 Task: Look for space in Barmbek-Nord, Germany from 5th September, 2023 to 12th September, 2023 for 2 adults in price range Rs.10000 to Rs.15000.  With 1  bedroom having 1 bed and 1 bathroom. Property type can be house, flat, guest house, hotel. Booking option can be shelf check-in. Required host language is English.
Action: Mouse moved to (738, 97)
Screenshot: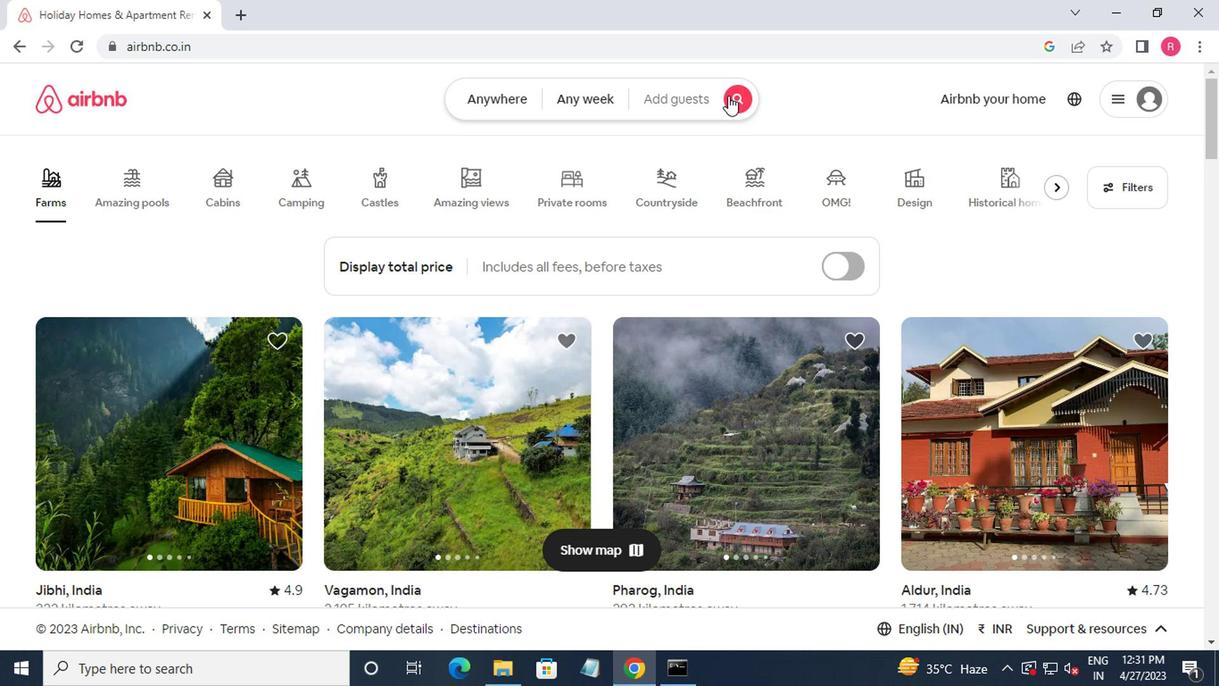 
Action: Mouse pressed left at (738, 97)
Screenshot: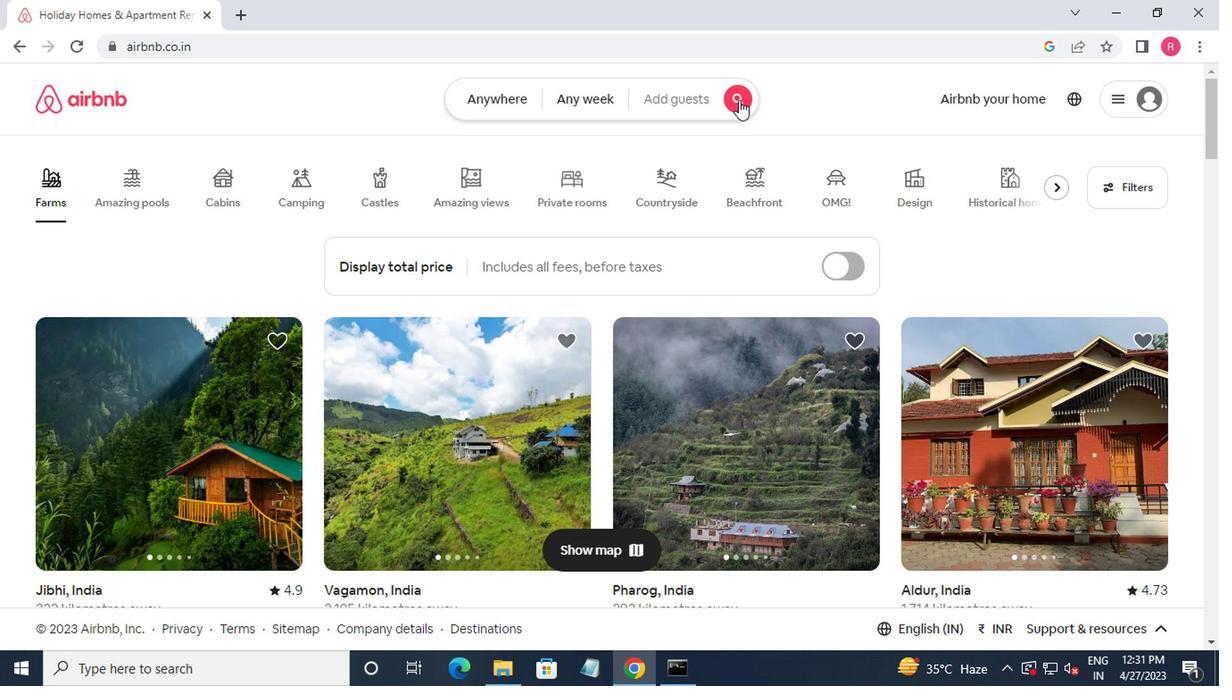 
Action: Mouse moved to (401, 175)
Screenshot: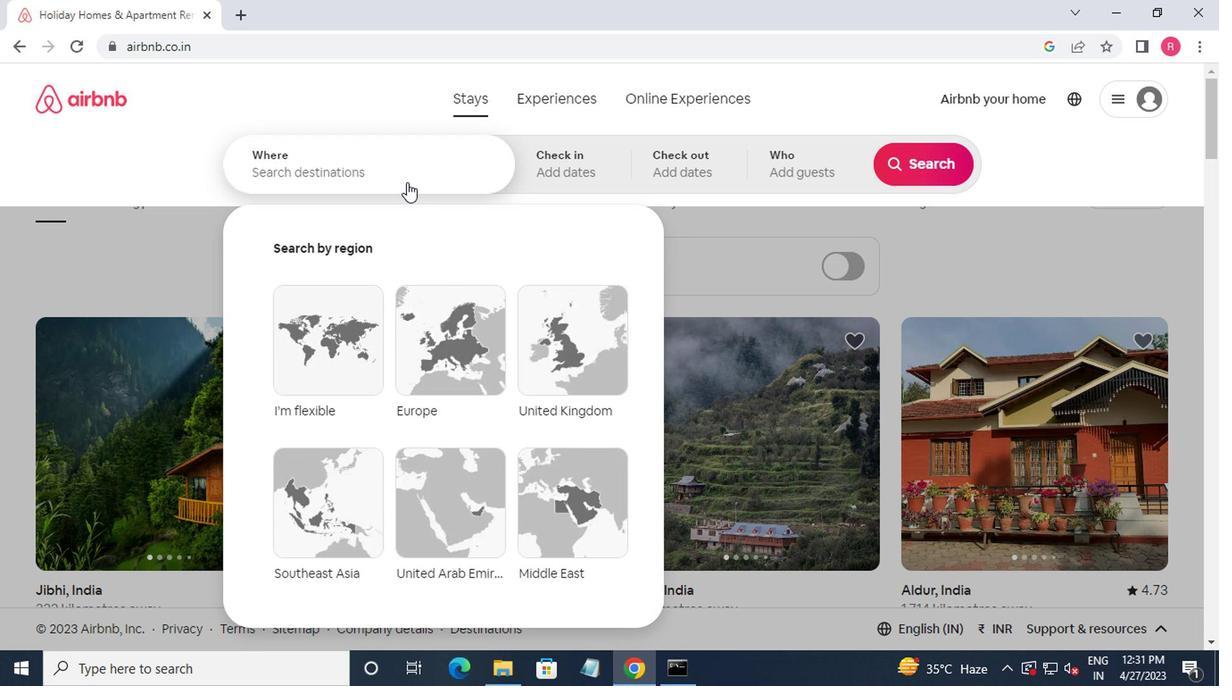 
Action: Mouse pressed left at (401, 175)
Screenshot: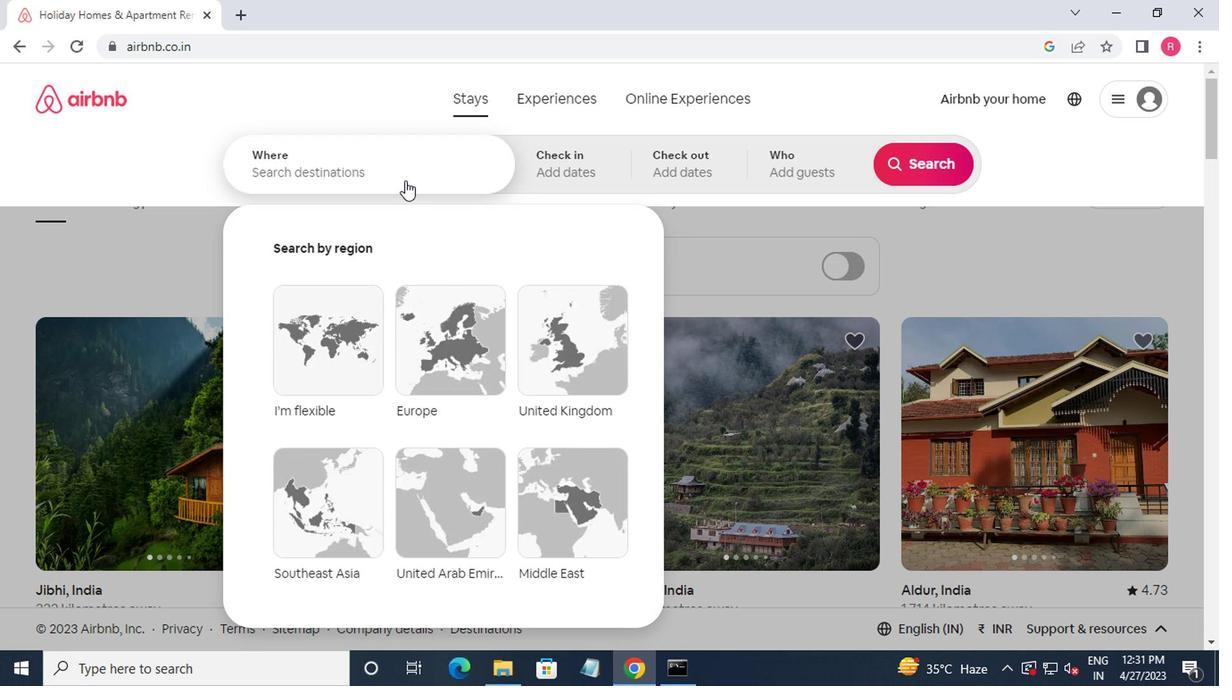 
Action: Mouse moved to (460, 133)
Screenshot: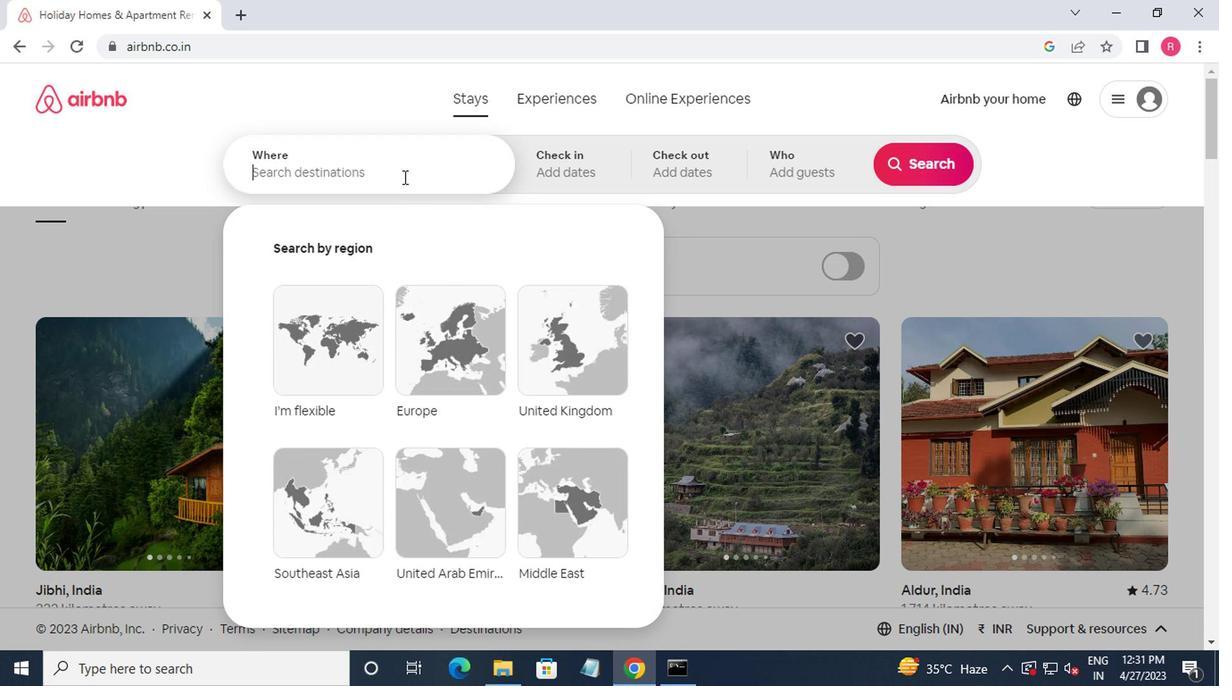 
Action: Key pressed baa<Key.backspace>rmbek-nord,germany<Key.enter>
Screenshot: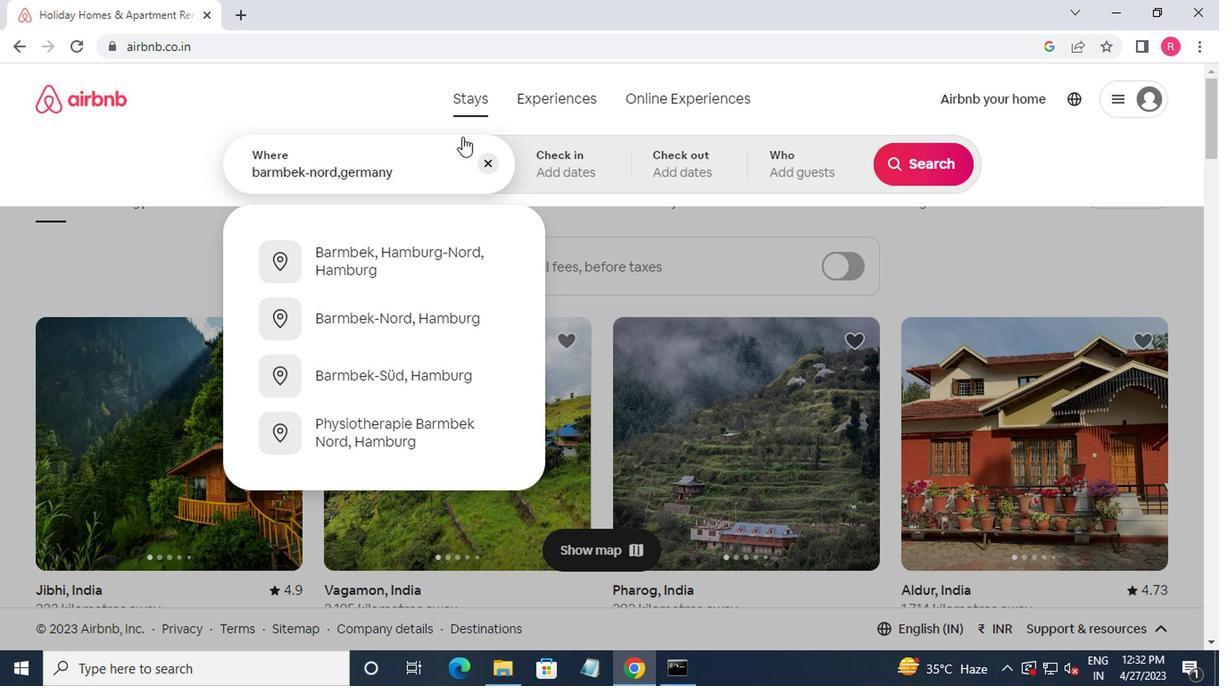 
Action: Mouse moved to (898, 311)
Screenshot: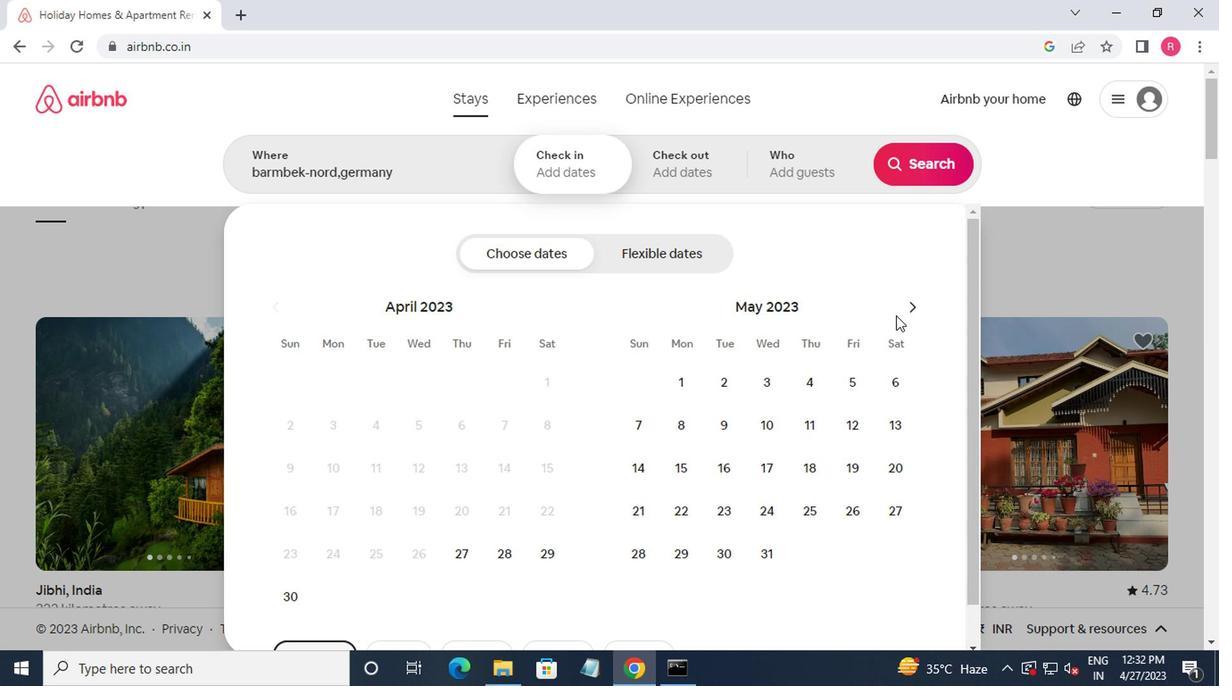 
Action: Mouse pressed left at (898, 311)
Screenshot: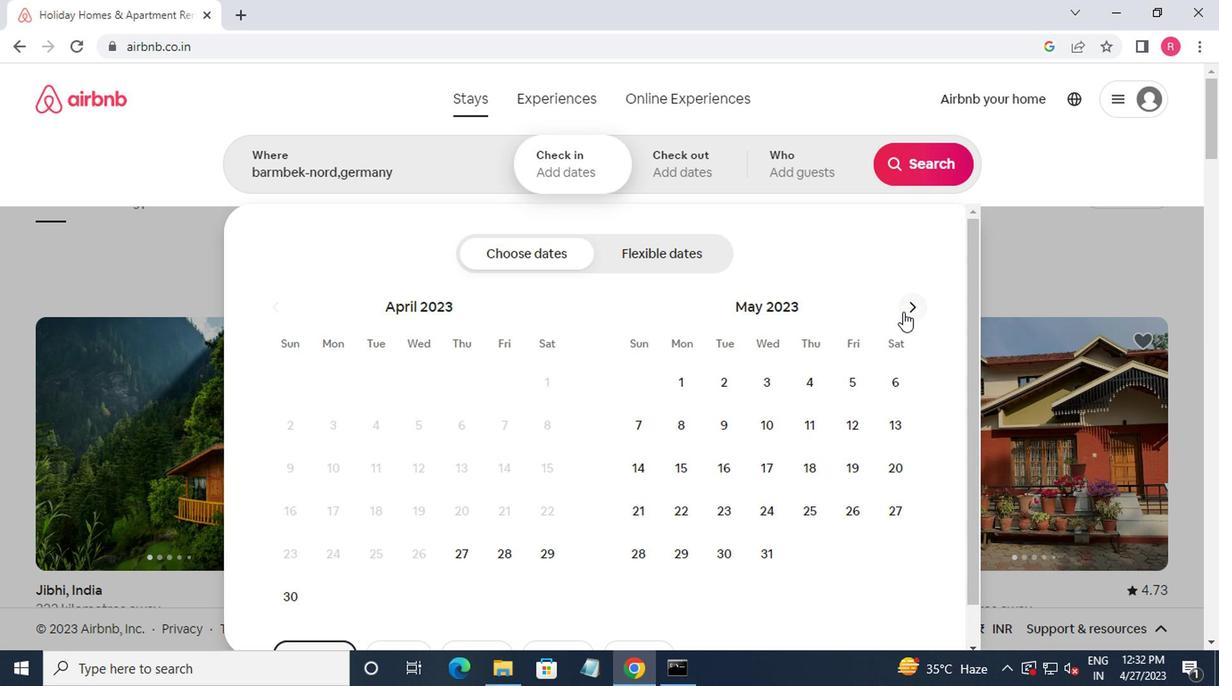 
Action: Mouse pressed left at (898, 311)
Screenshot: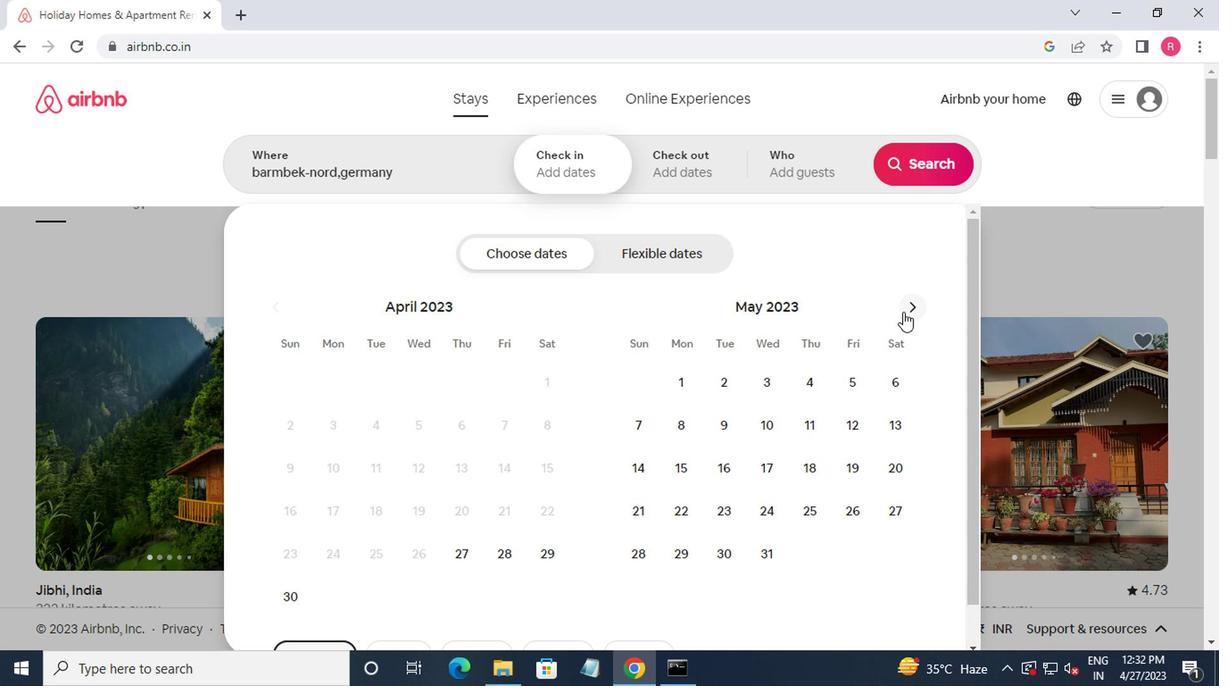 
Action: Mouse pressed left at (898, 311)
Screenshot: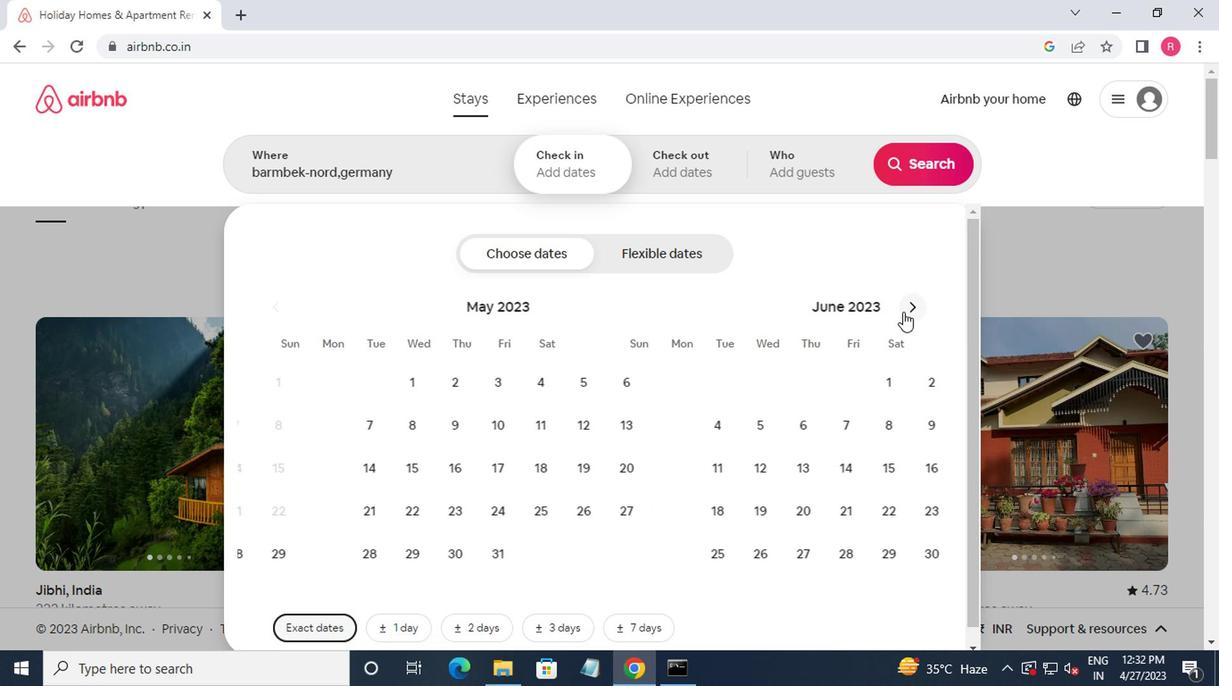 
Action: Mouse pressed left at (898, 311)
Screenshot: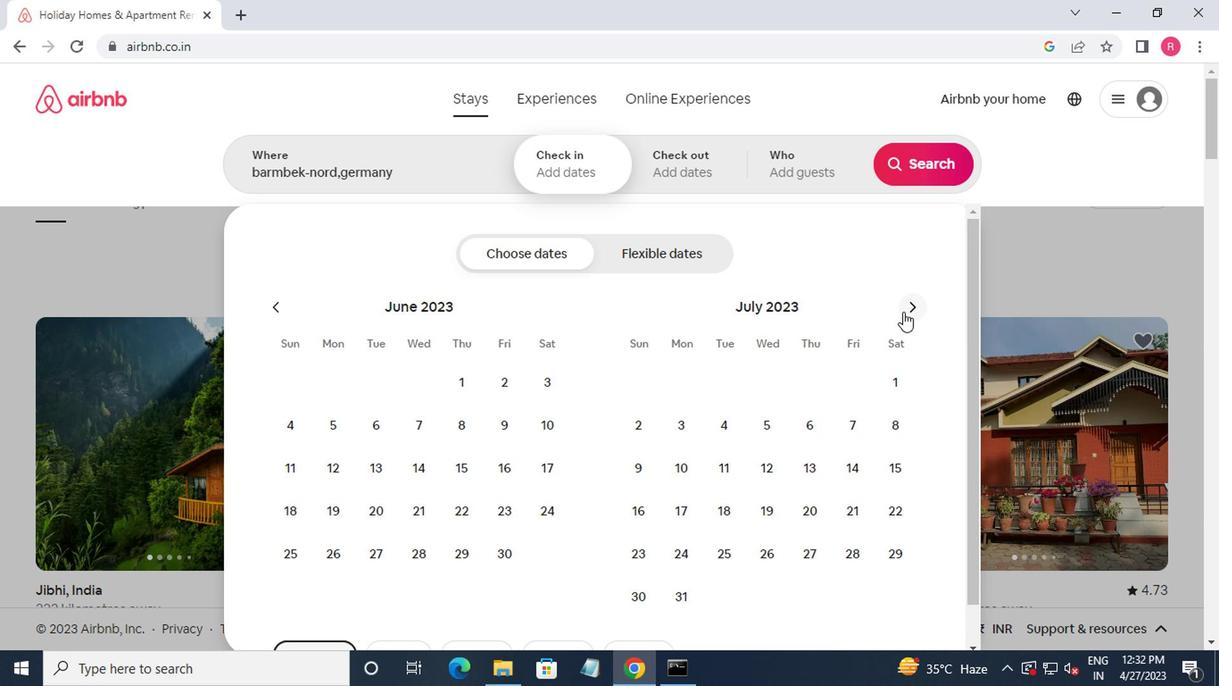 
Action: Mouse moved to (901, 311)
Screenshot: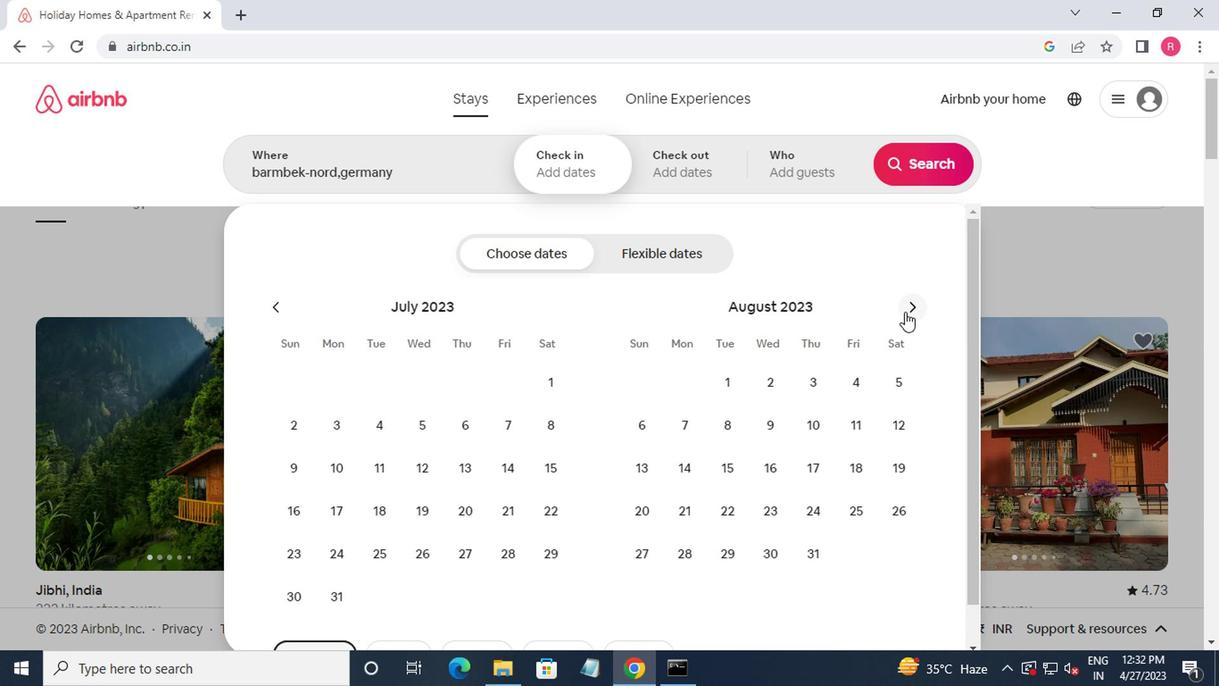 
Action: Mouse pressed left at (901, 311)
Screenshot: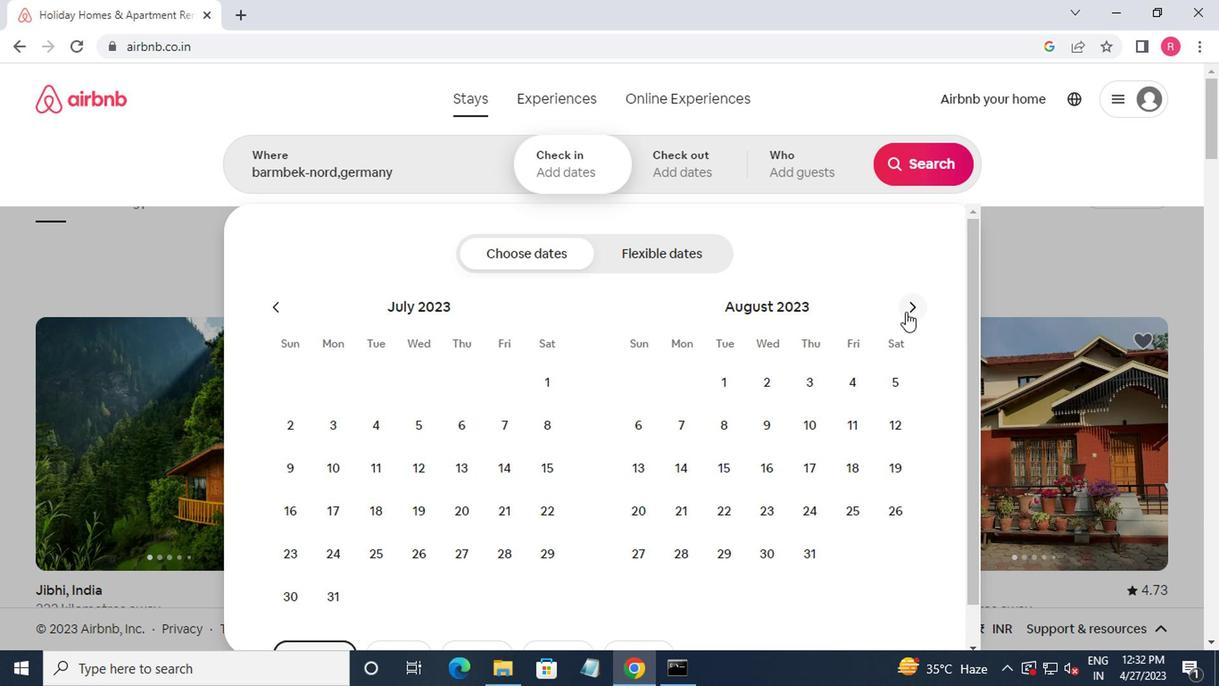 
Action: Mouse moved to (723, 434)
Screenshot: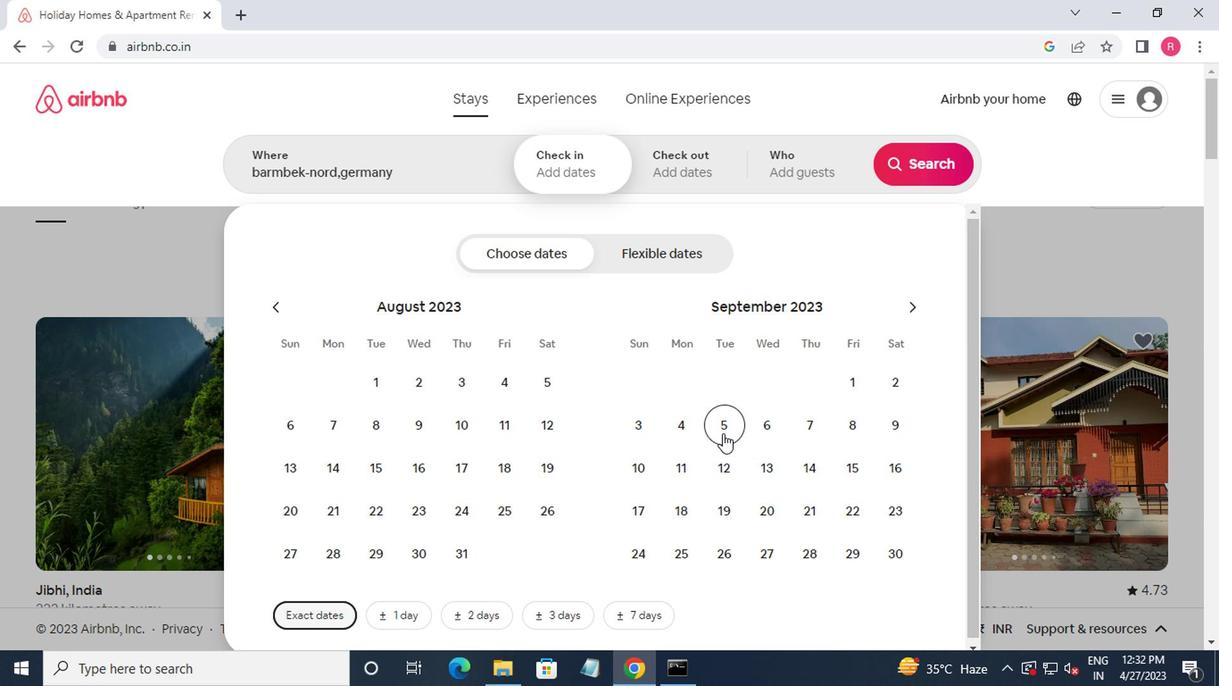 
Action: Mouse pressed left at (723, 434)
Screenshot: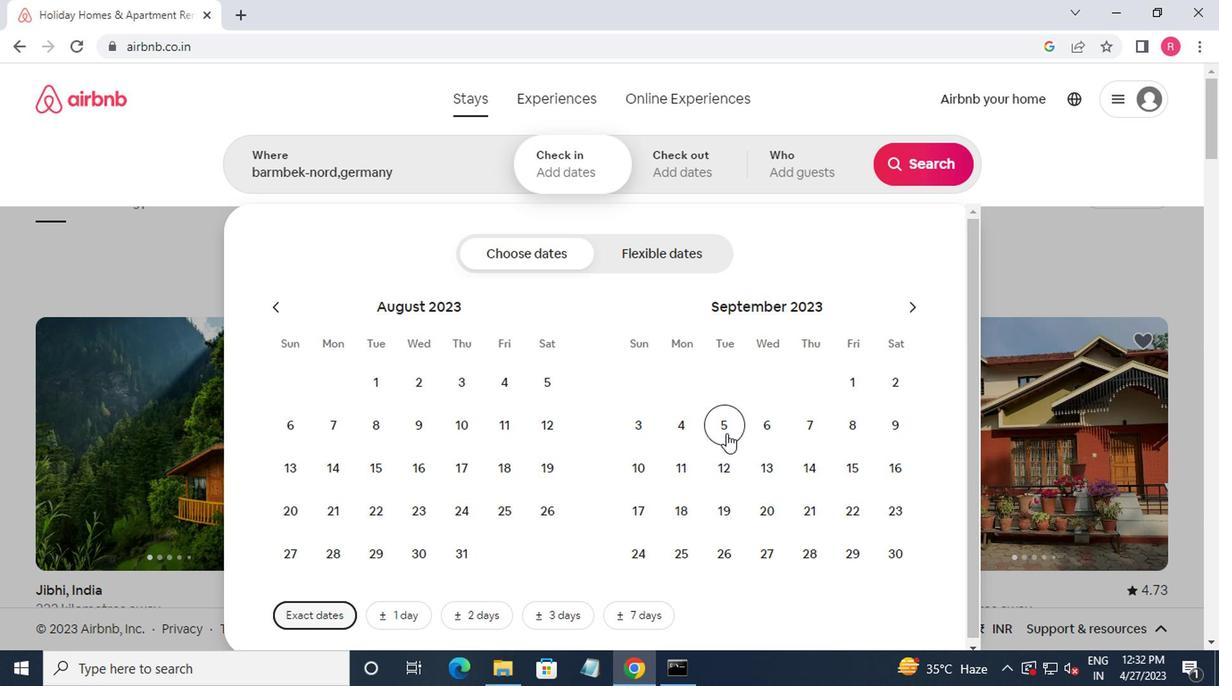 
Action: Mouse moved to (732, 471)
Screenshot: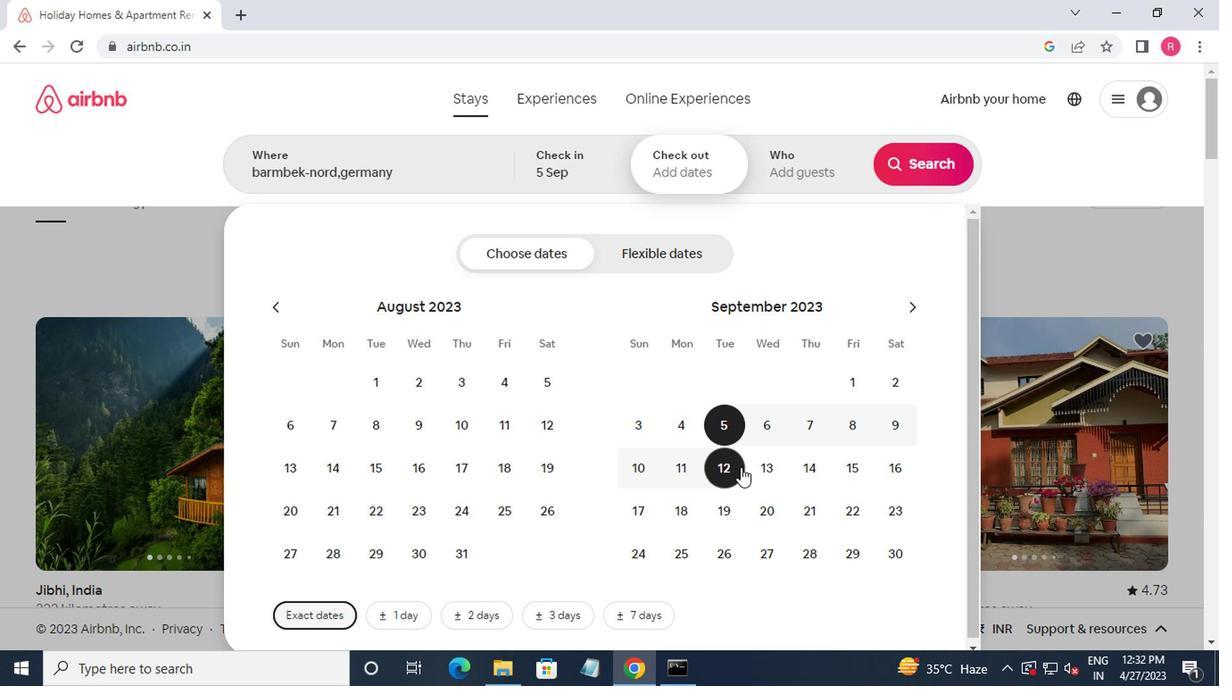 
Action: Mouse pressed left at (732, 471)
Screenshot: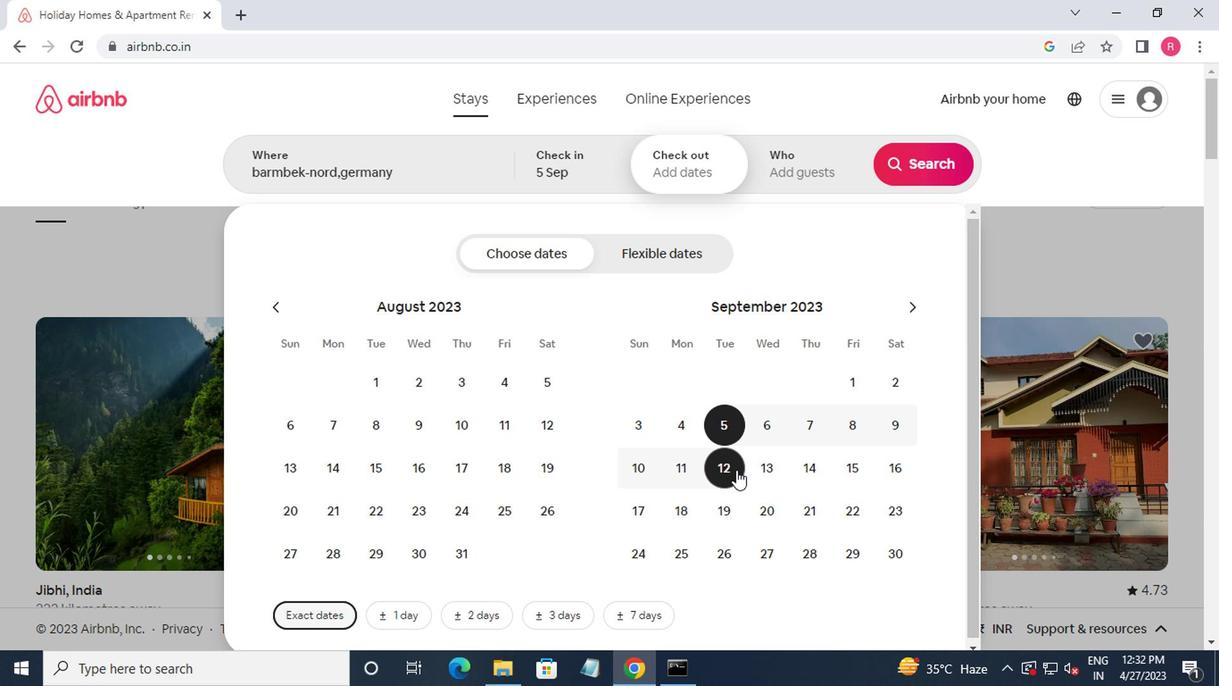 
Action: Mouse moved to (782, 170)
Screenshot: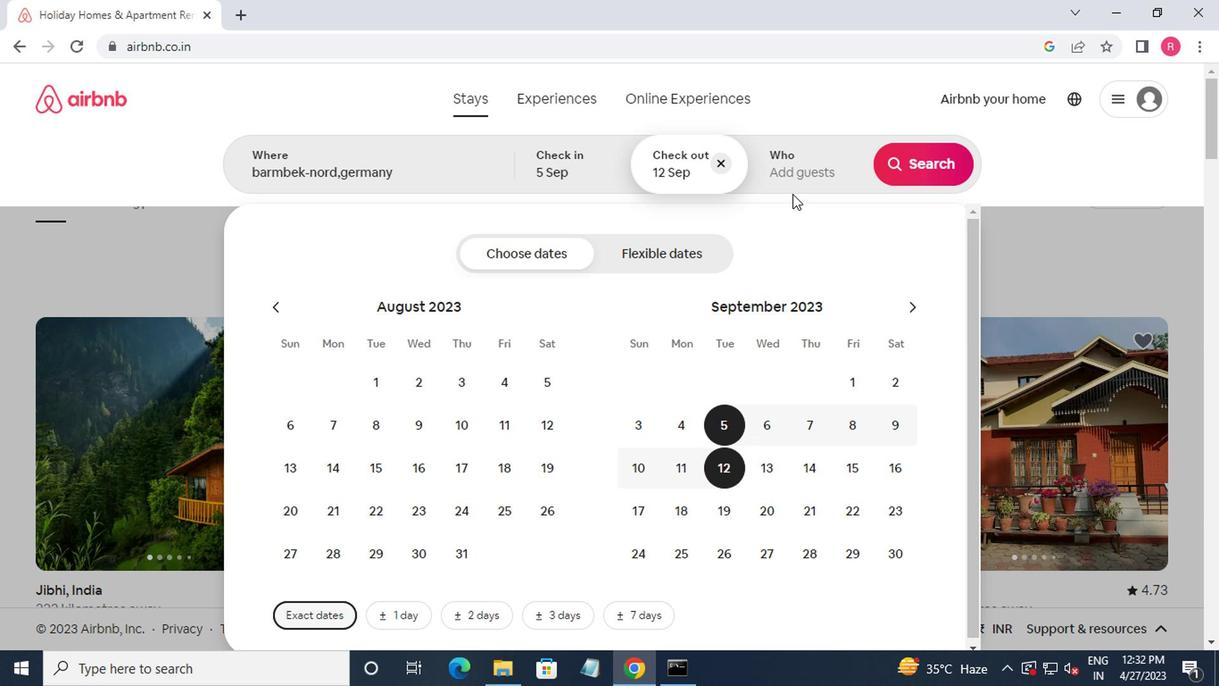 
Action: Mouse pressed left at (782, 170)
Screenshot: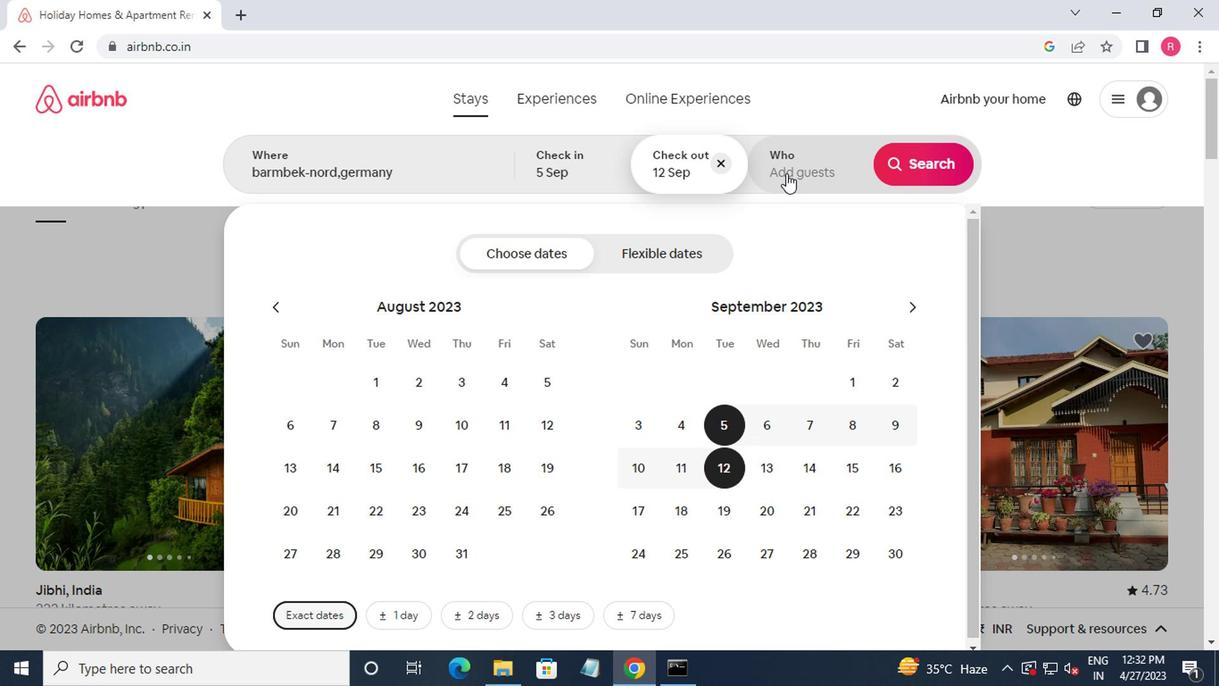 
Action: Mouse moved to (923, 263)
Screenshot: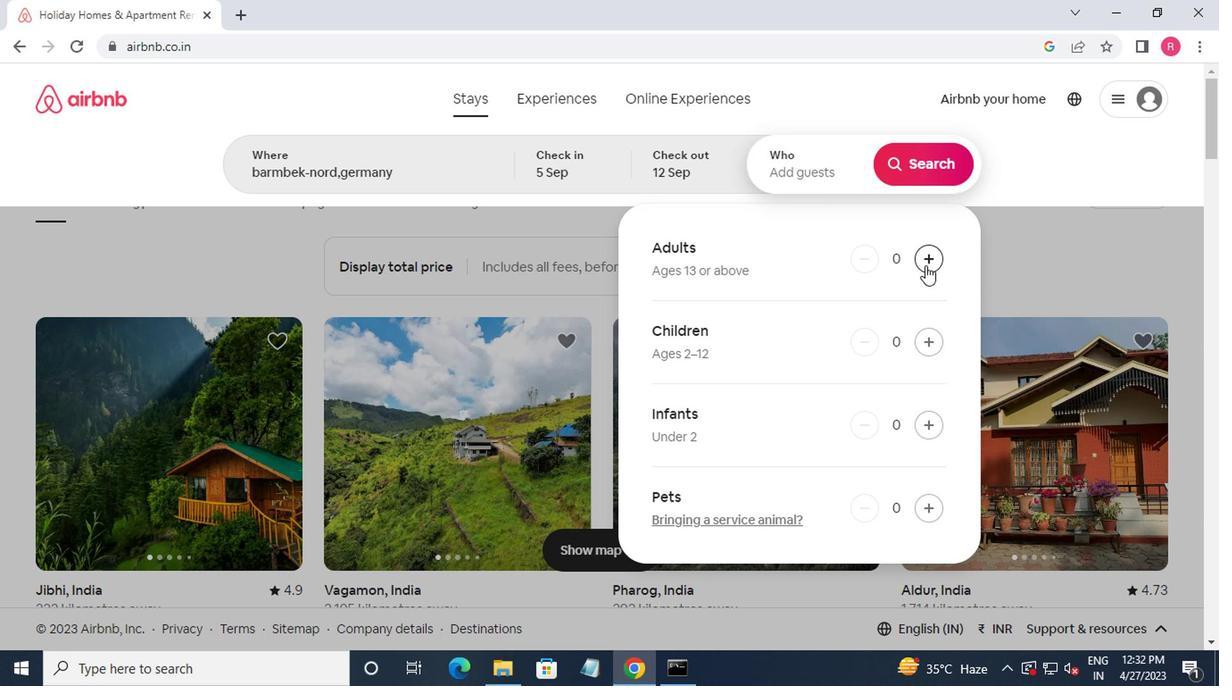 
Action: Mouse pressed left at (923, 263)
Screenshot: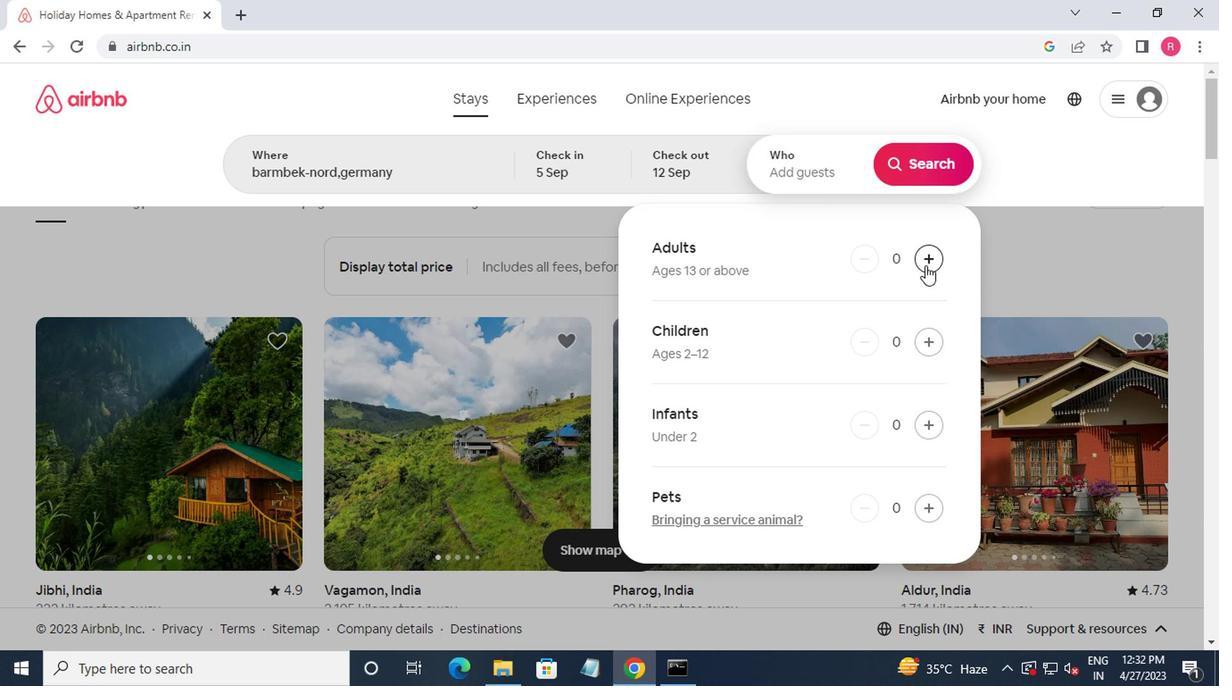 
Action: Mouse pressed left at (923, 263)
Screenshot: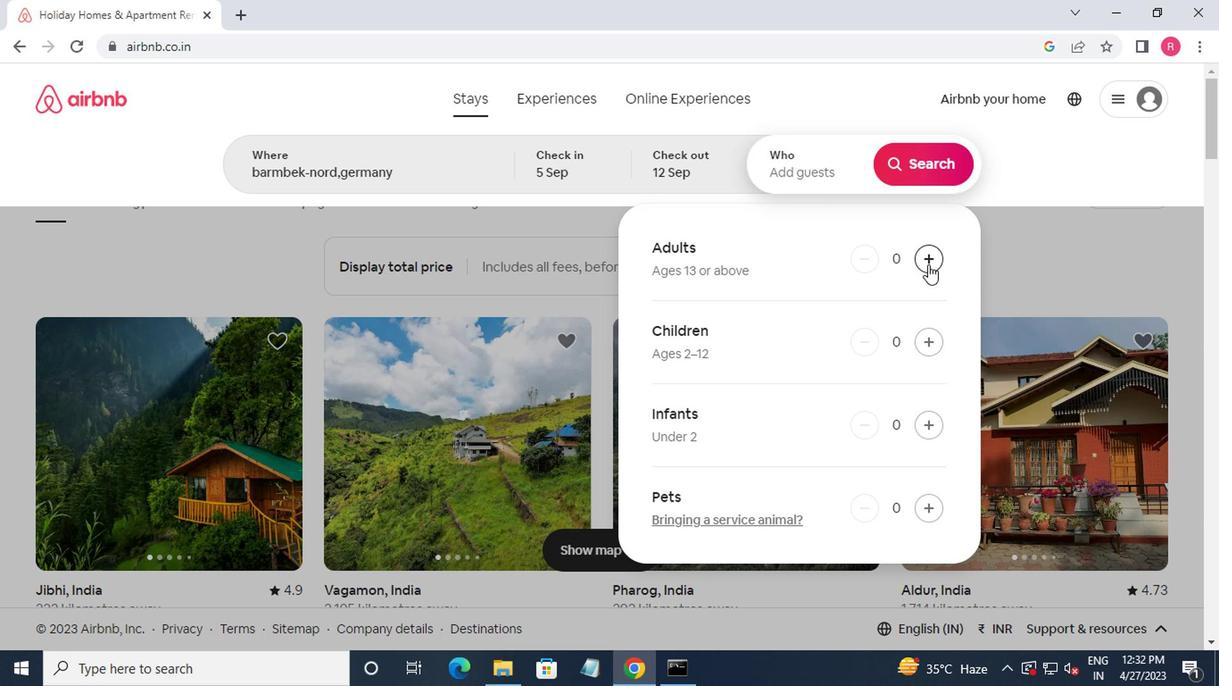 
Action: Mouse moved to (916, 176)
Screenshot: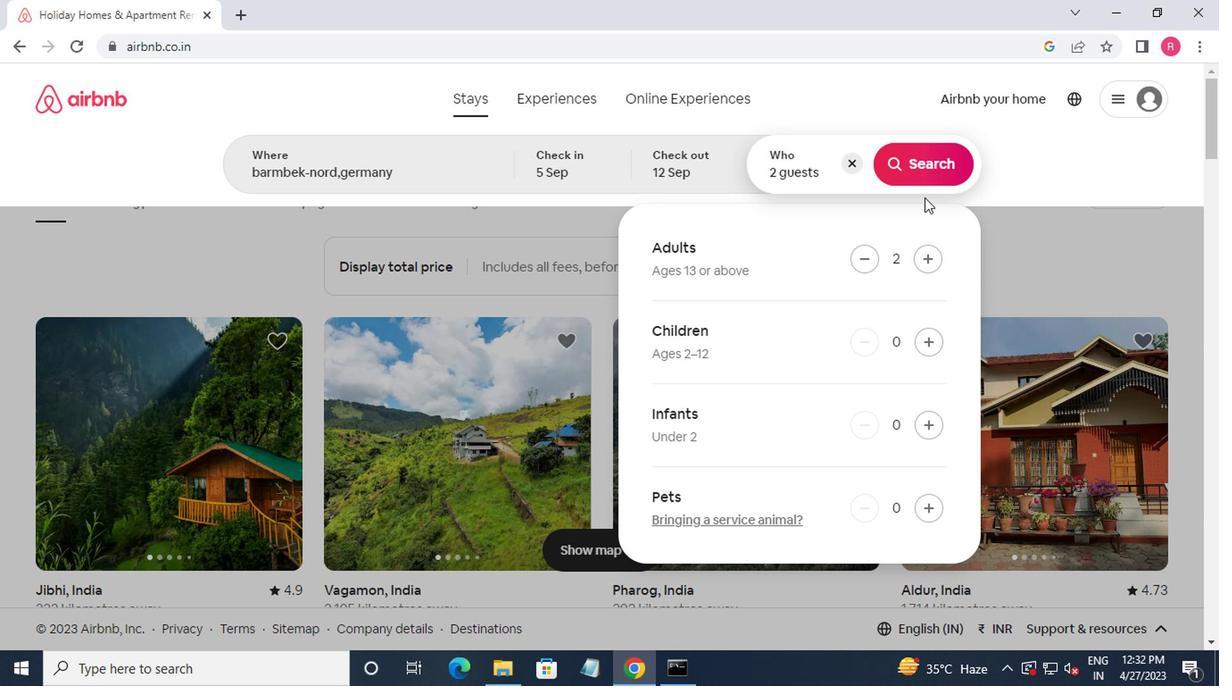 
Action: Mouse pressed left at (916, 176)
Screenshot: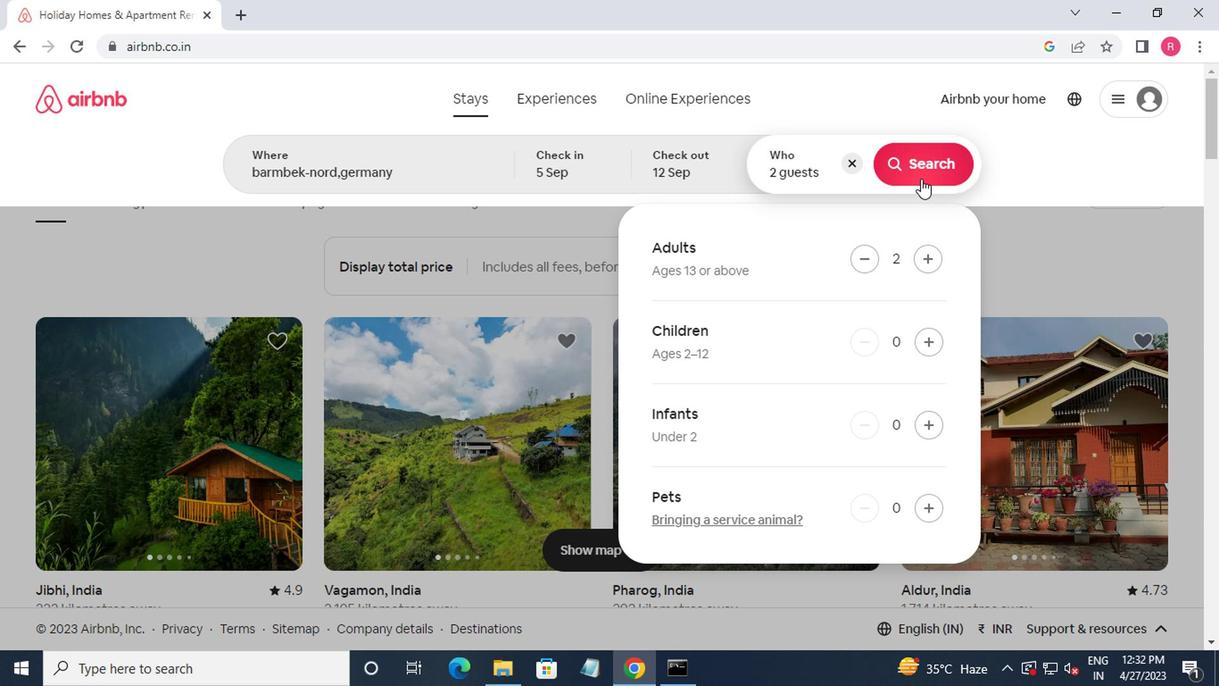
Action: Mouse moved to (1138, 172)
Screenshot: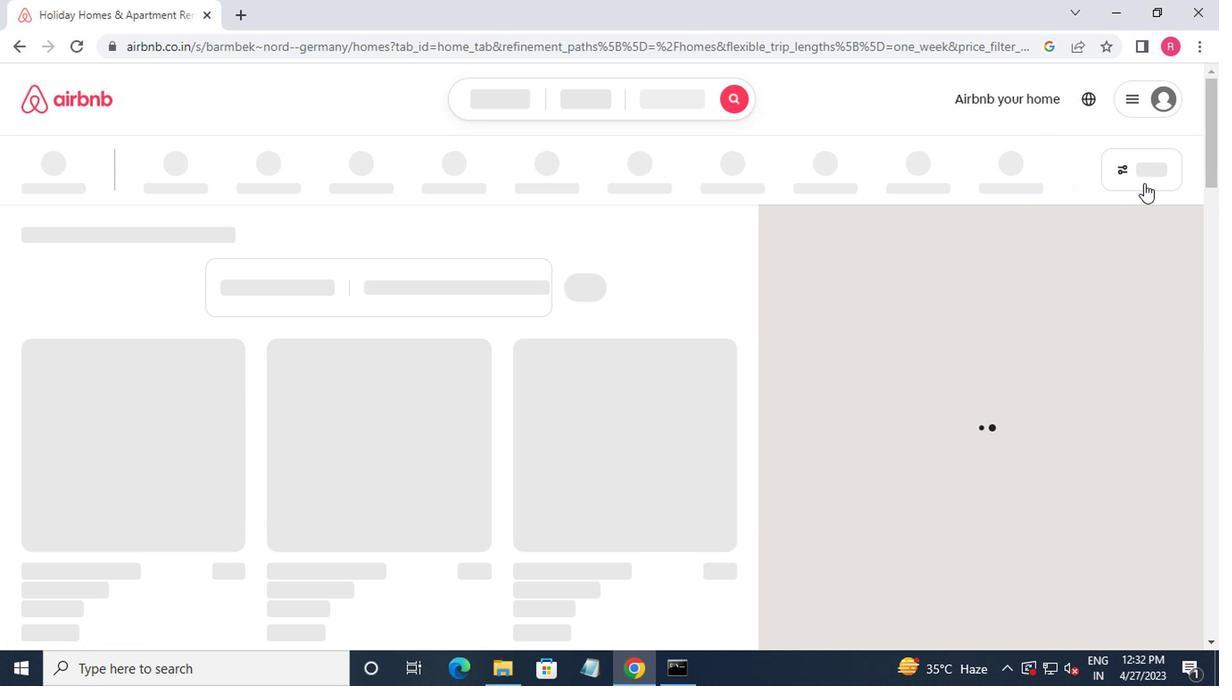 
Action: Mouse pressed left at (1138, 172)
Screenshot: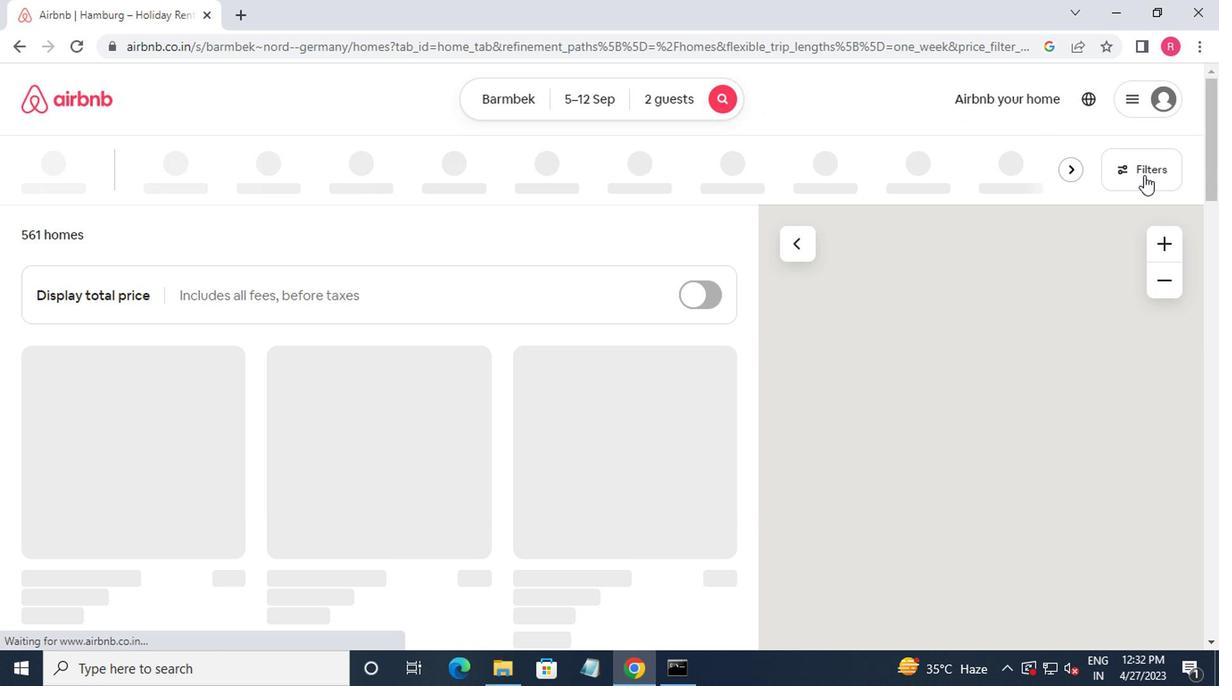 
Action: Mouse moved to (422, 400)
Screenshot: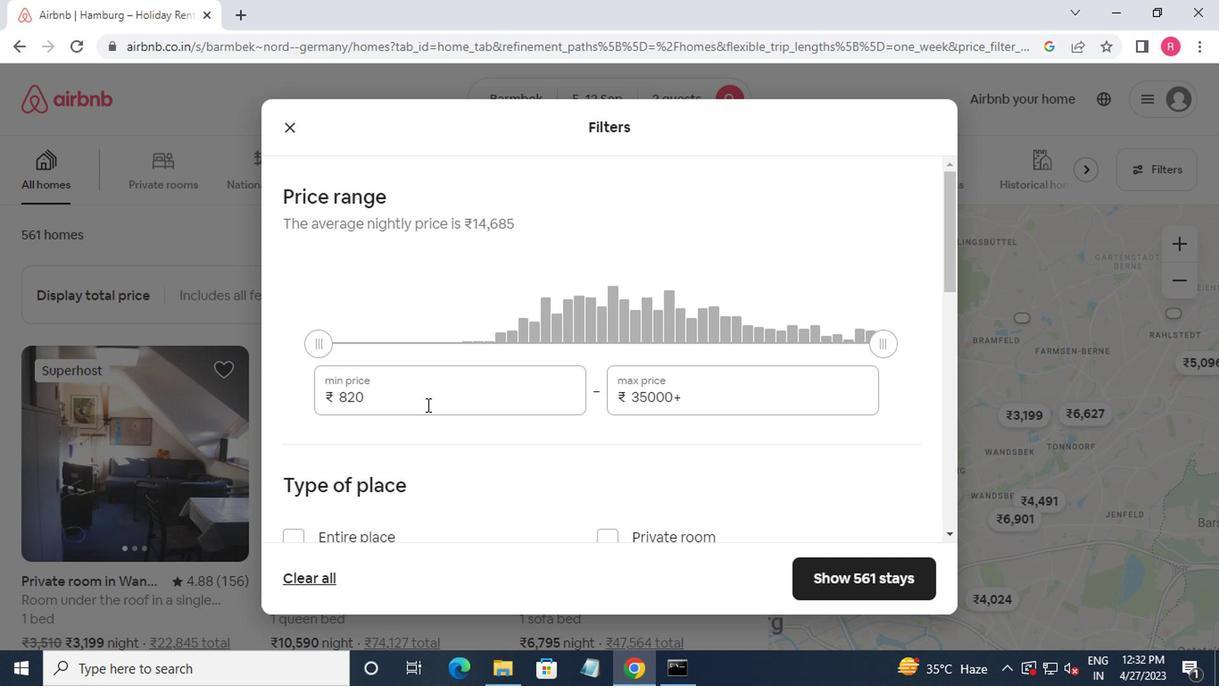 
Action: Mouse pressed left at (422, 400)
Screenshot: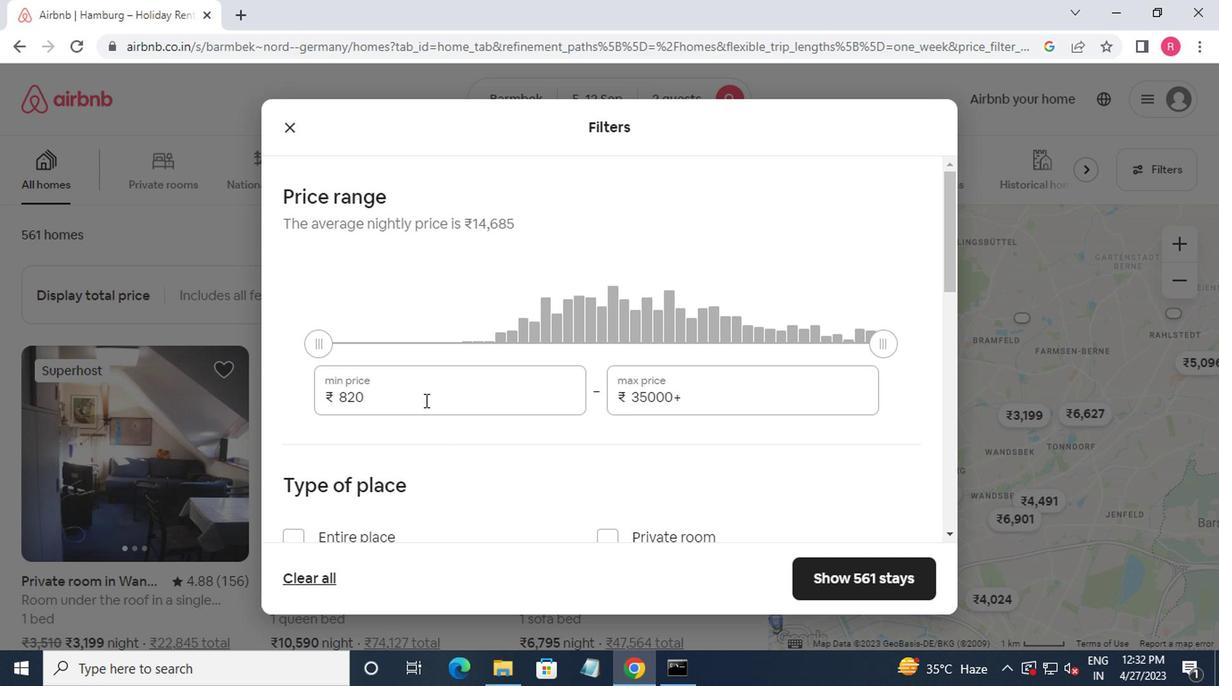 
Action: Mouse moved to (515, 334)
Screenshot: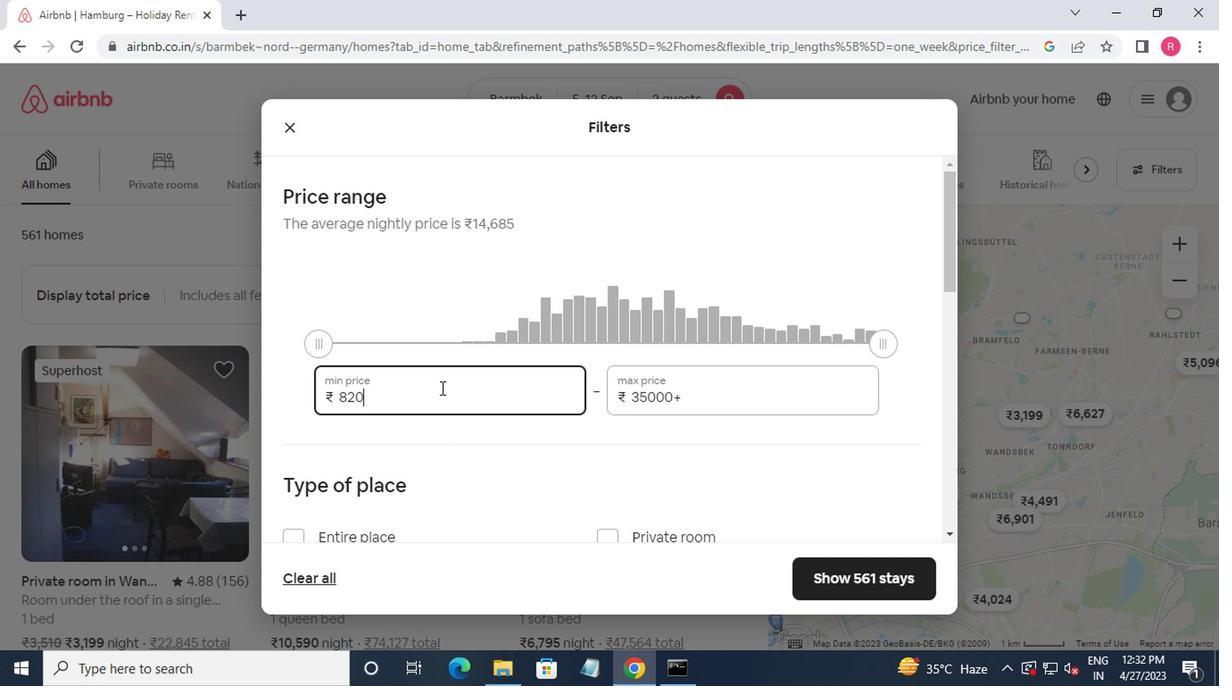 
Action: Key pressed <Key.backspace><Key.backspace><Key.backspace><Key.backspace>10000<Key.tab>15000
Screenshot: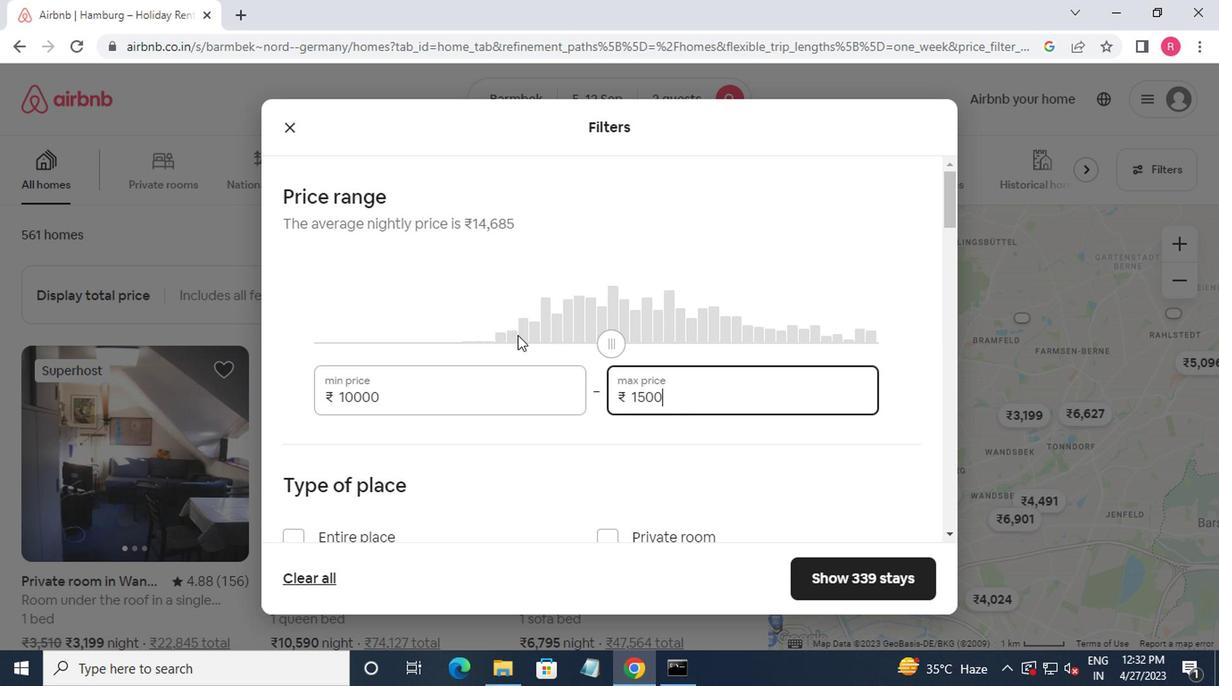 
Action: Mouse moved to (502, 402)
Screenshot: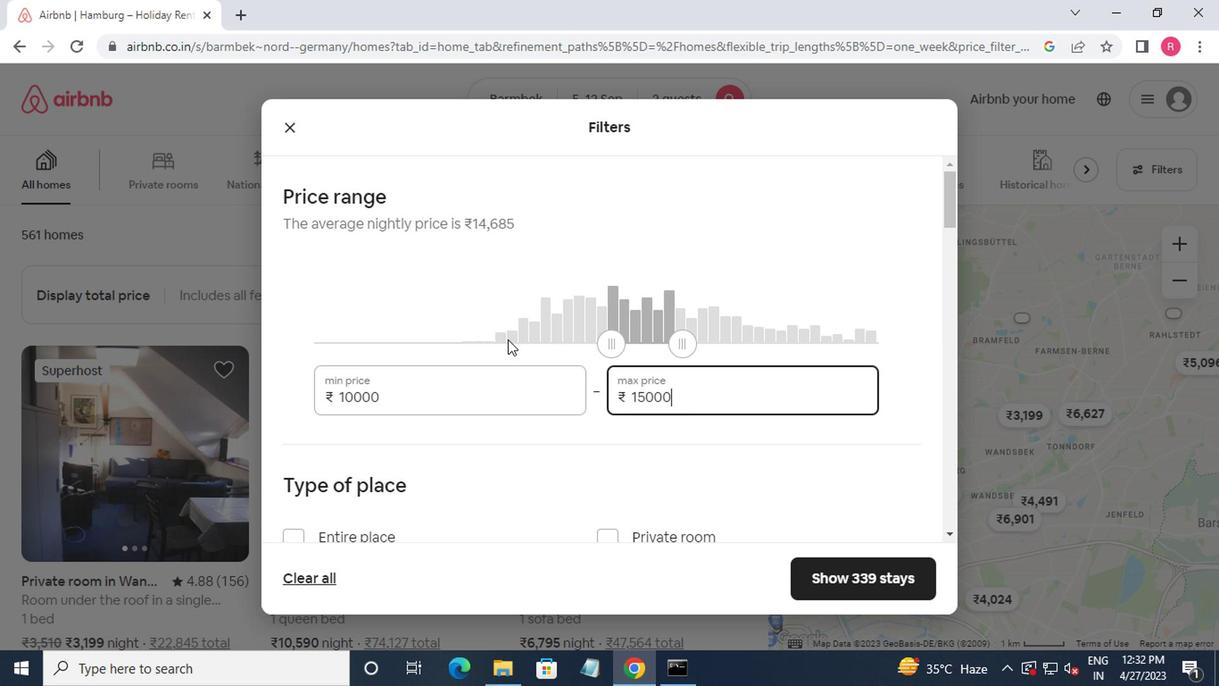 
Action: Mouse scrolled (502, 401) with delta (0, -1)
Screenshot: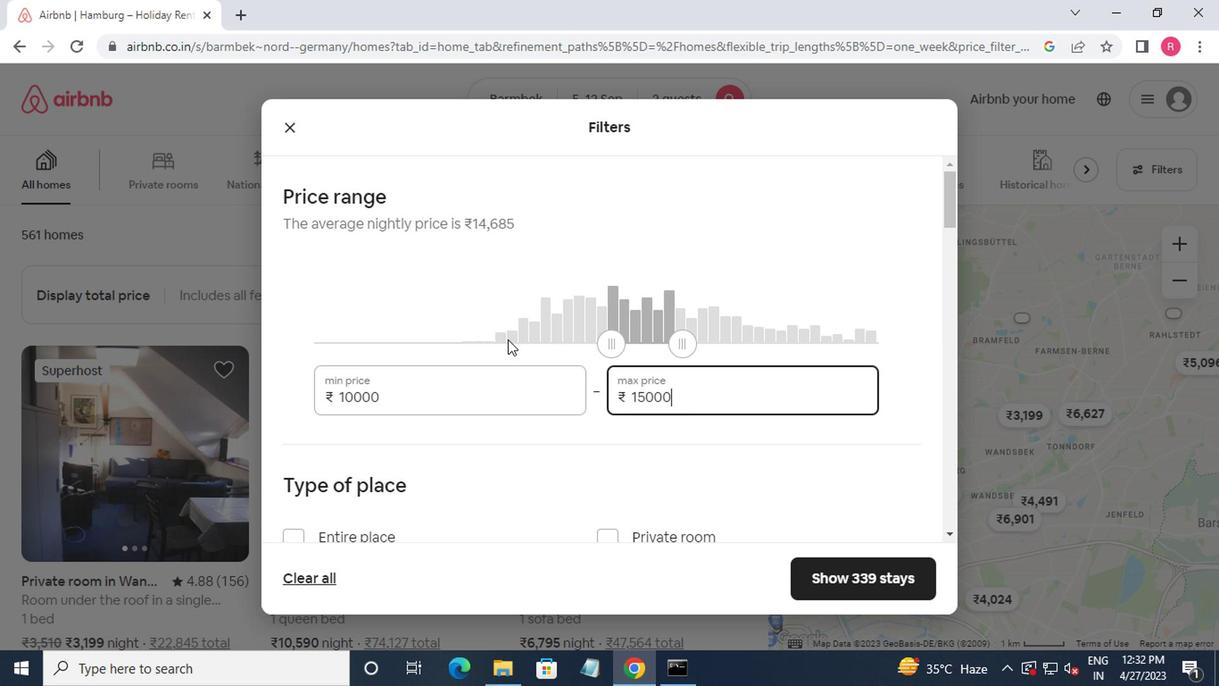 
Action: Mouse moved to (324, 450)
Screenshot: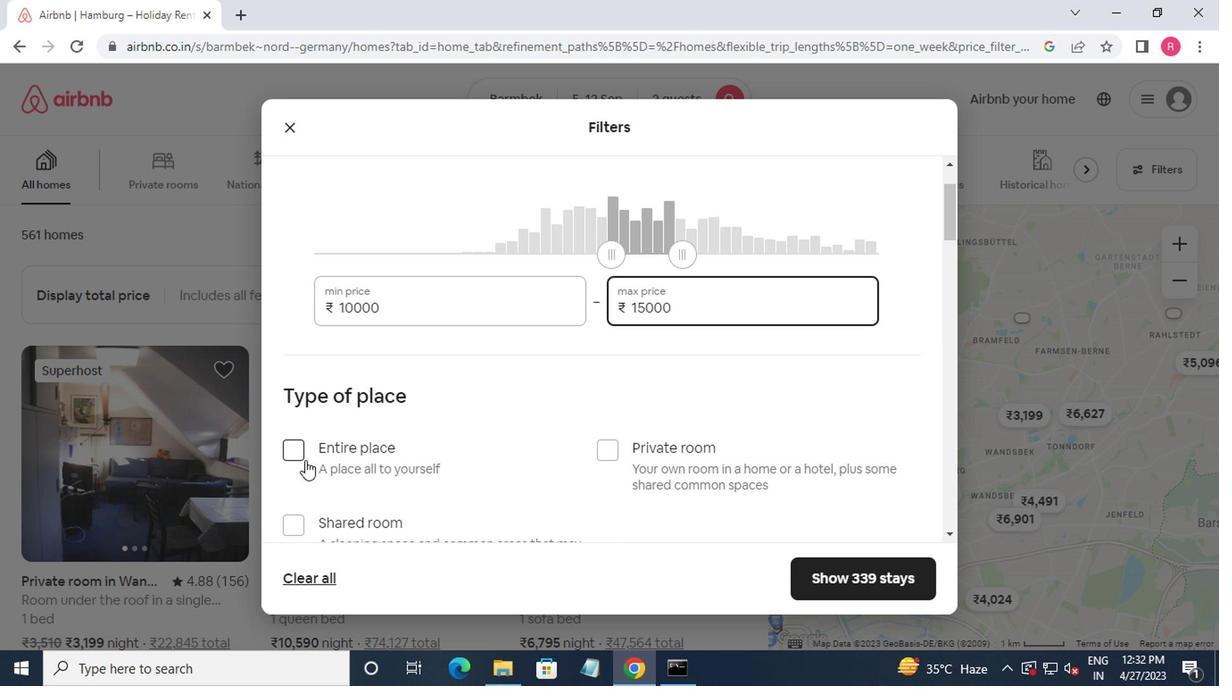 
Action: Mouse scrolled (324, 449) with delta (0, 0)
Screenshot: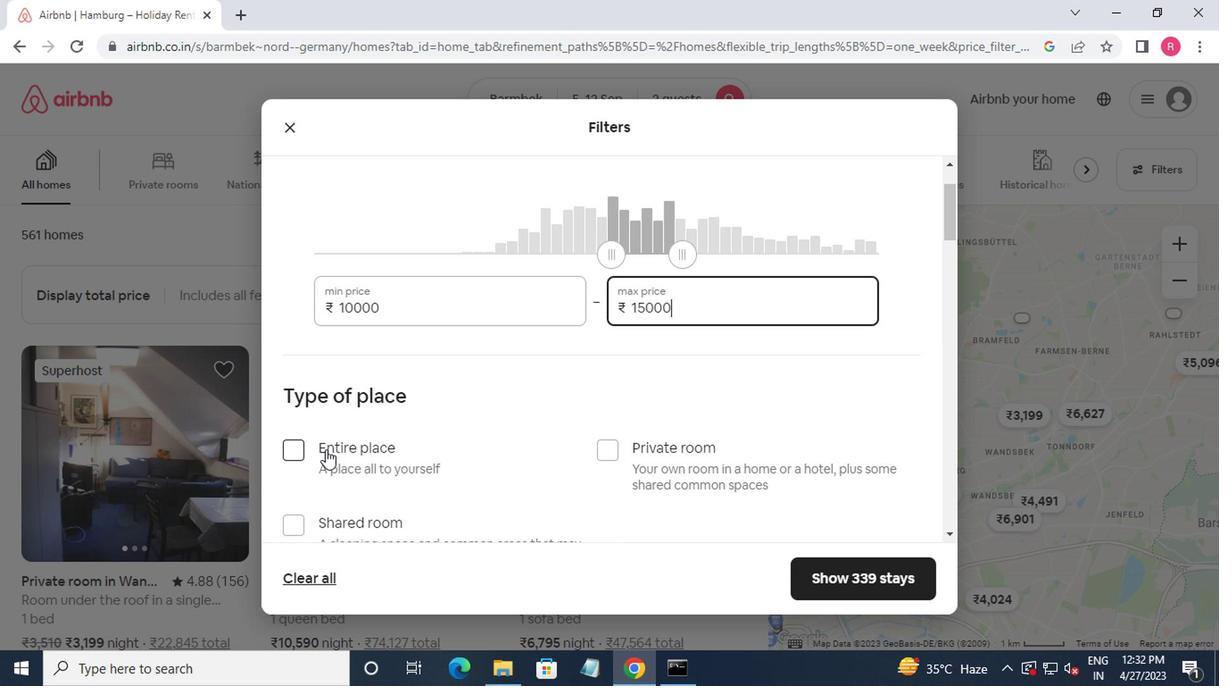 
Action: Mouse moved to (538, 390)
Screenshot: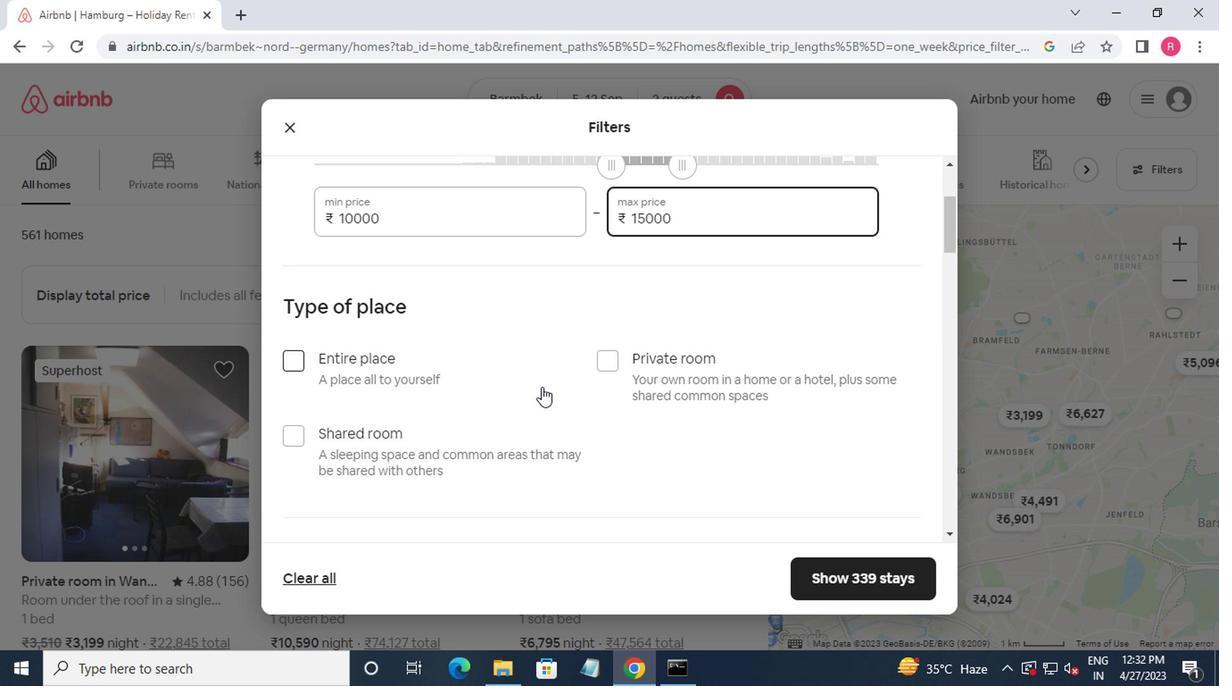 
Action: Mouse scrolled (538, 390) with delta (0, 0)
Screenshot: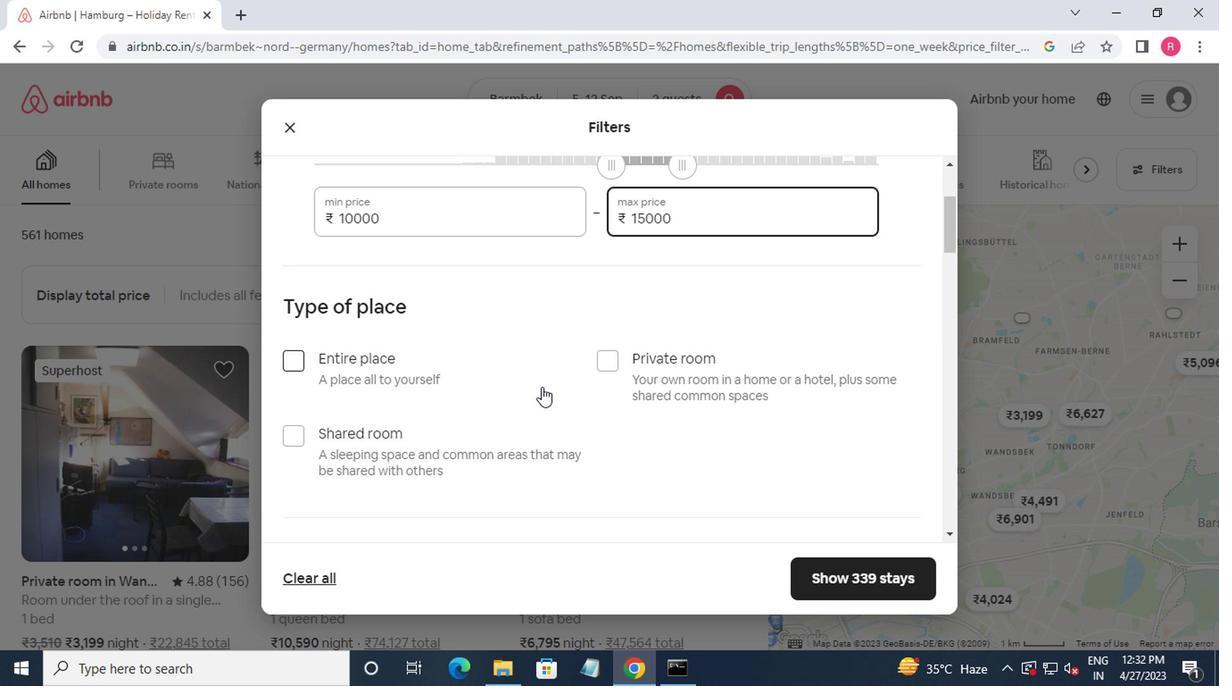 
Action: Mouse moved to (535, 396)
Screenshot: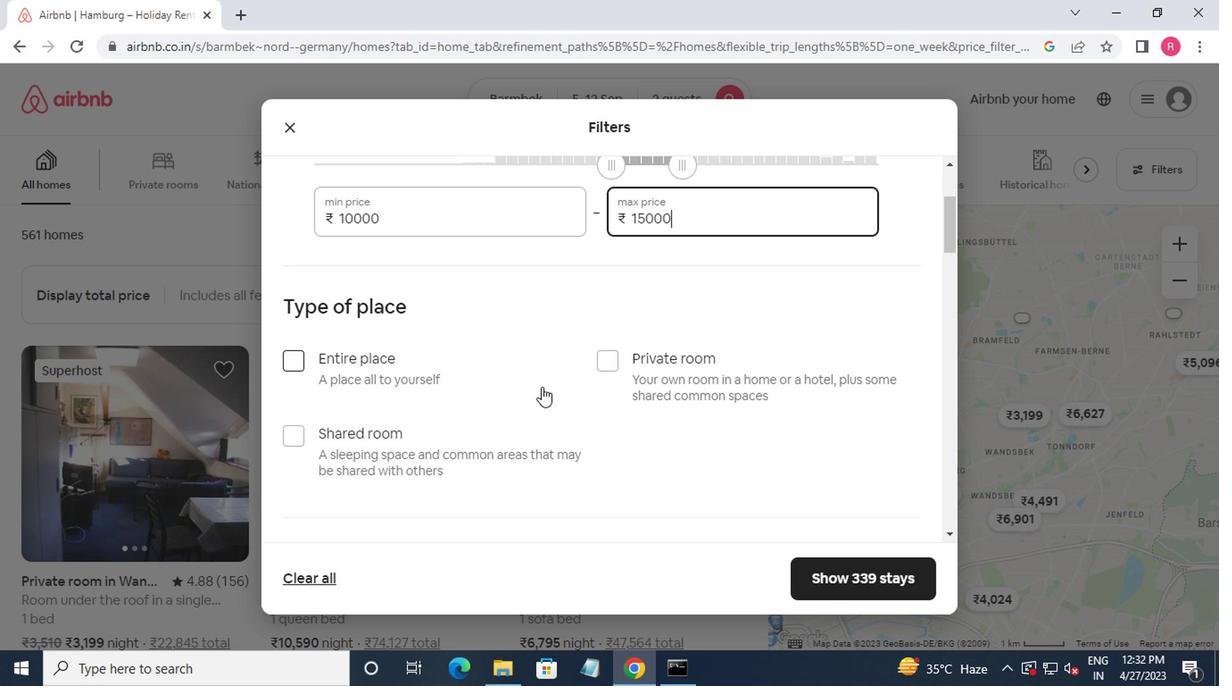 
Action: Mouse scrolled (535, 395) with delta (0, -1)
Screenshot: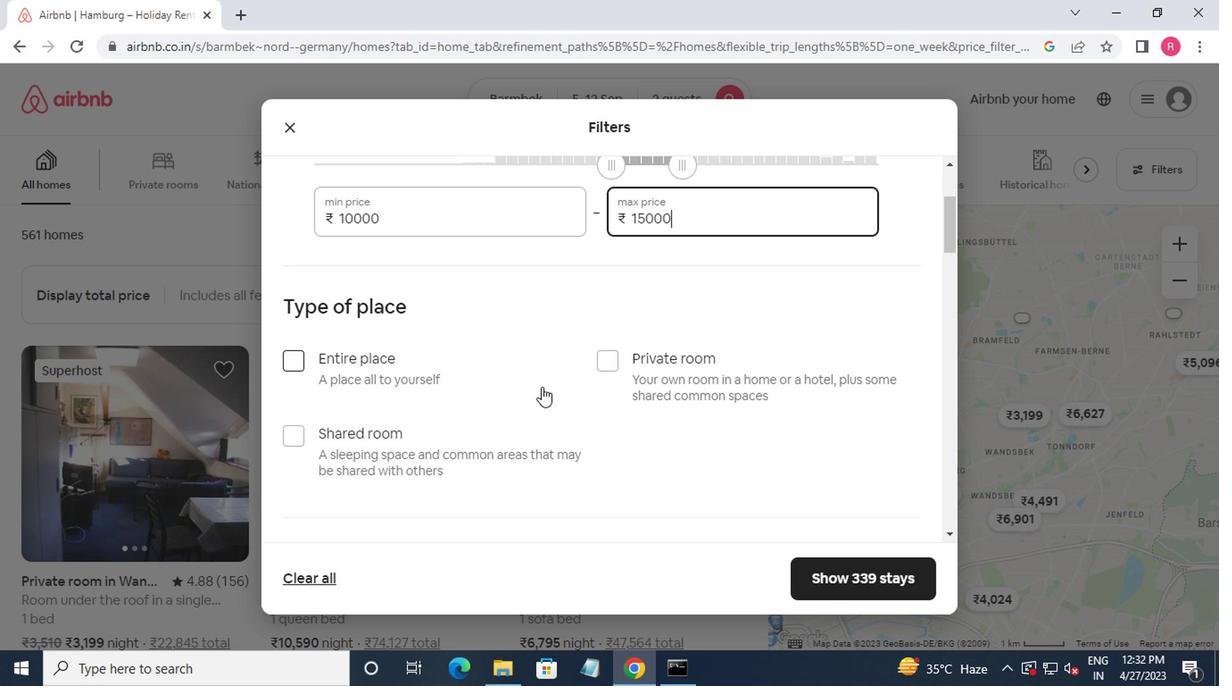
Action: Mouse scrolled (535, 395) with delta (0, -1)
Screenshot: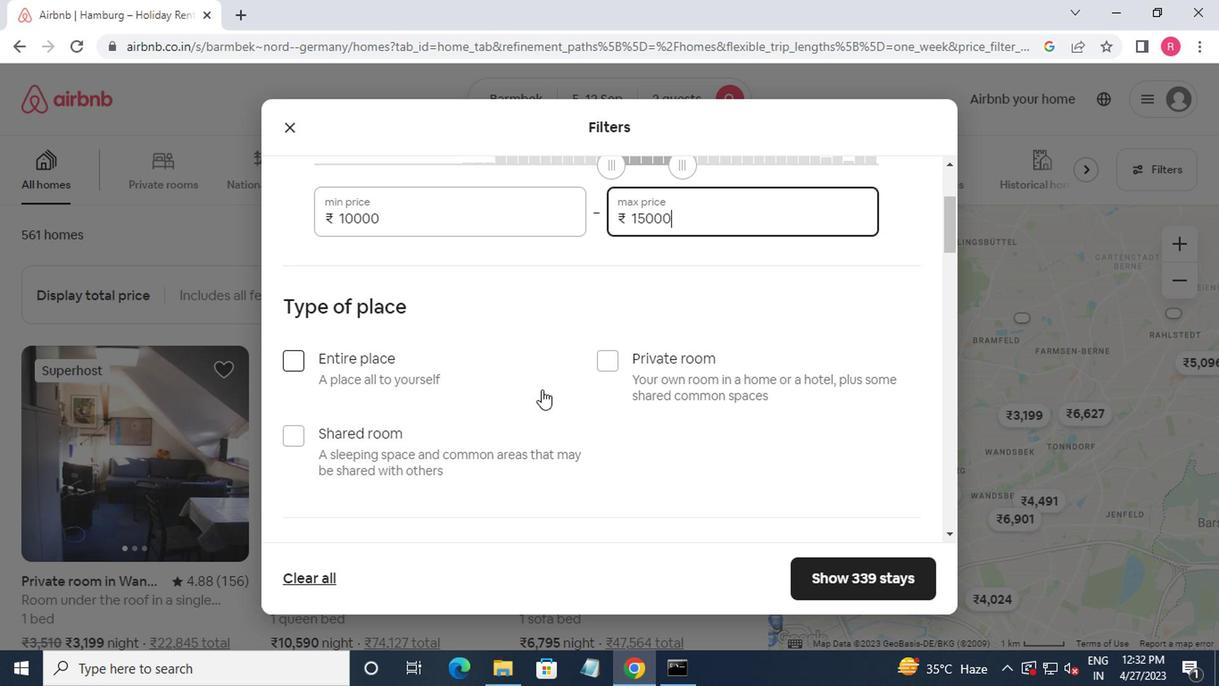 
Action: Mouse moved to (392, 395)
Screenshot: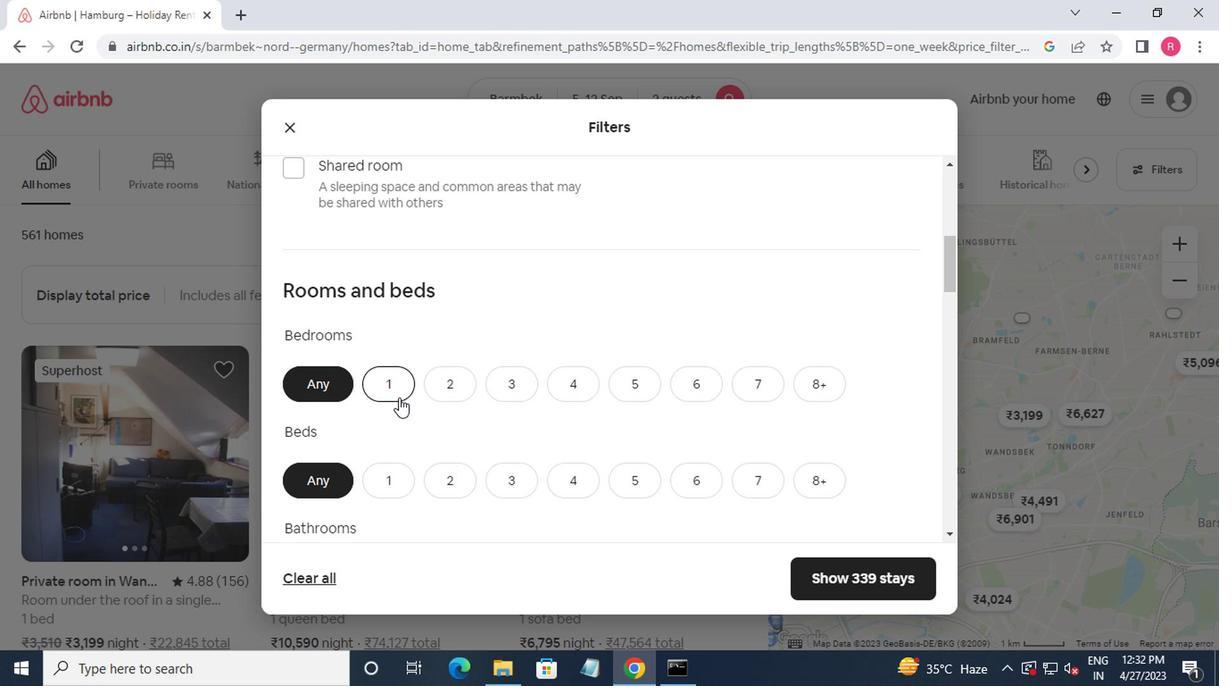 
Action: Mouse pressed left at (392, 395)
Screenshot: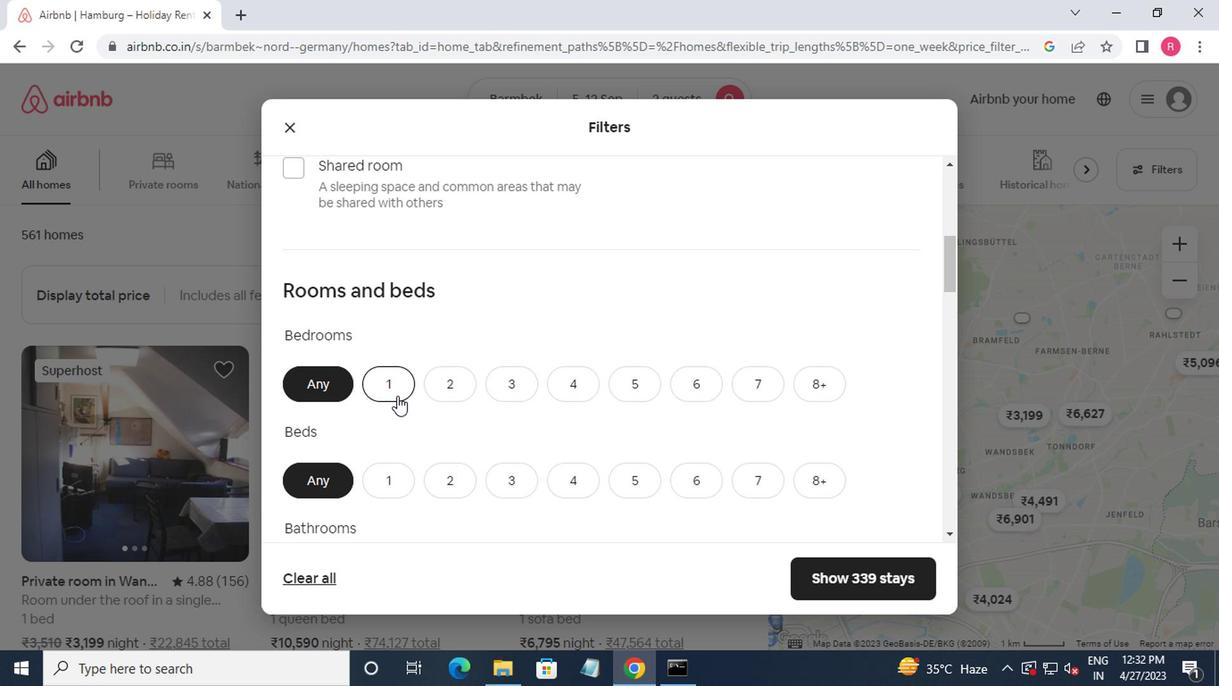 
Action: Mouse moved to (388, 474)
Screenshot: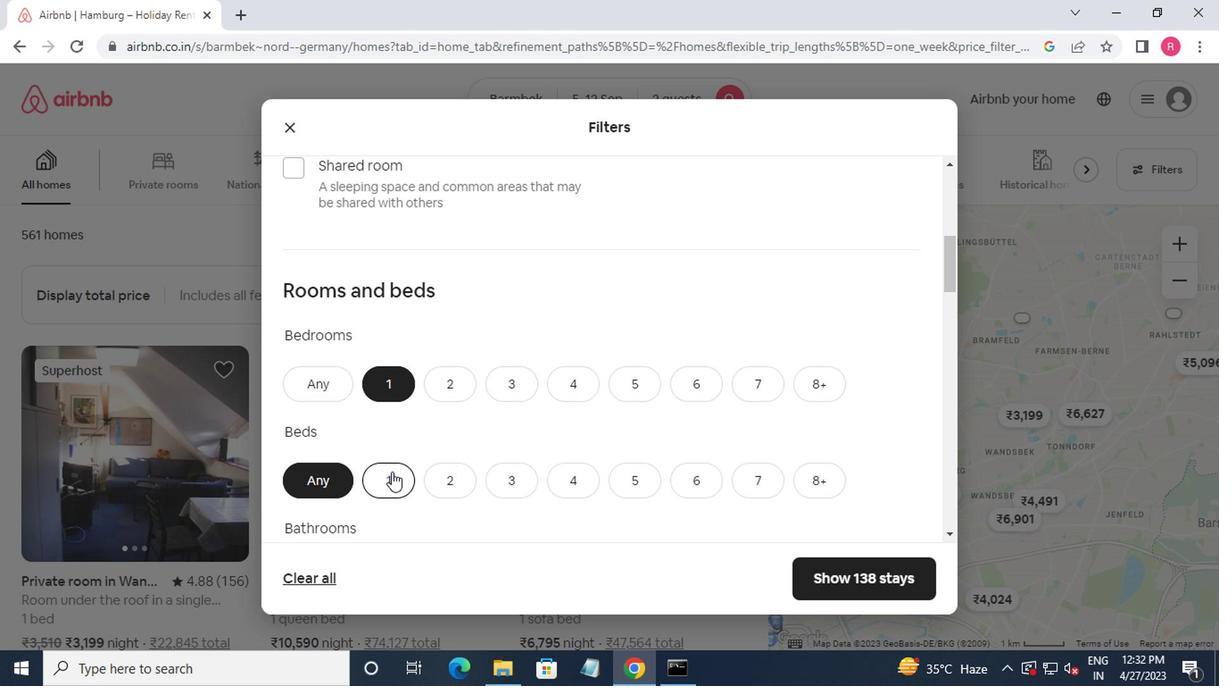 
Action: Mouse pressed left at (388, 474)
Screenshot: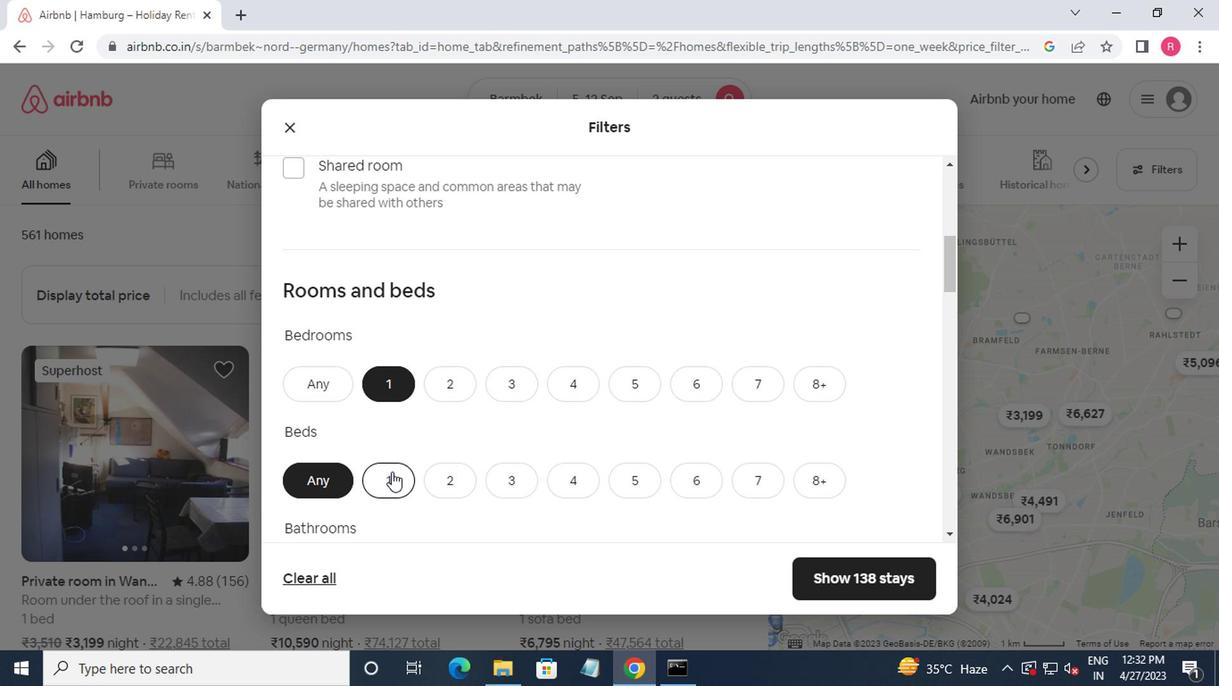 
Action: Mouse moved to (446, 443)
Screenshot: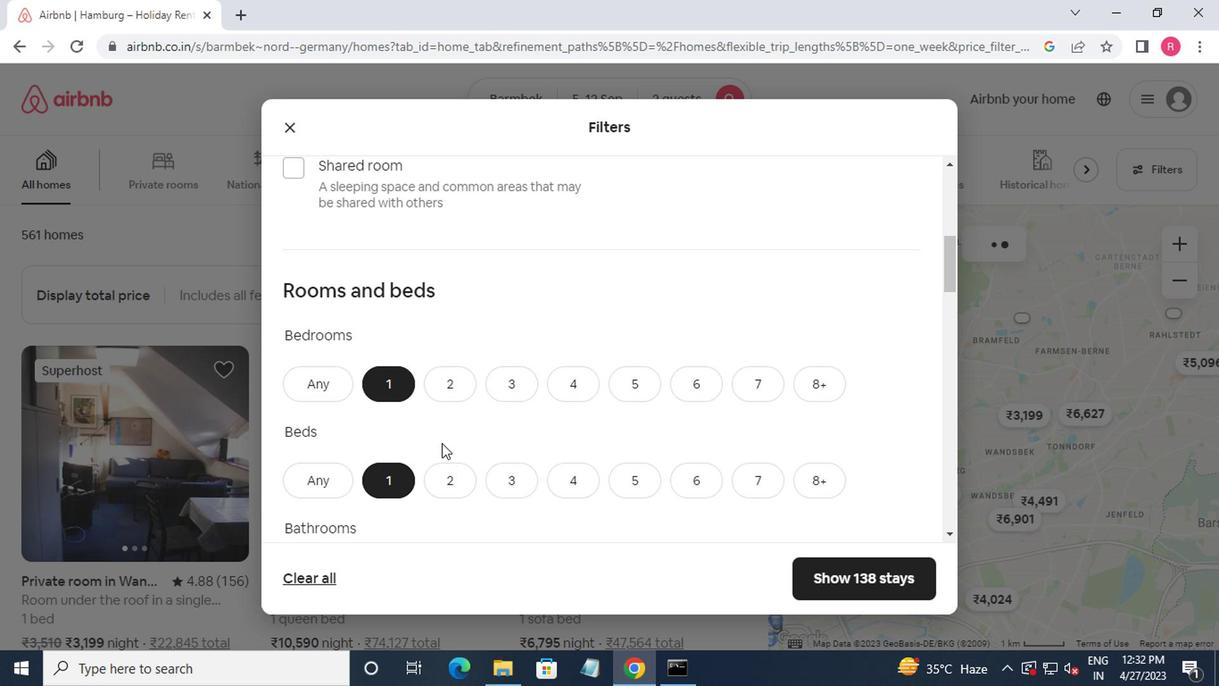 
Action: Mouse scrolled (446, 442) with delta (0, 0)
Screenshot: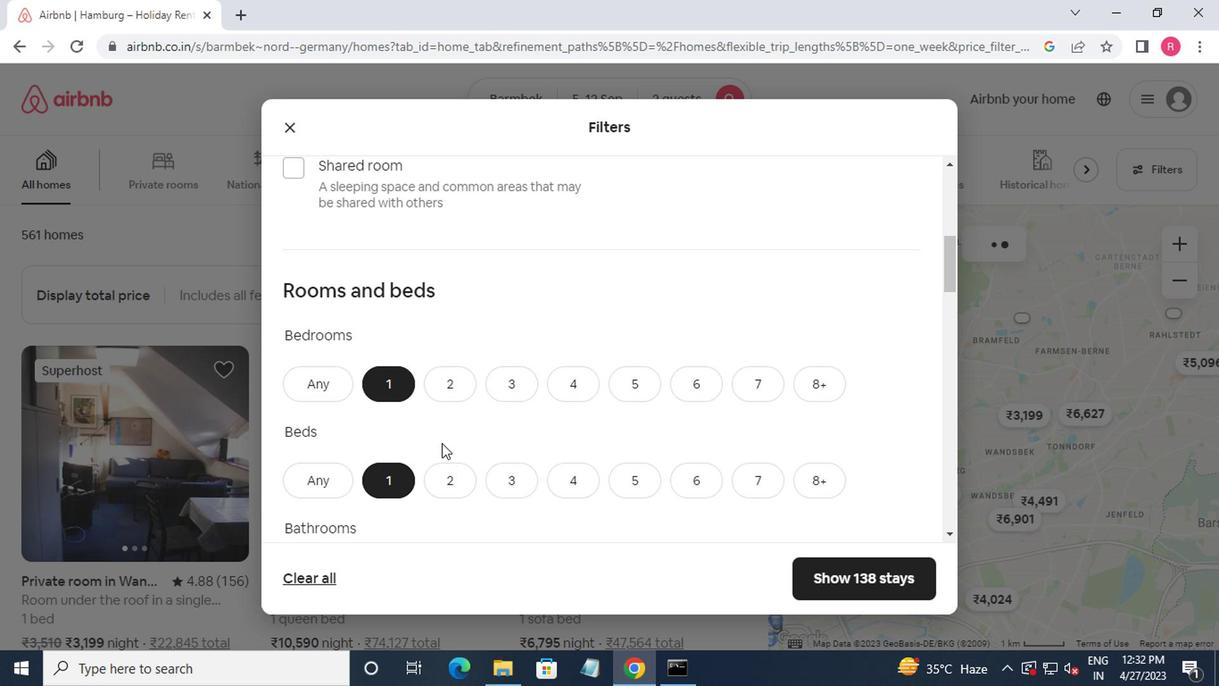 
Action: Mouse moved to (449, 443)
Screenshot: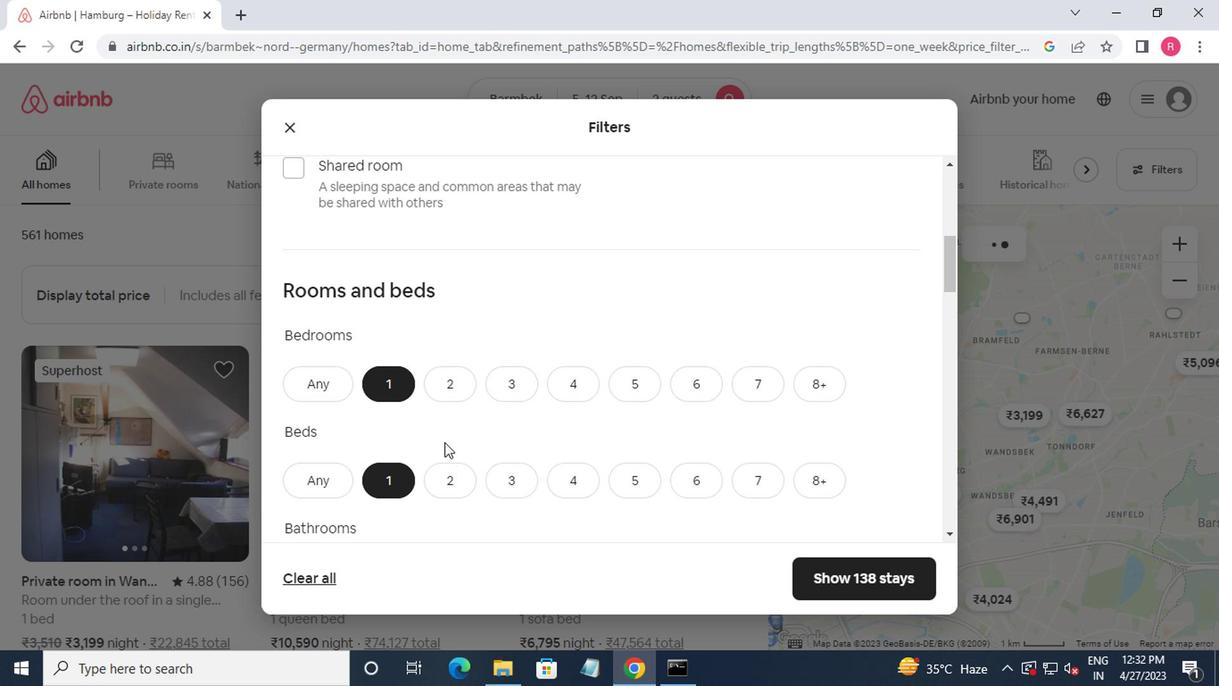 
Action: Mouse scrolled (449, 442) with delta (0, 0)
Screenshot: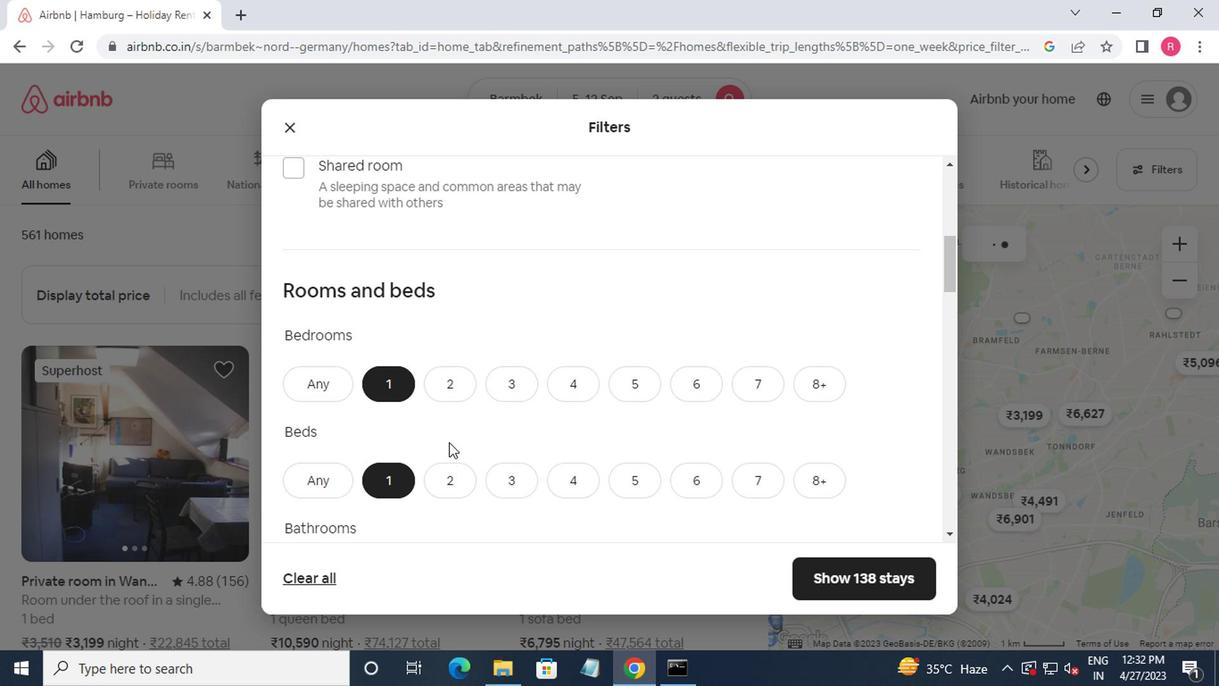 
Action: Mouse moved to (388, 404)
Screenshot: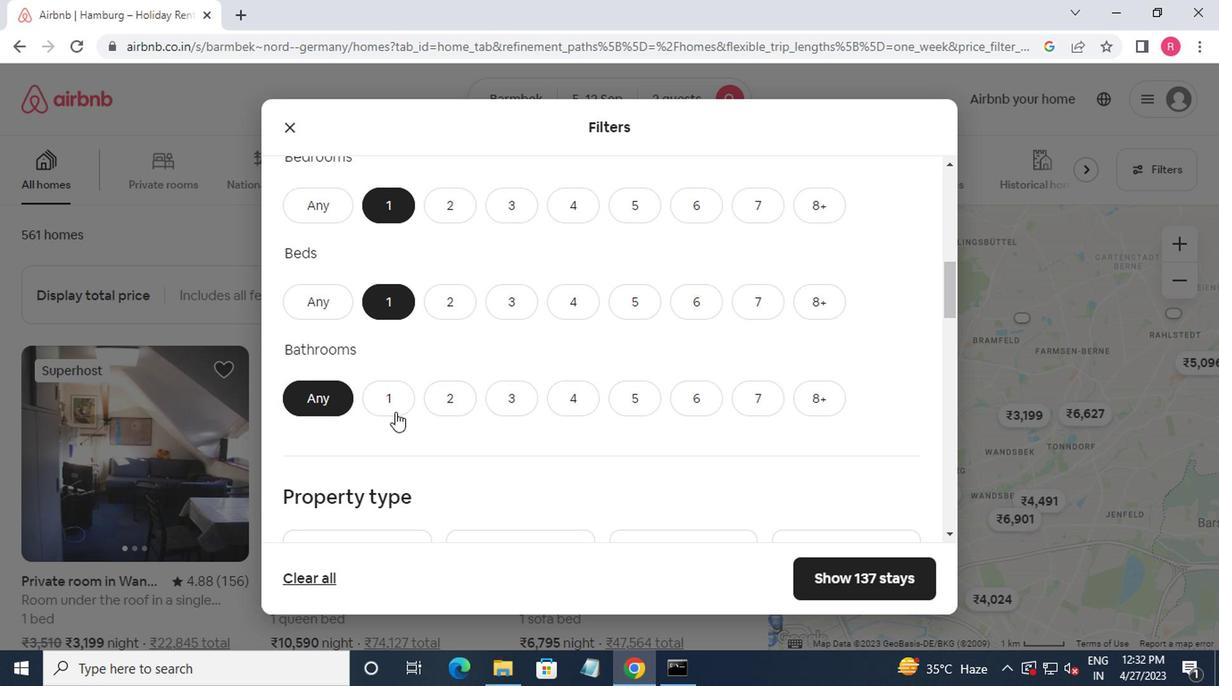 
Action: Mouse pressed left at (388, 404)
Screenshot: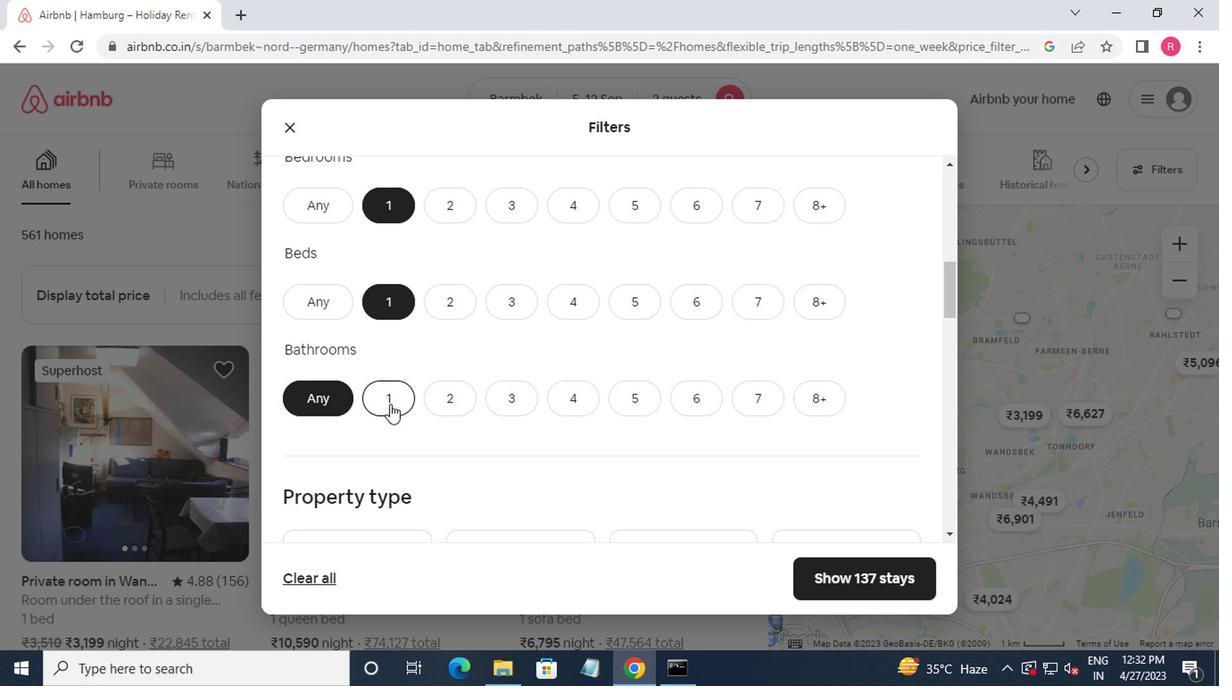 
Action: Mouse moved to (391, 404)
Screenshot: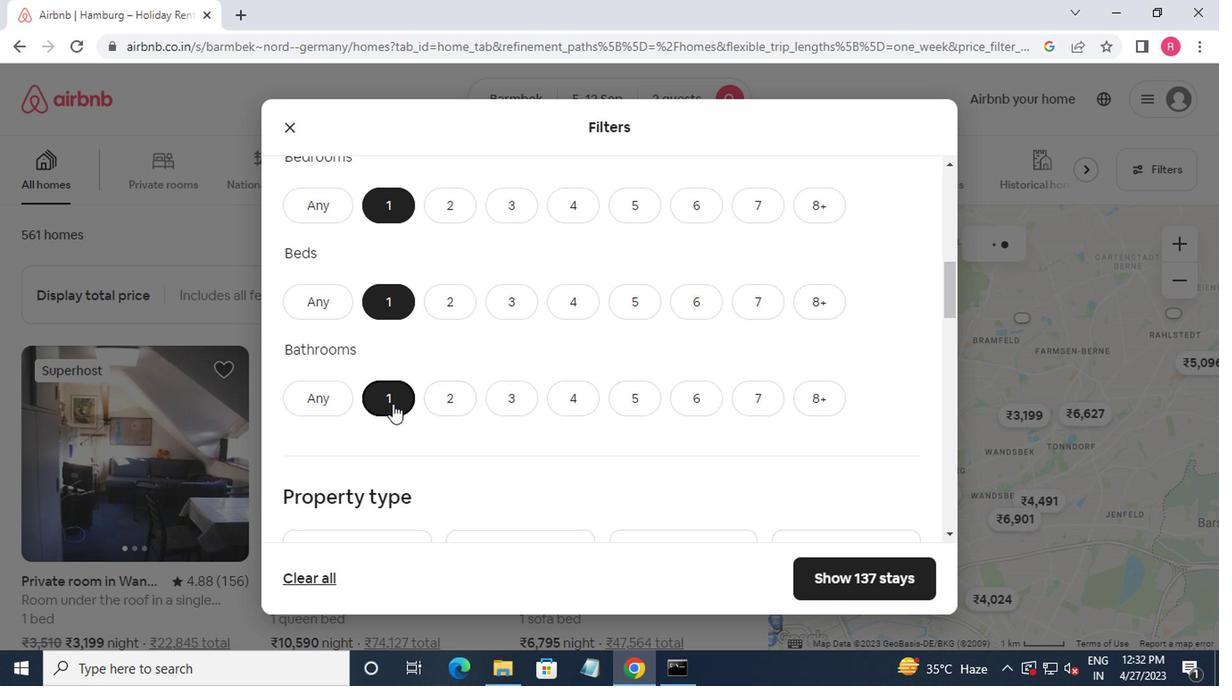 
Action: Mouse scrolled (391, 403) with delta (0, -1)
Screenshot: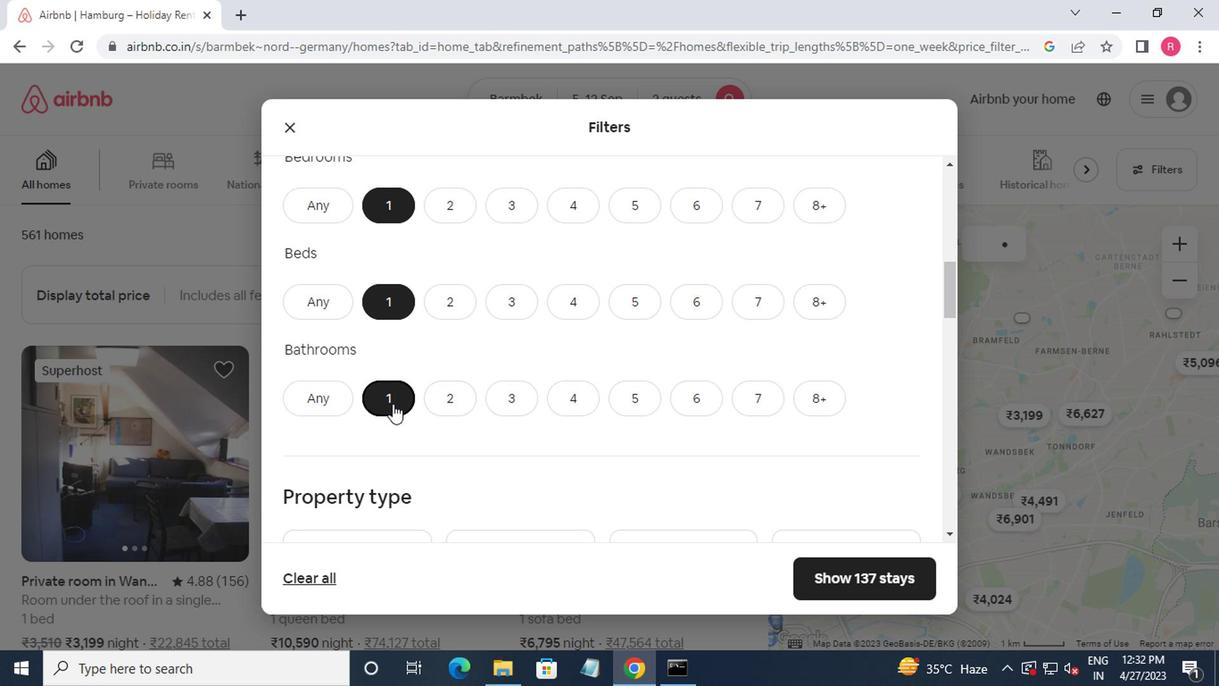 
Action: Mouse moved to (393, 404)
Screenshot: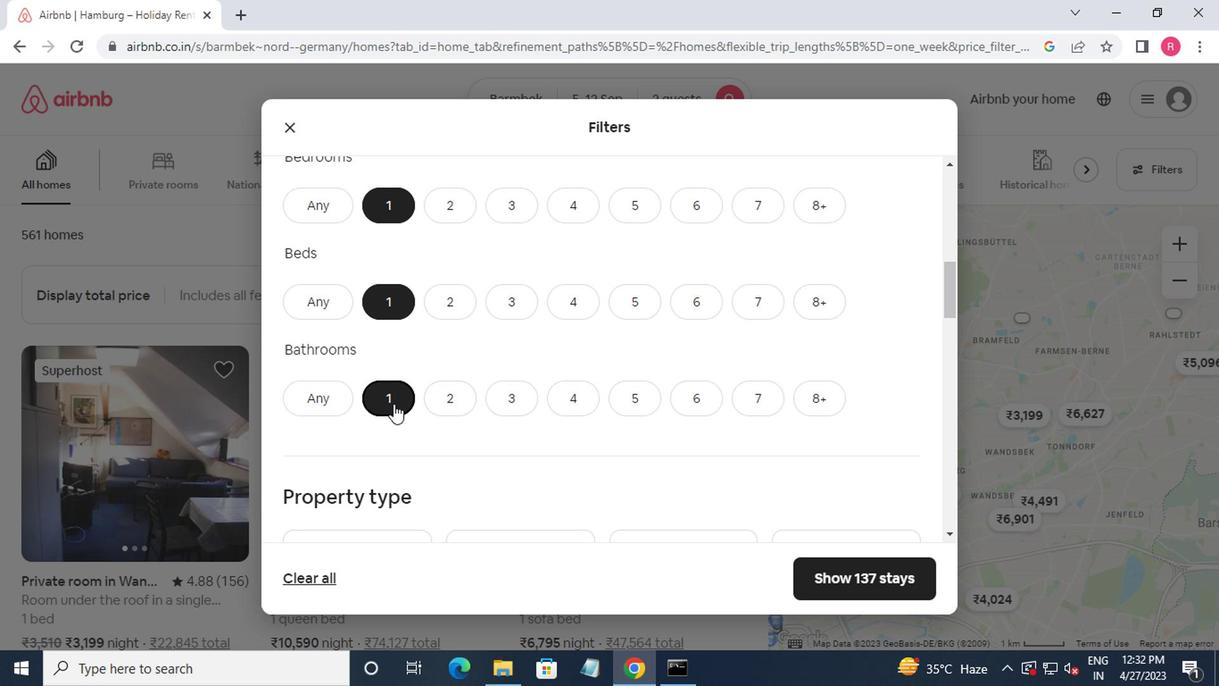 
Action: Mouse scrolled (393, 403) with delta (0, -1)
Screenshot: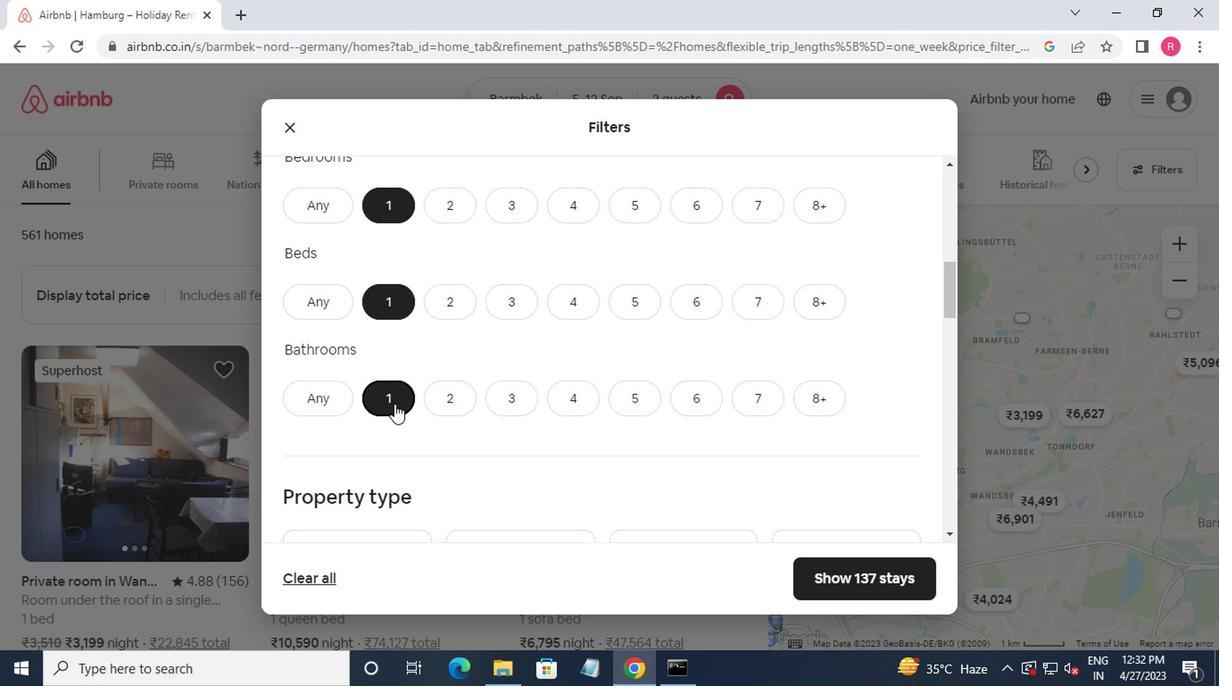 
Action: Mouse moved to (397, 407)
Screenshot: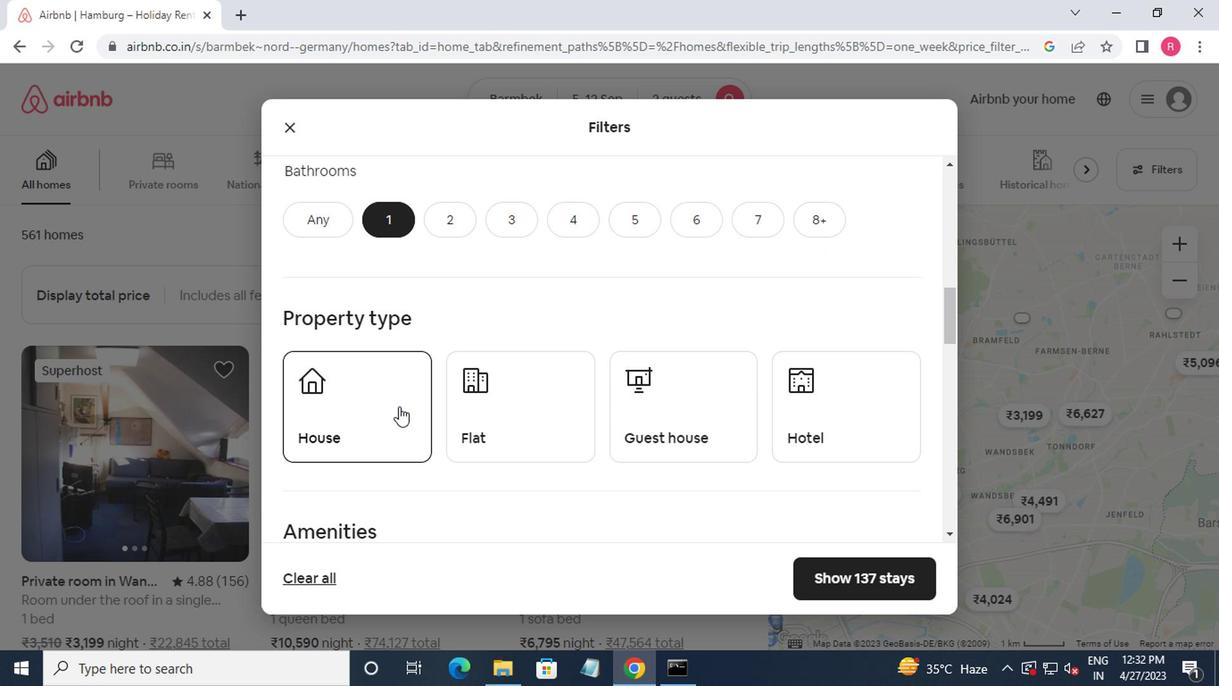 
Action: Mouse pressed left at (397, 407)
Screenshot: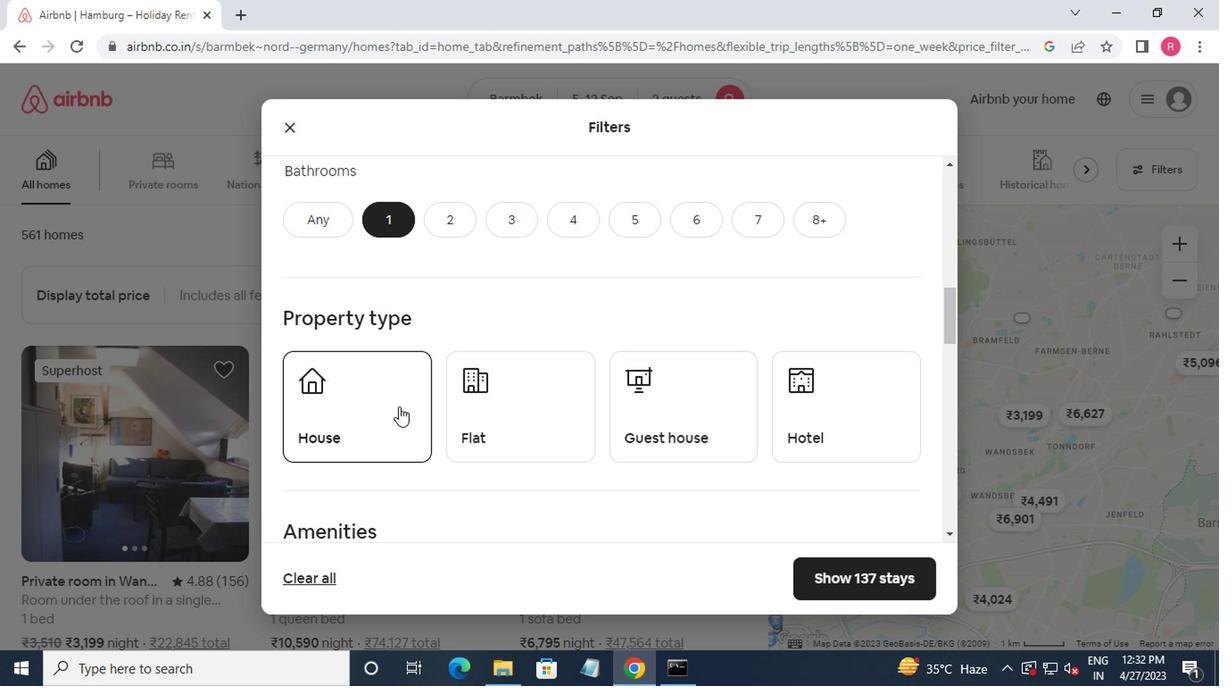 
Action: Mouse moved to (490, 411)
Screenshot: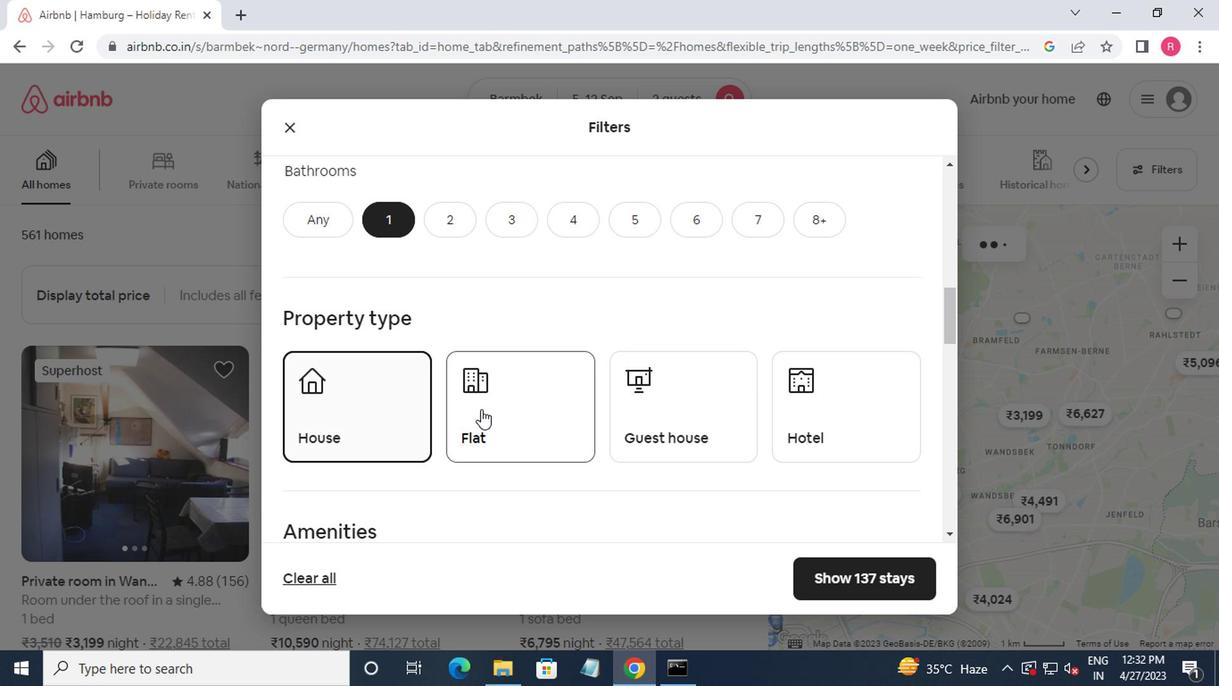 
Action: Mouse pressed left at (490, 411)
Screenshot: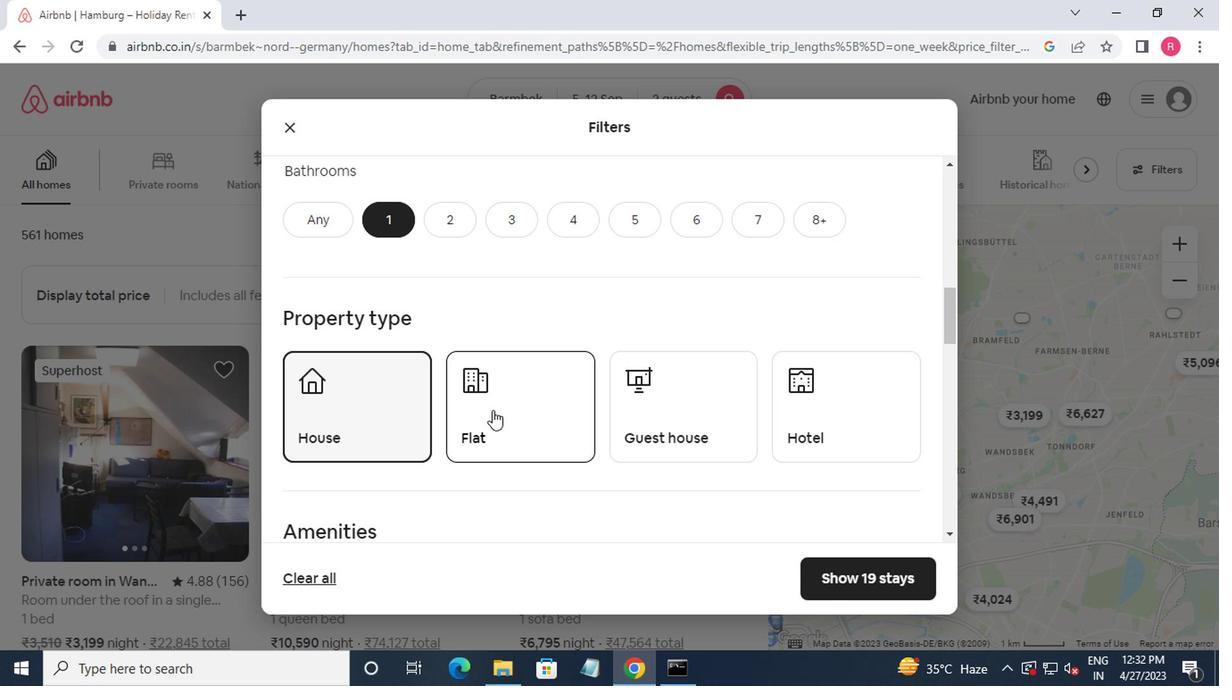 
Action: Mouse moved to (684, 411)
Screenshot: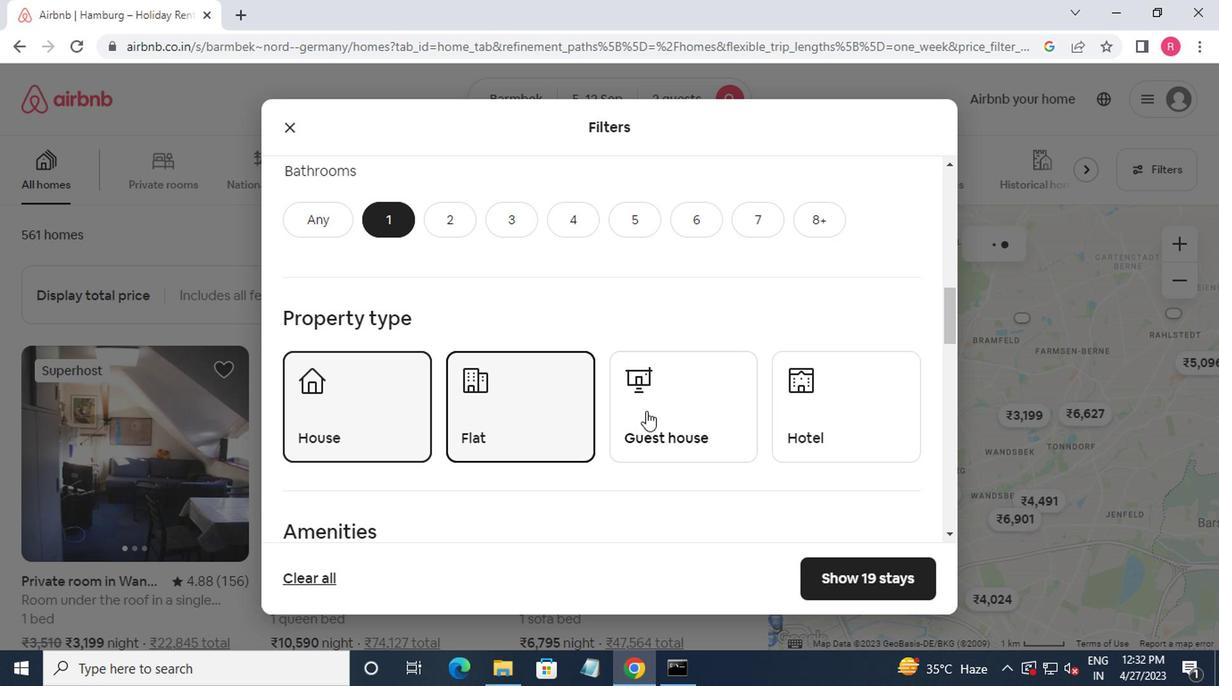 
Action: Mouse pressed left at (684, 411)
Screenshot: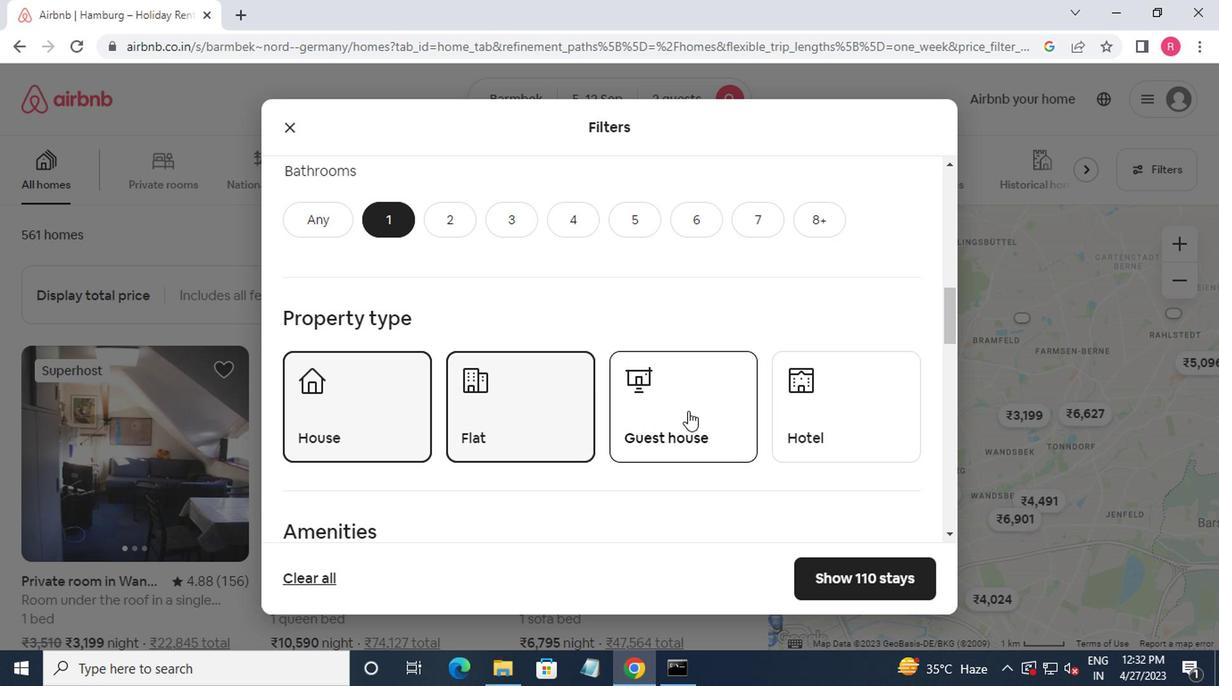 
Action: Mouse moved to (674, 415)
Screenshot: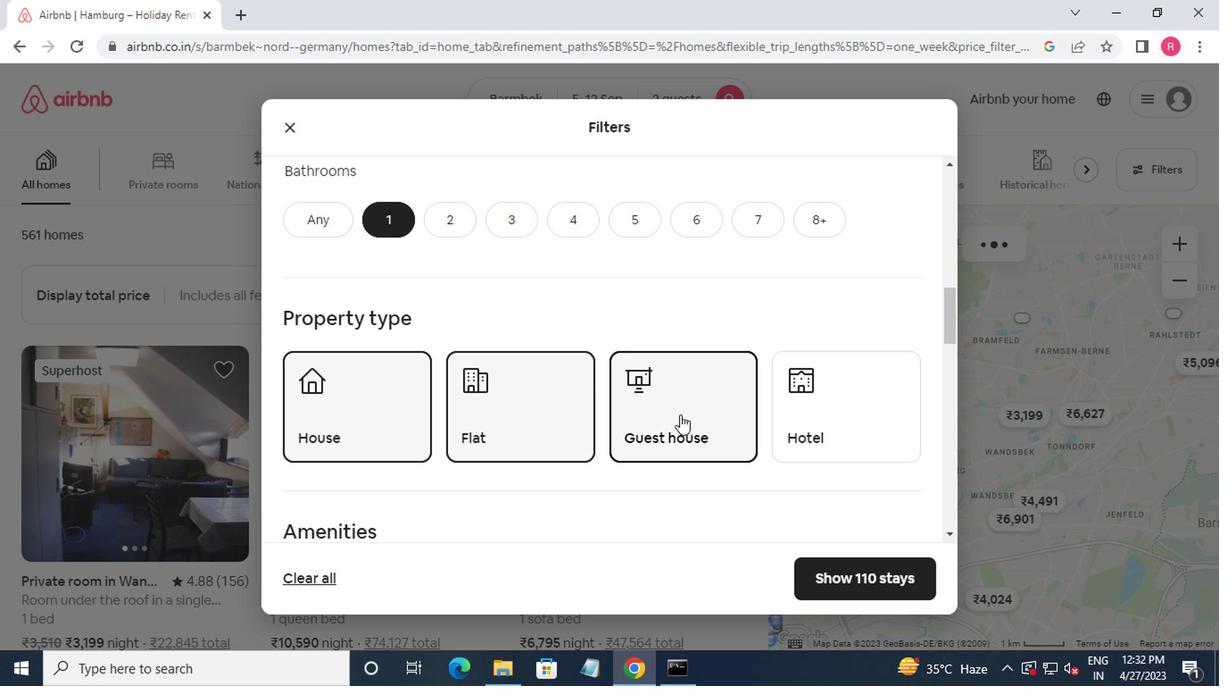 
Action: Mouse scrolled (674, 414) with delta (0, -1)
Screenshot: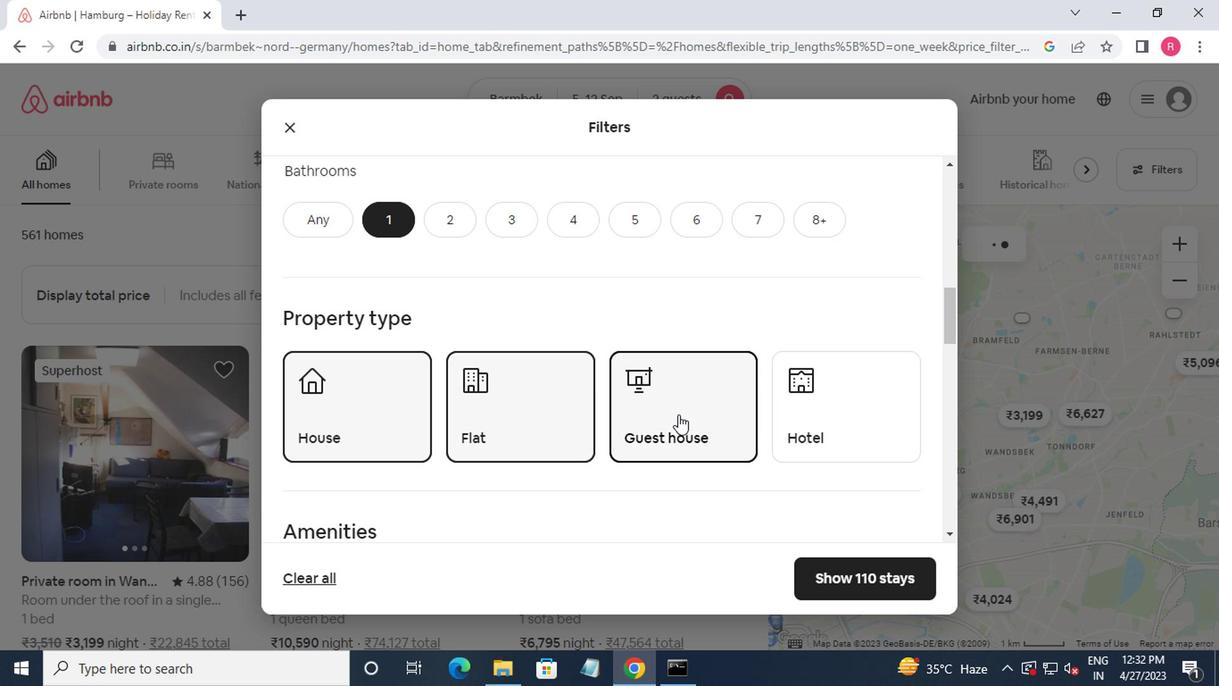 
Action: Mouse moved to (797, 352)
Screenshot: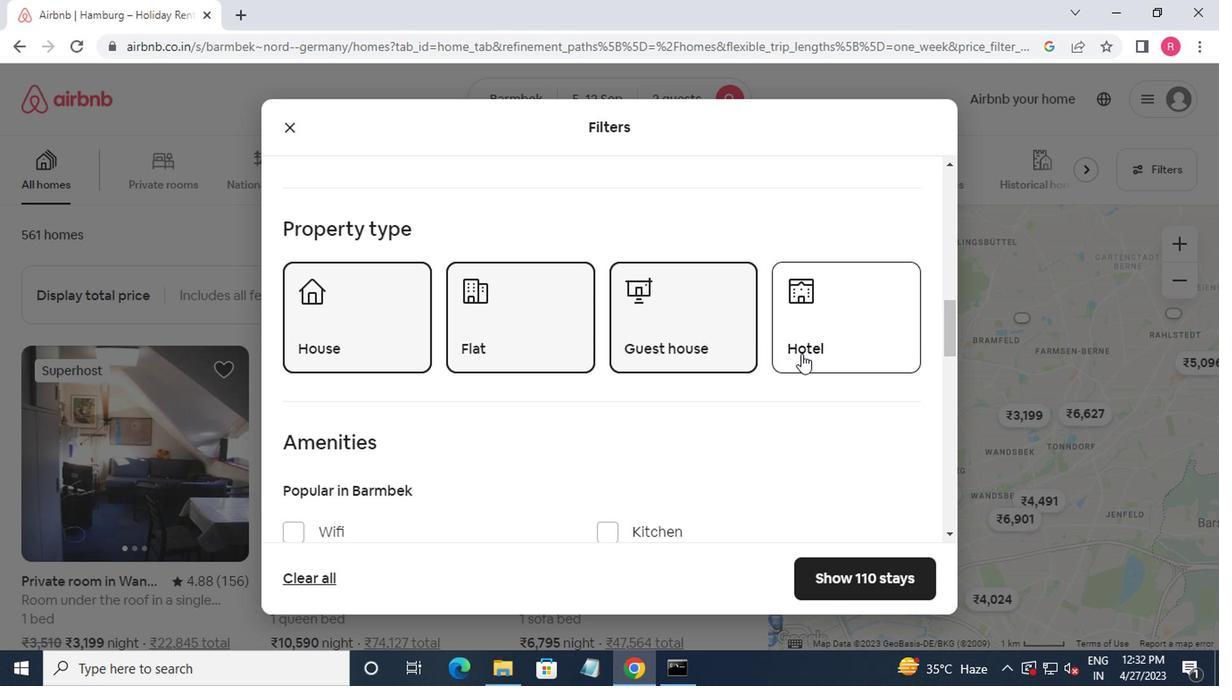 
Action: Mouse pressed left at (797, 352)
Screenshot: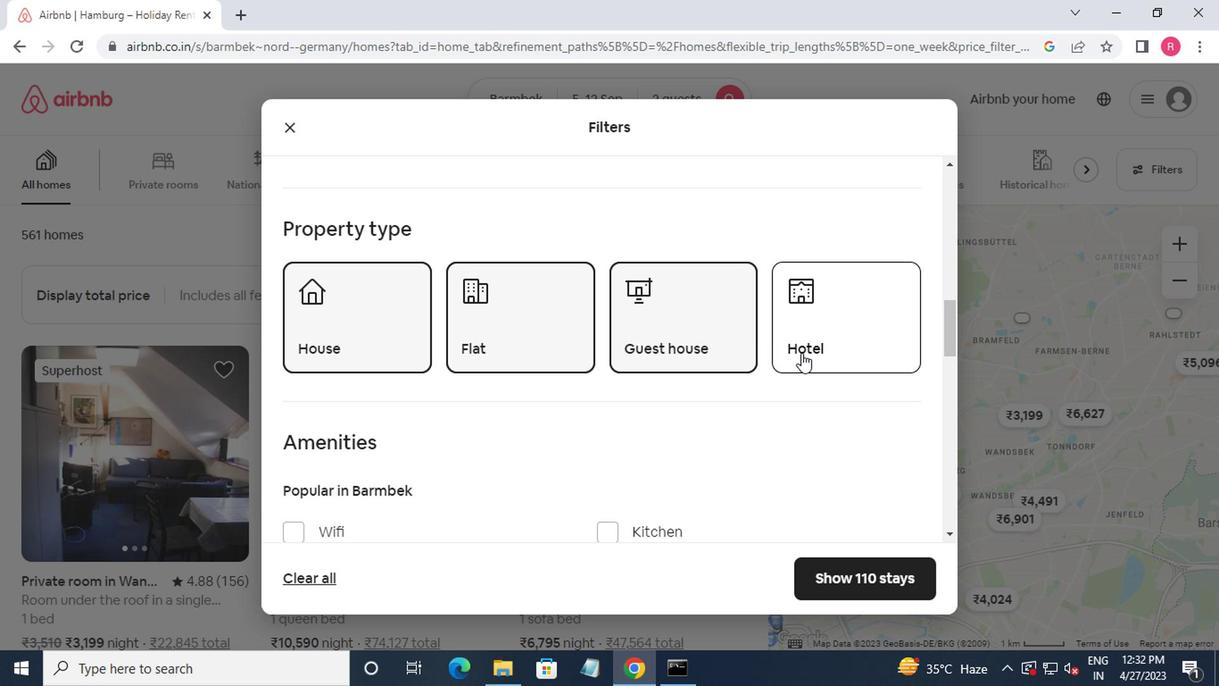 
Action: Mouse moved to (792, 355)
Screenshot: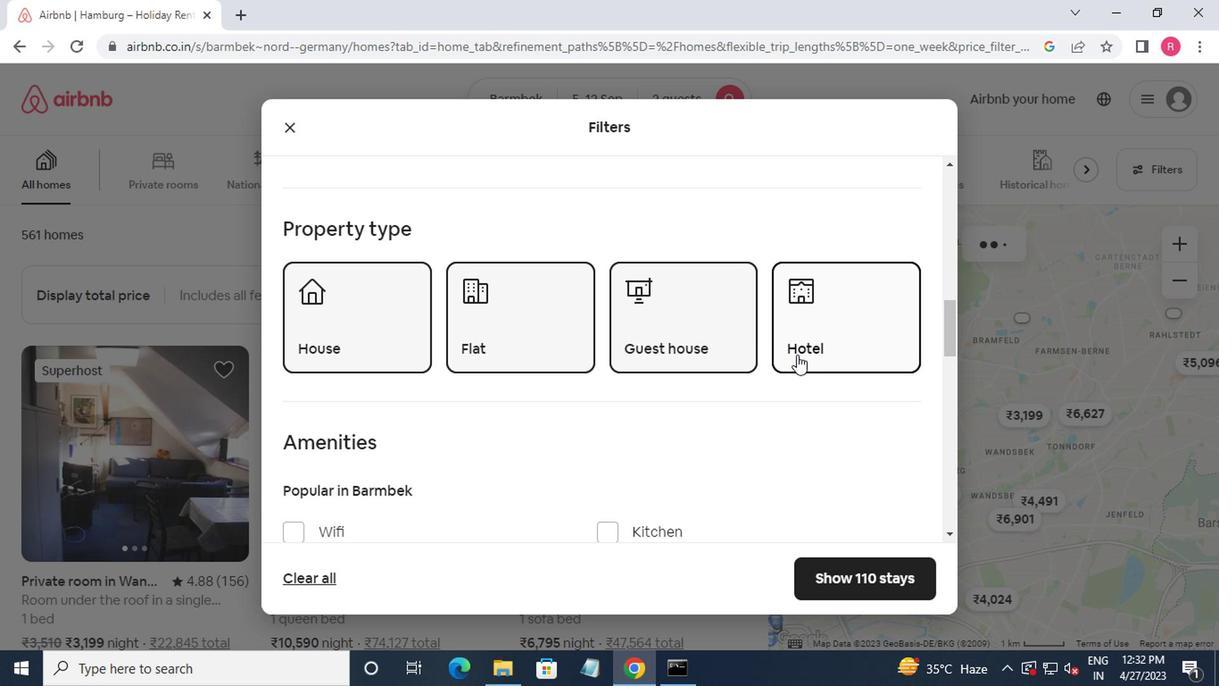 
Action: Mouse scrolled (792, 354) with delta (0, -1)
Screenshot: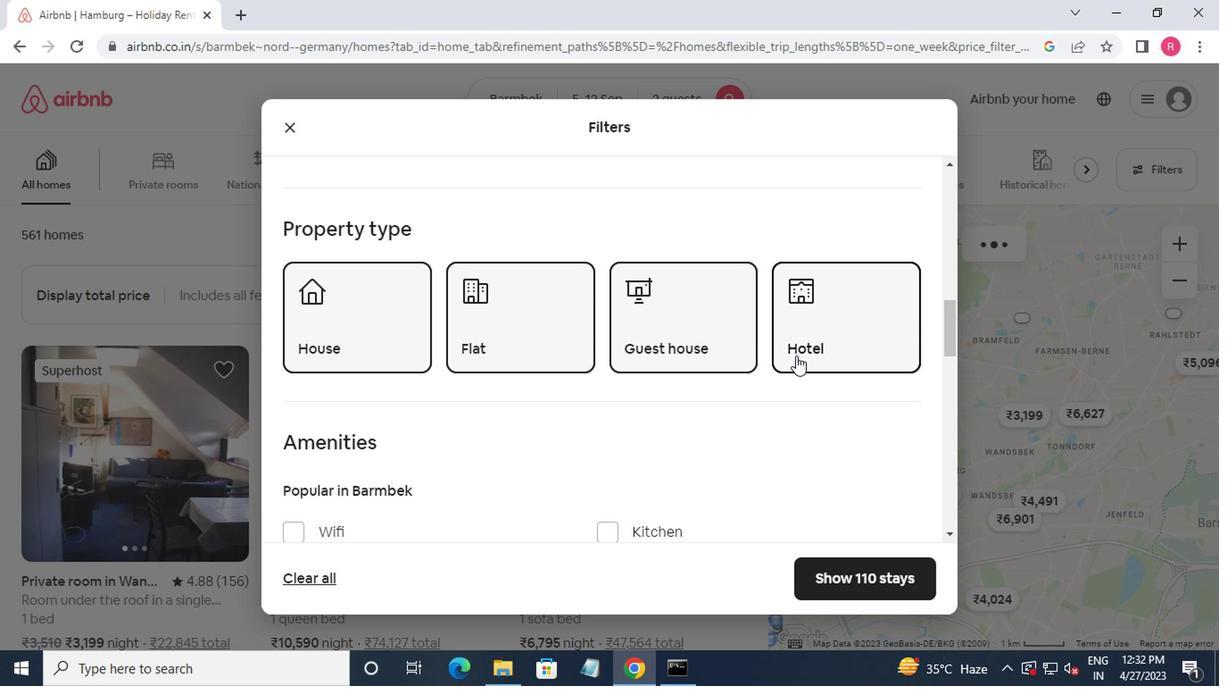 
Action: Mouse moved to (790, 358)
Screenshot: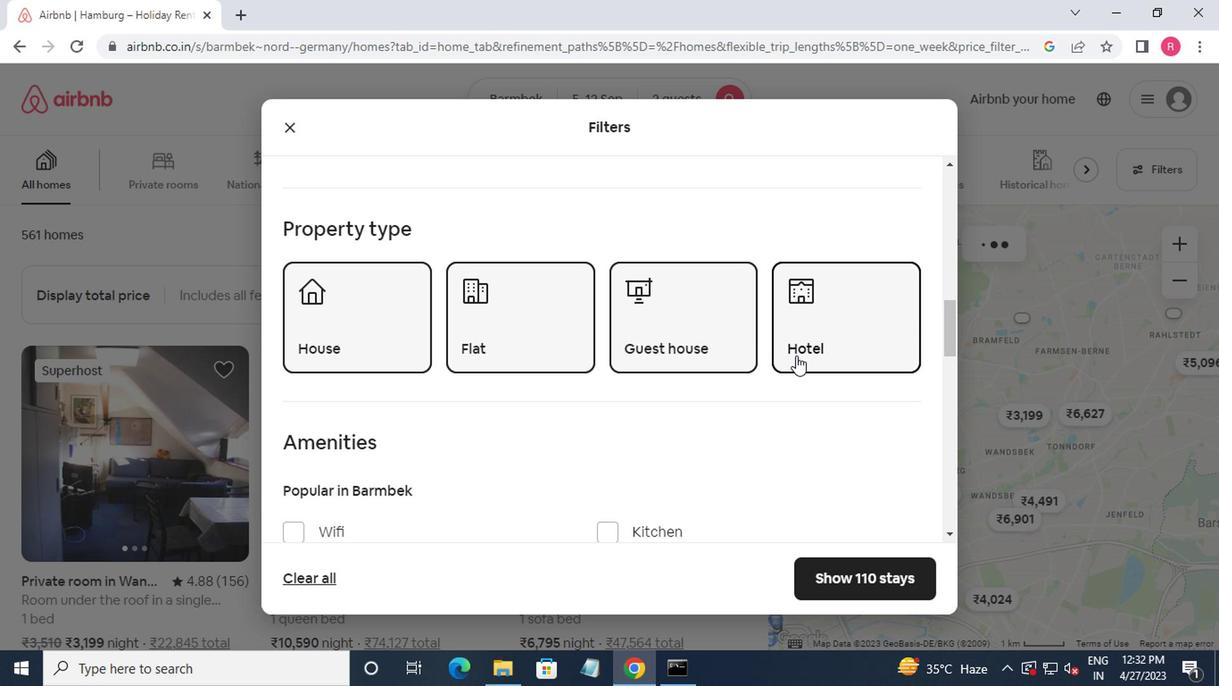 
Action: Mouse scrolled (790, 357) with delta (0, -1)
Screenshot: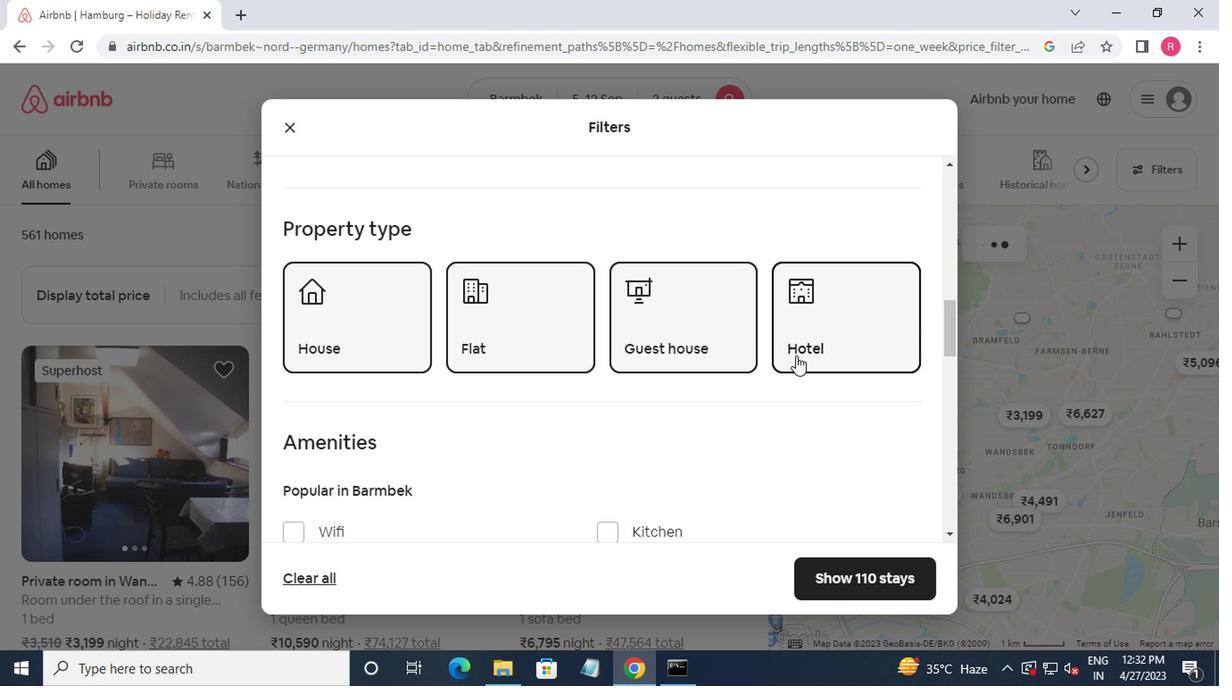 
Action: Mouse moved to (788, 360)
Screenshot: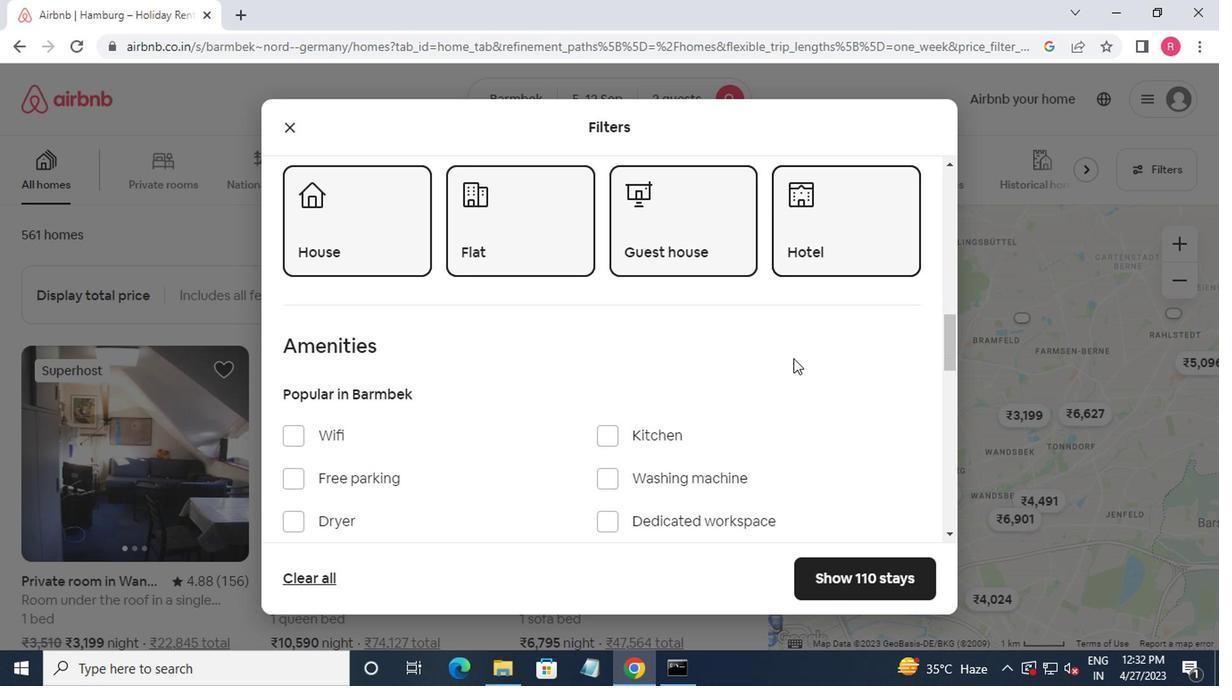 
Action: Mouse scrolled (788, 360) with delta (0, 0)
Screenshot: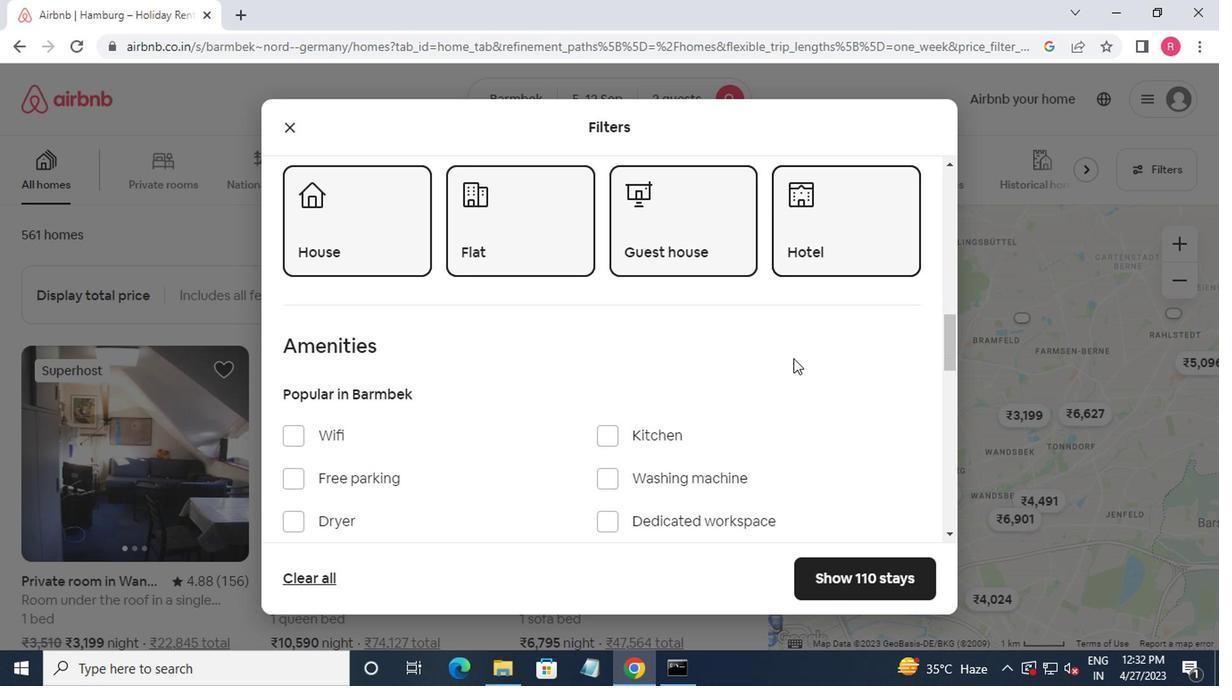 
Action: Mouse moved to (787, 360)
Screenshot: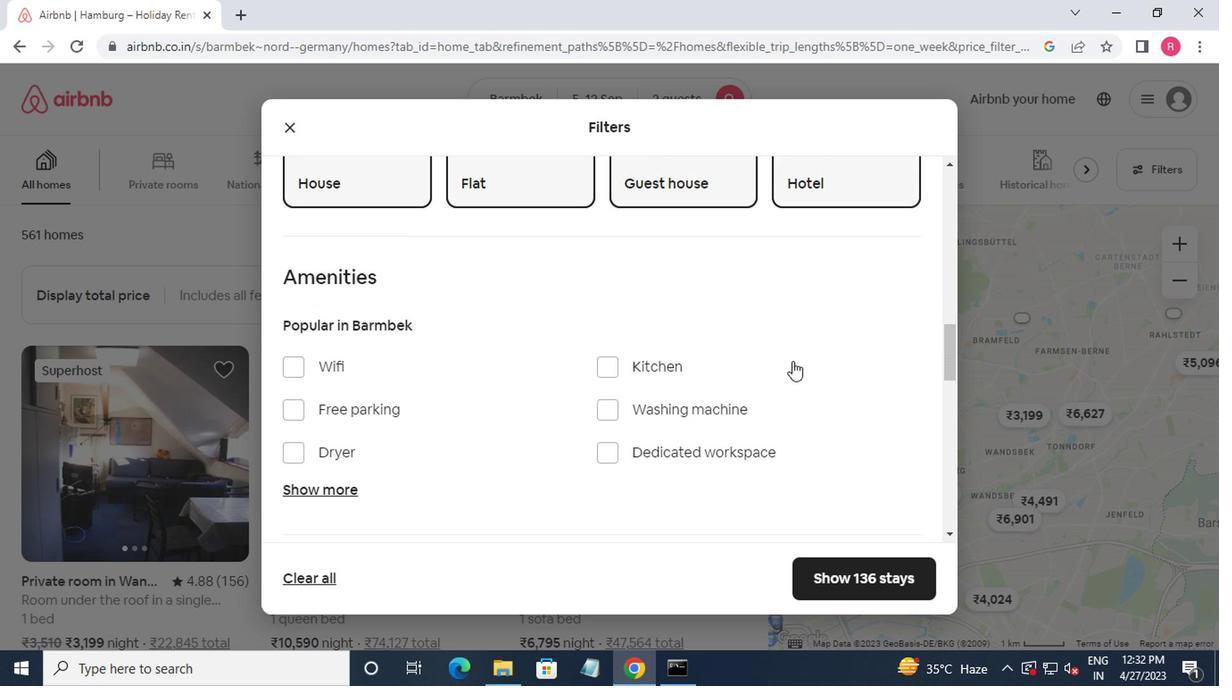 
Action: Mouse scrolled (787, 360) with delta (0, 0)
Screenshot: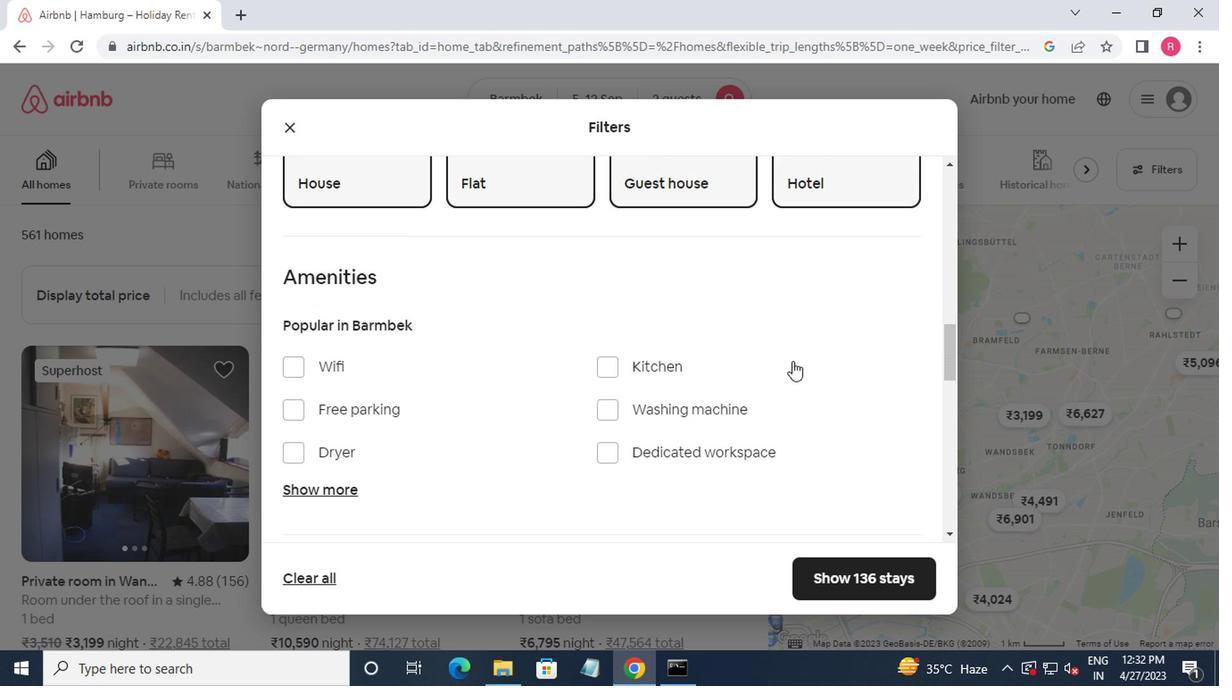 
Action: Mouse moved to (773, 369)
Screenshot: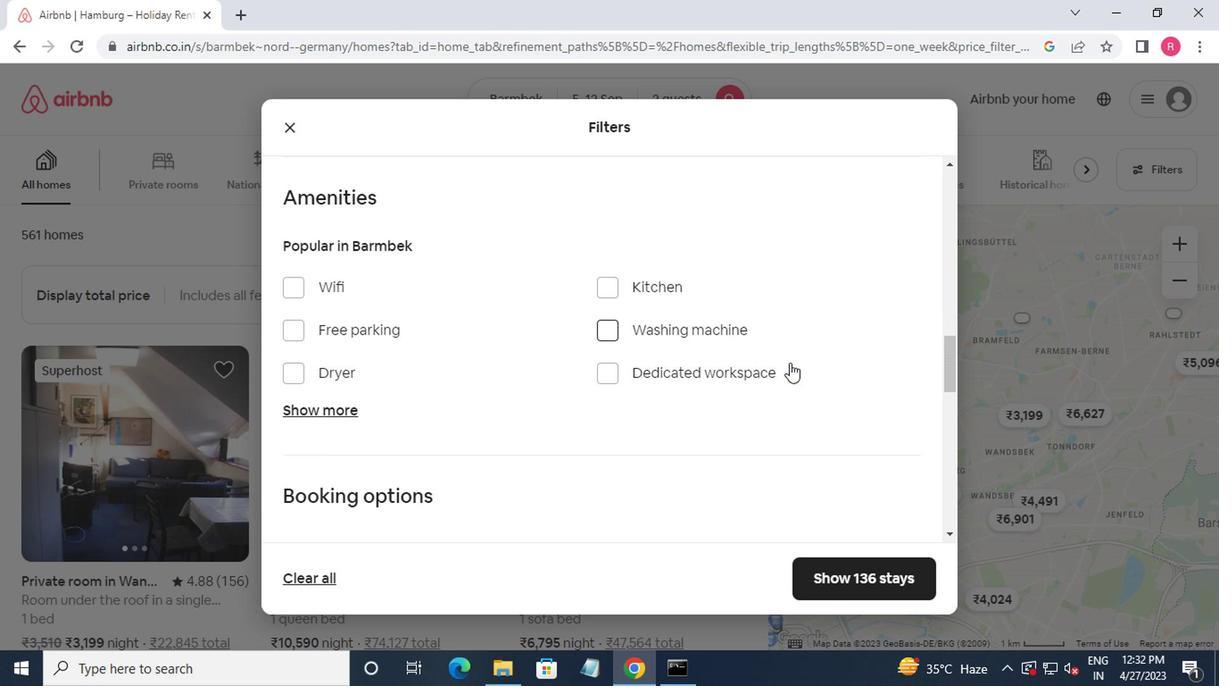 
Action: Mouse scrolled (773, 369) with delta (0, 0)
Screenshot: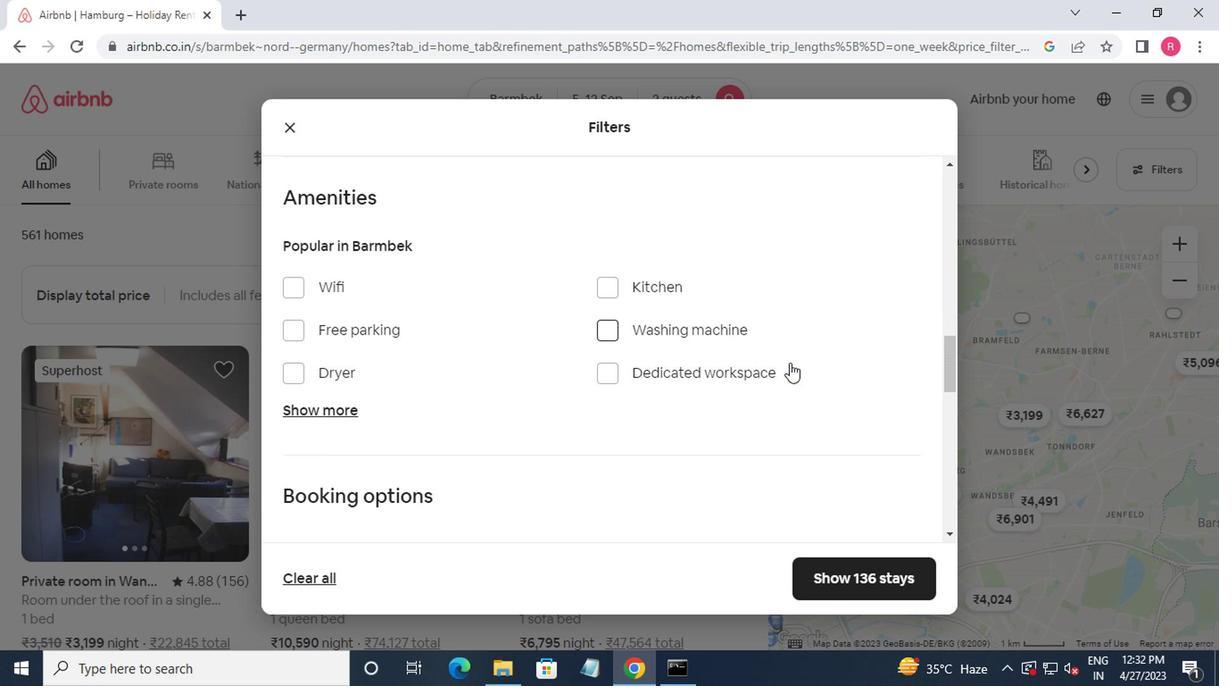 
Action: Mouse moved to (867, 421)
Screenshot: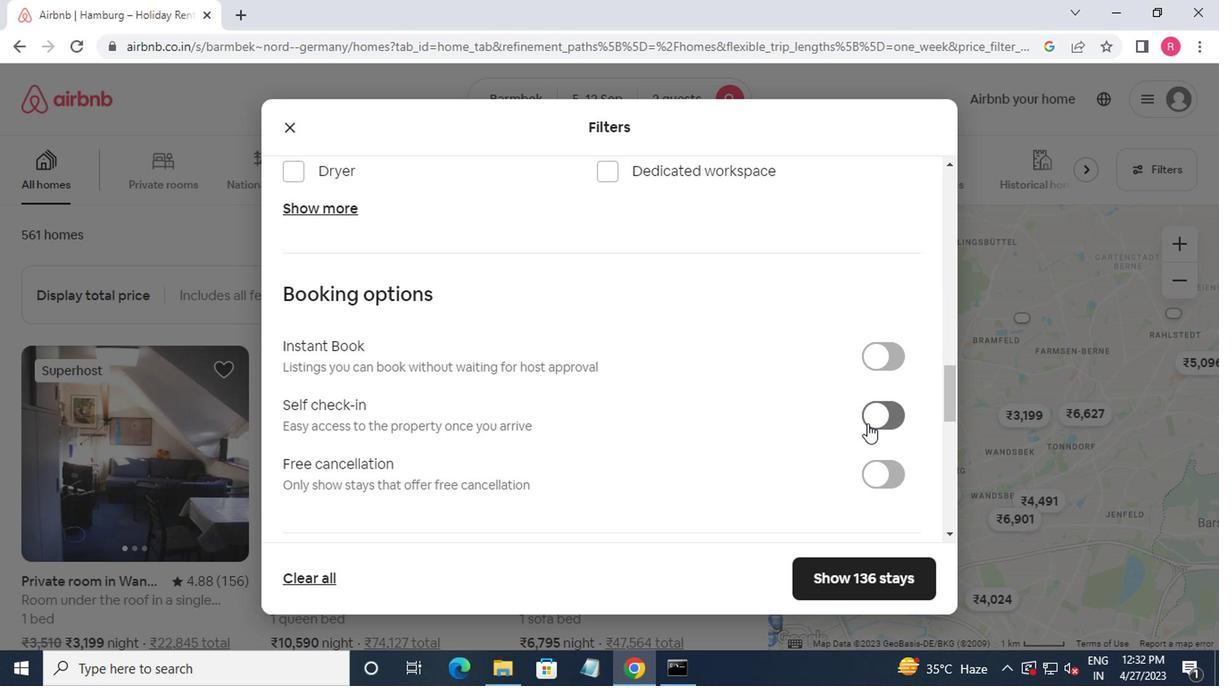 
Action: Mouse pressed left at (867, 421)
Screenshot: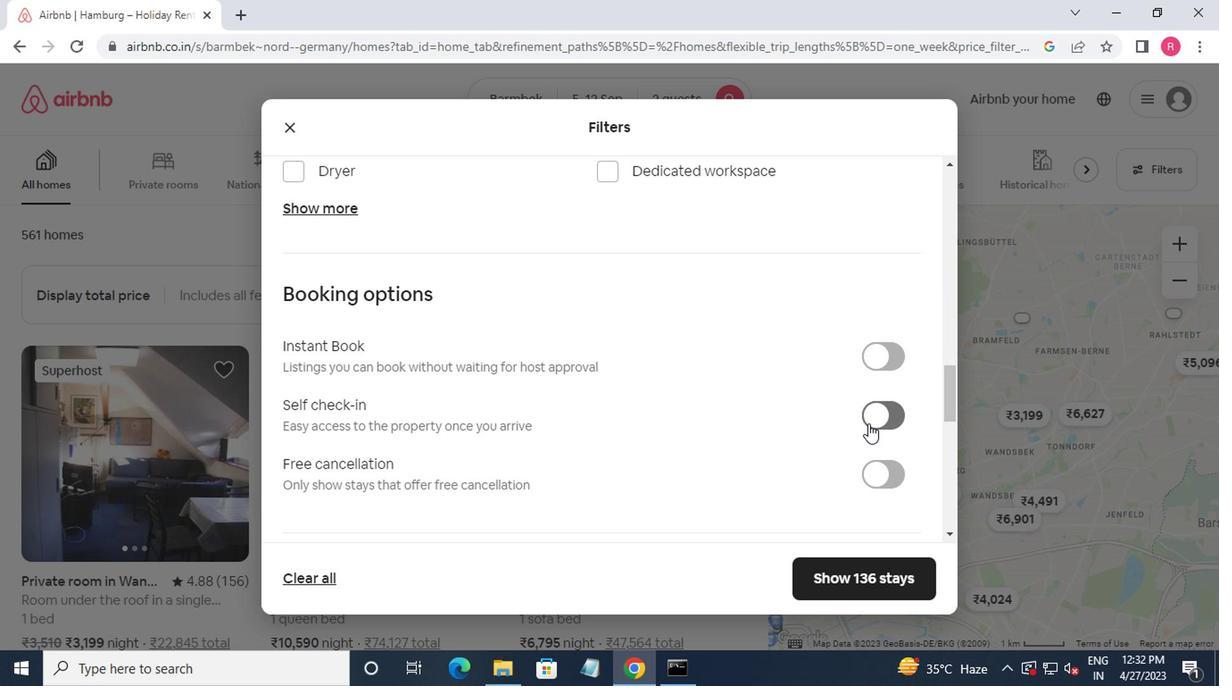 
Action: Mouse moved to (723, 412)
Screenshot: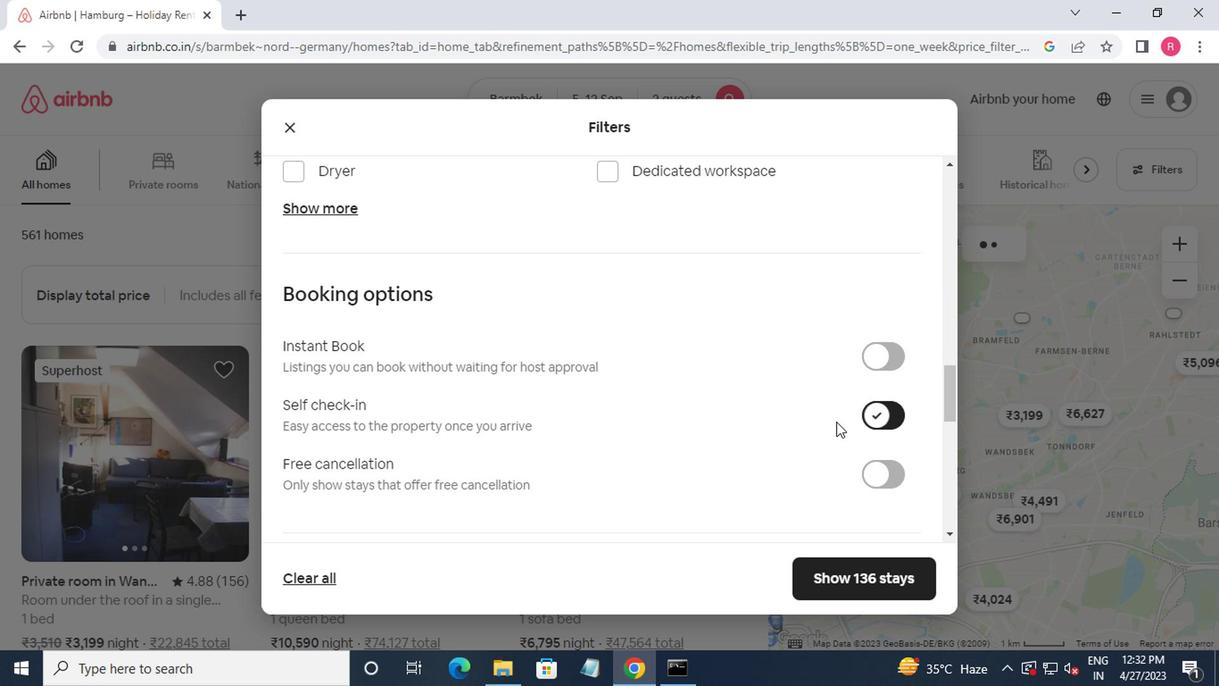 
Action: Mouse scrolled (723, 411) with delta (0, 0)
Screenshot: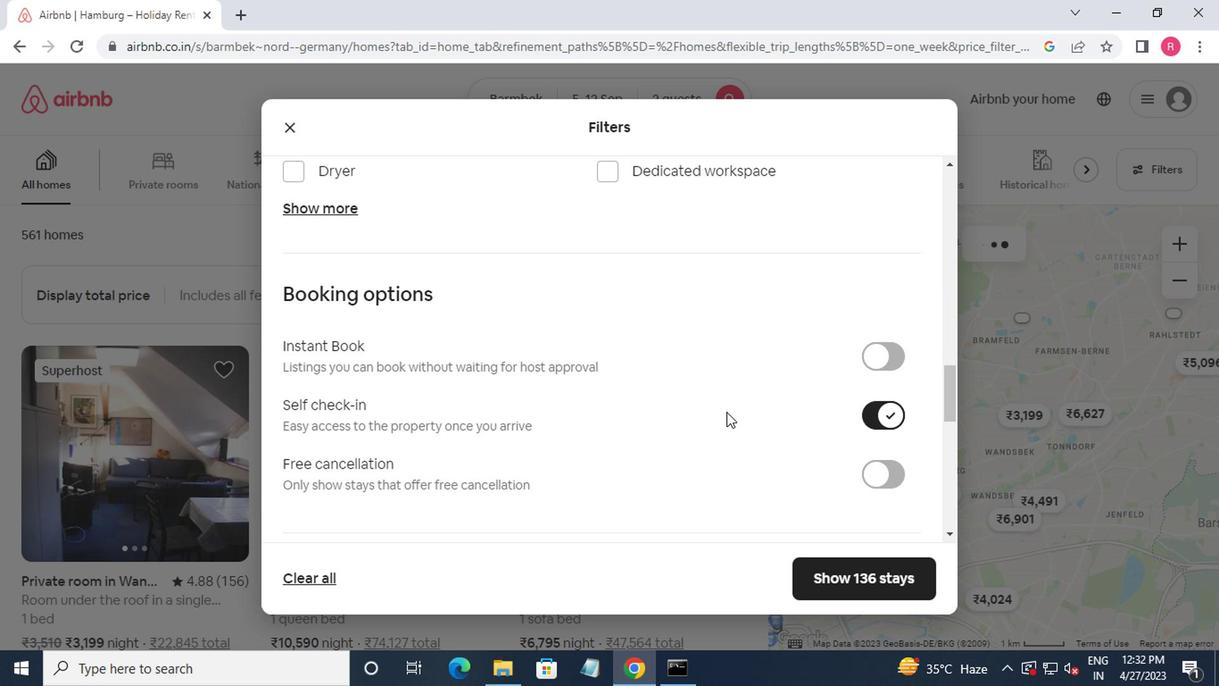 
Action: Mouse scrolled (723, 411) with delta (0, 0)
Screenshot: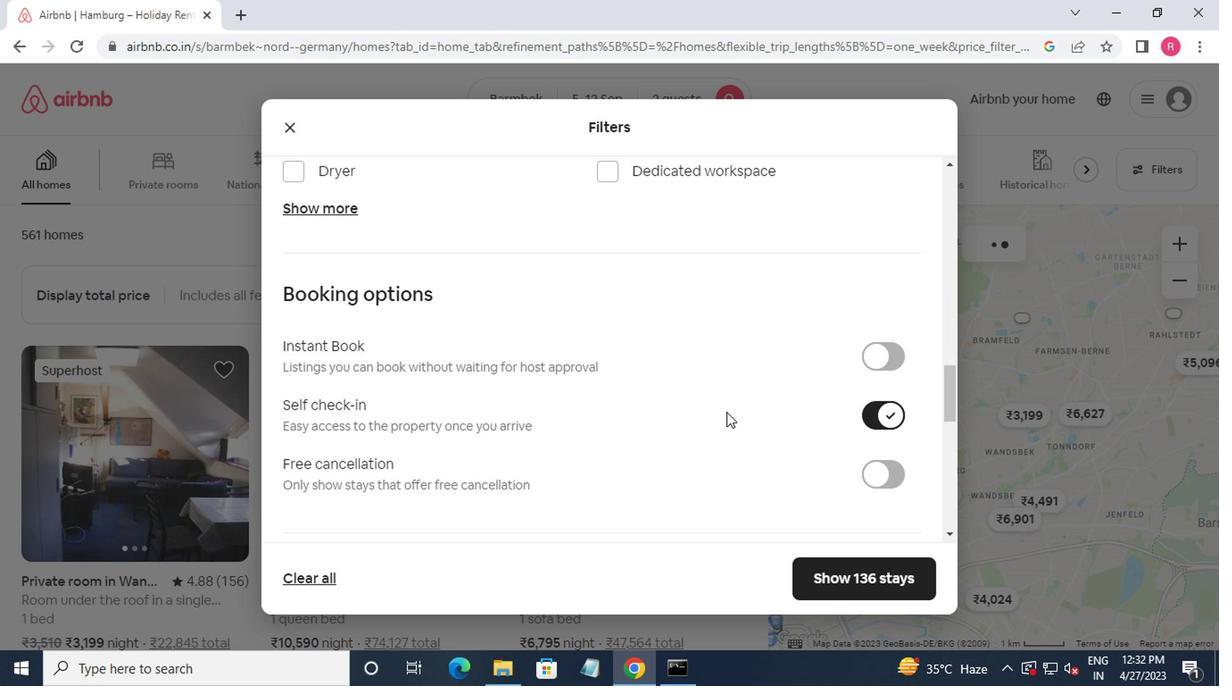 
Action: Mouse scrolled (723, 411) with delta (0, 0)
Screenshot: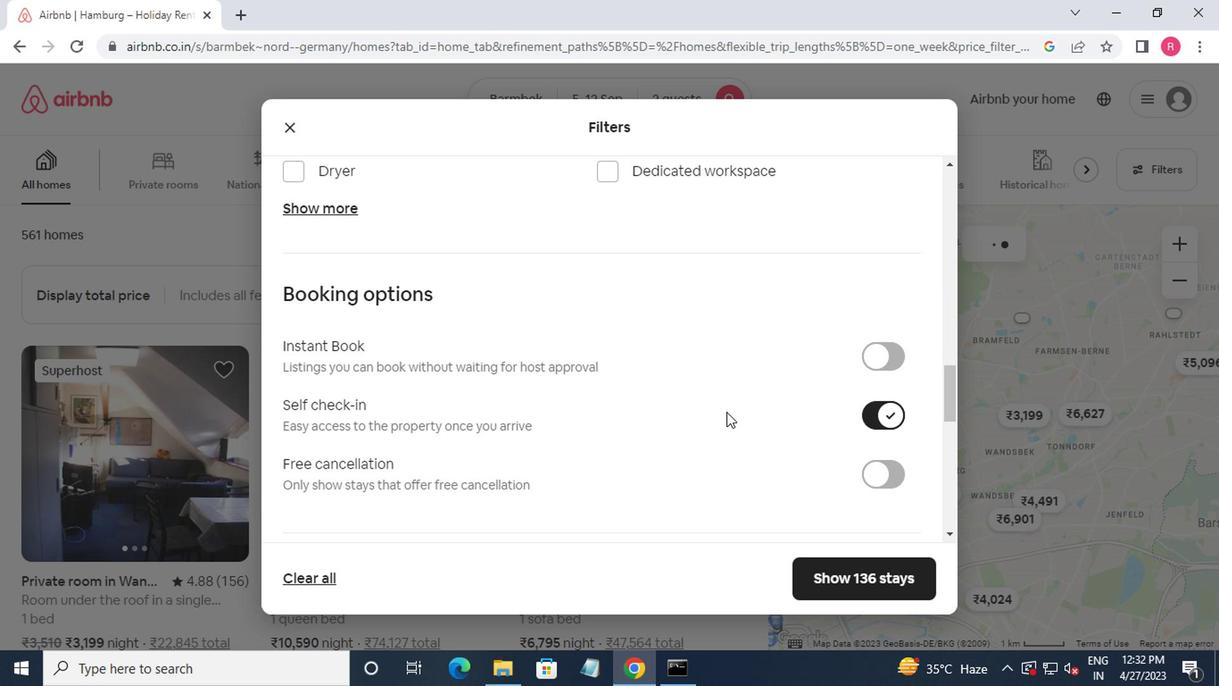 
Action: Mouse moved to (721, 411)
Screenshot: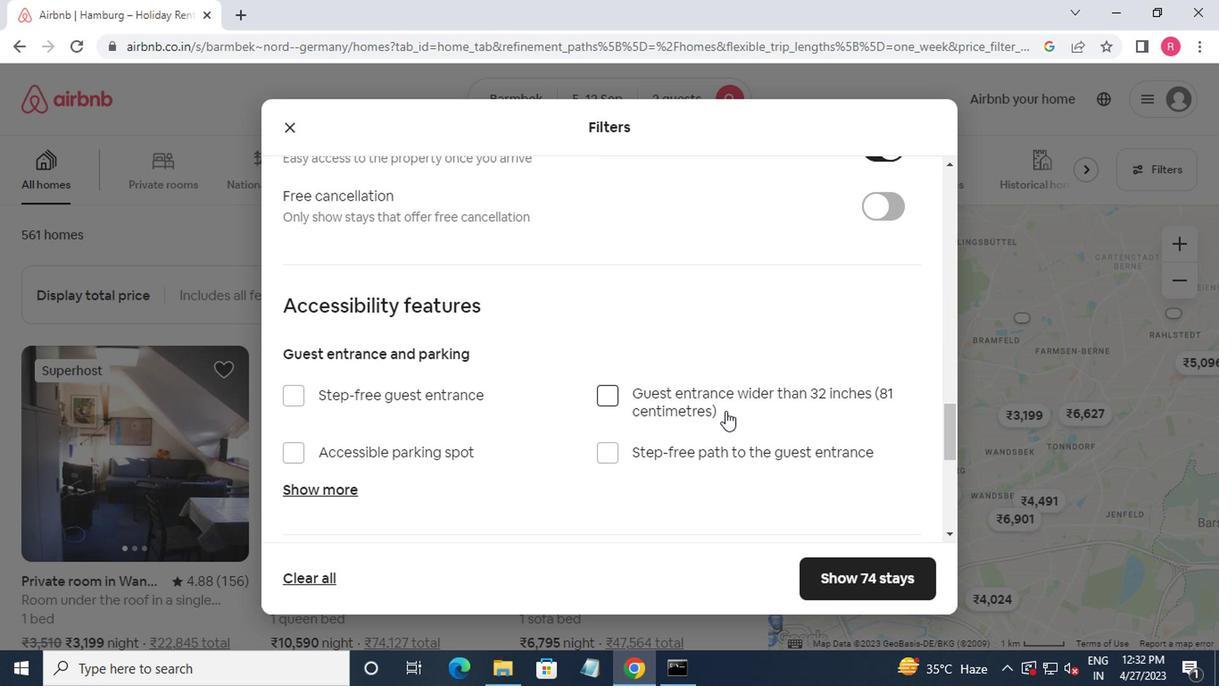 
Action: Mouse scrolled (721, 411) with delta (0, 0)
Screenshot: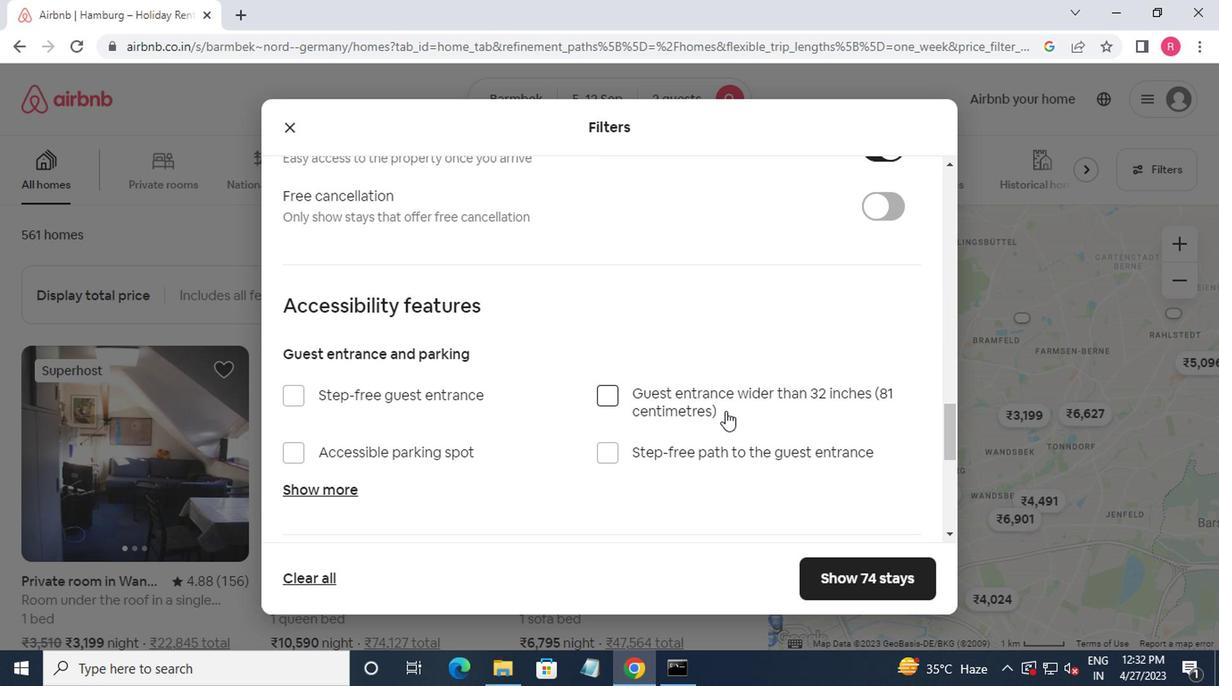 
Action: Mouse moved to (721, 411)
Screenshot: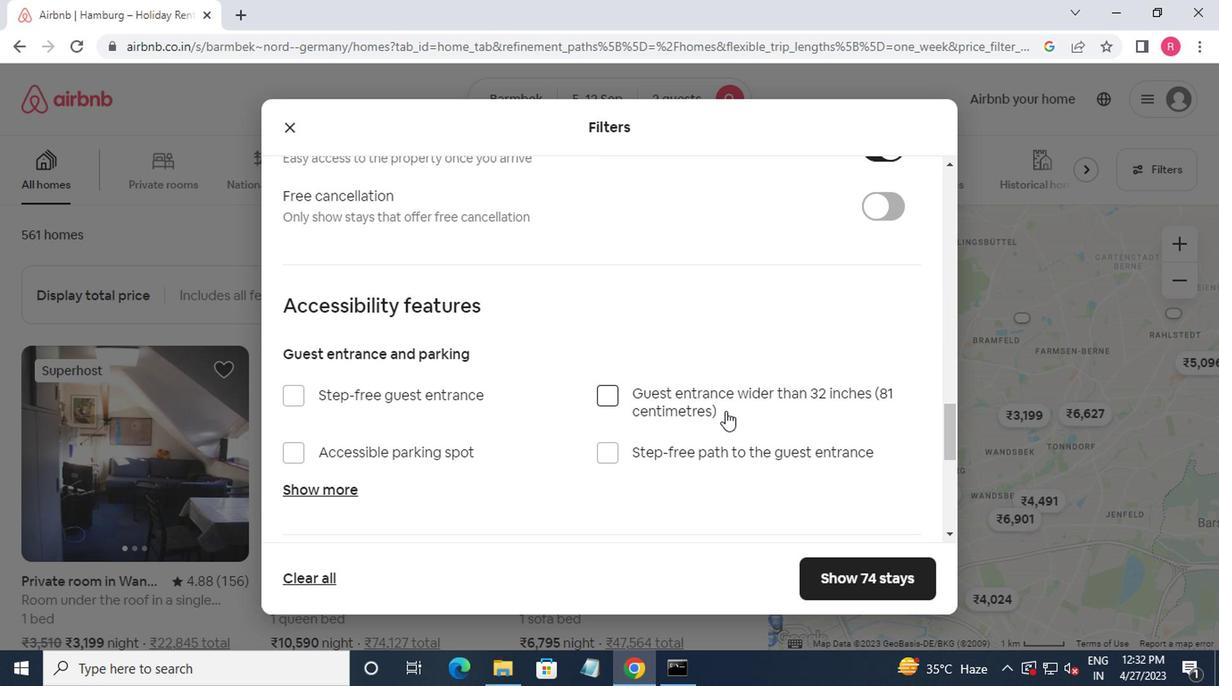 
Action: Mouse scrolled (721, 411) with delta (0, 0)
Screenshot: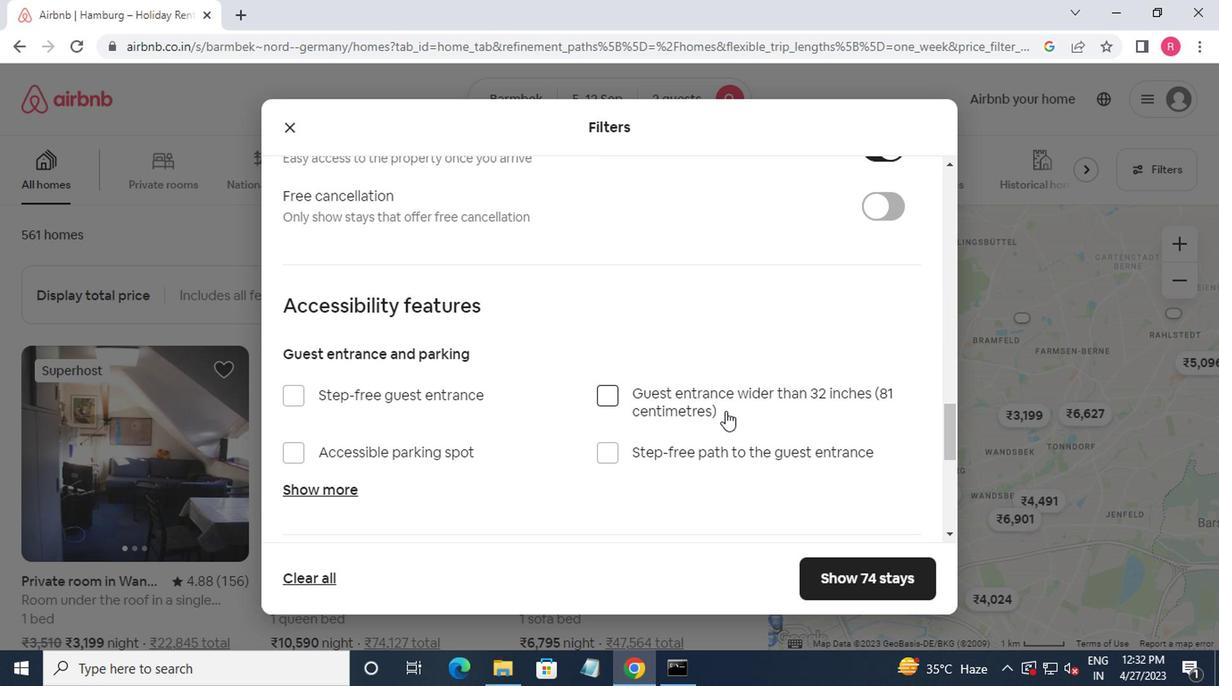 
Action: Mouse moved to (720, 411)
Screenshot: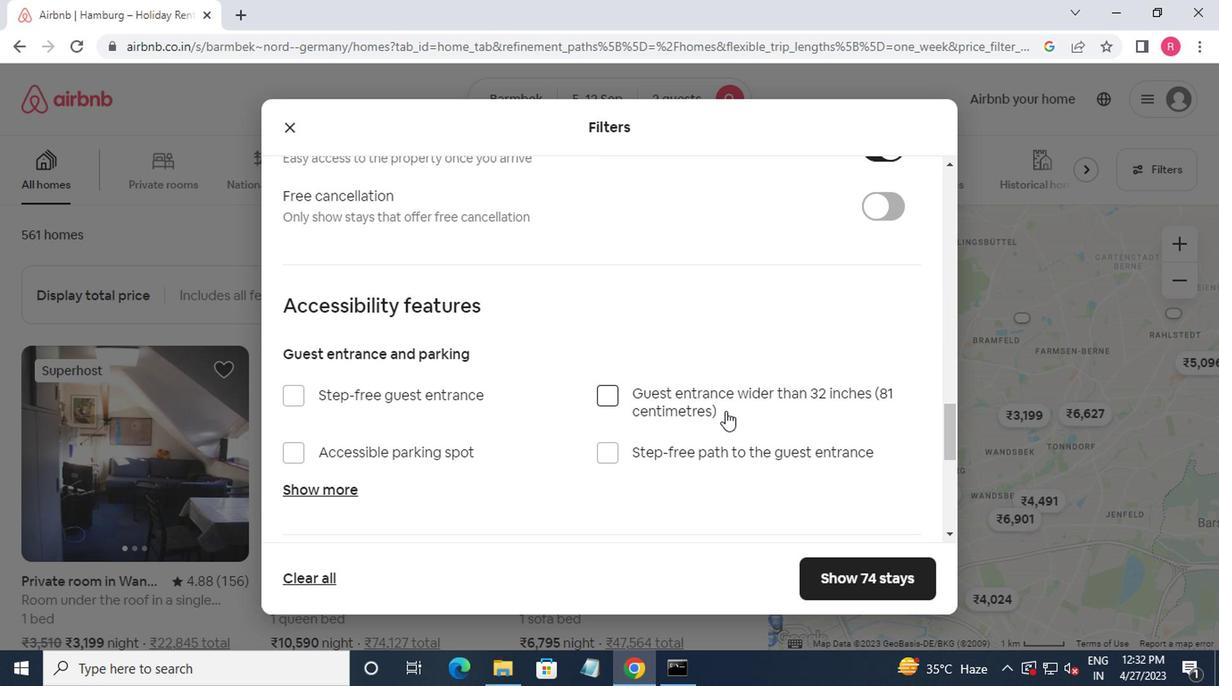 
Action: Mouse scrolled (720, 411) with delta (0, 0)
Screenshot: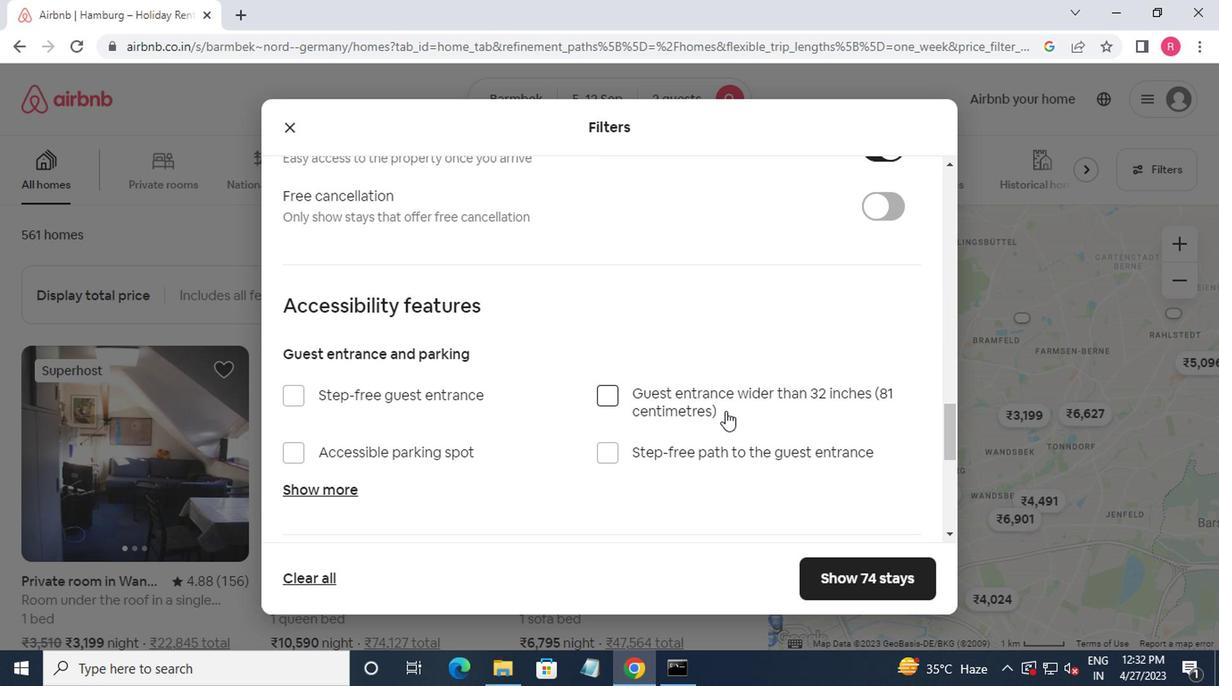 
Action: Mouse moved to (719, 411)
Screenshot: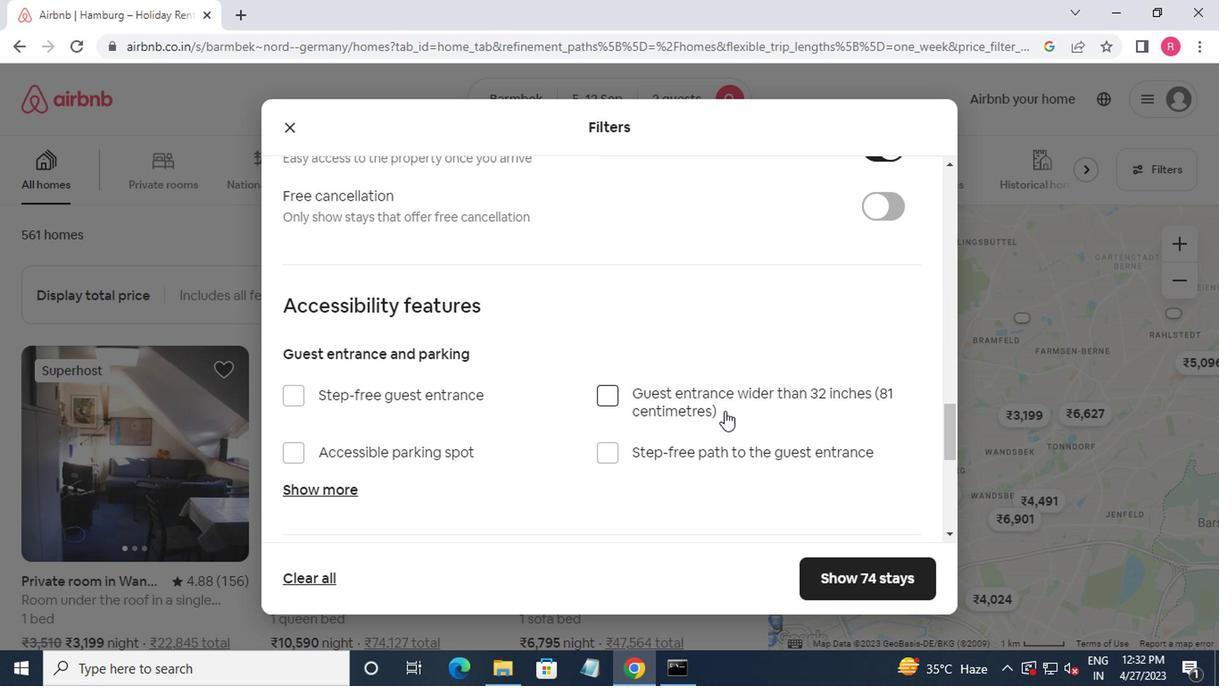 
Action: Mouse scrolled (719, 411) with delta (0, 0)
Screenshot: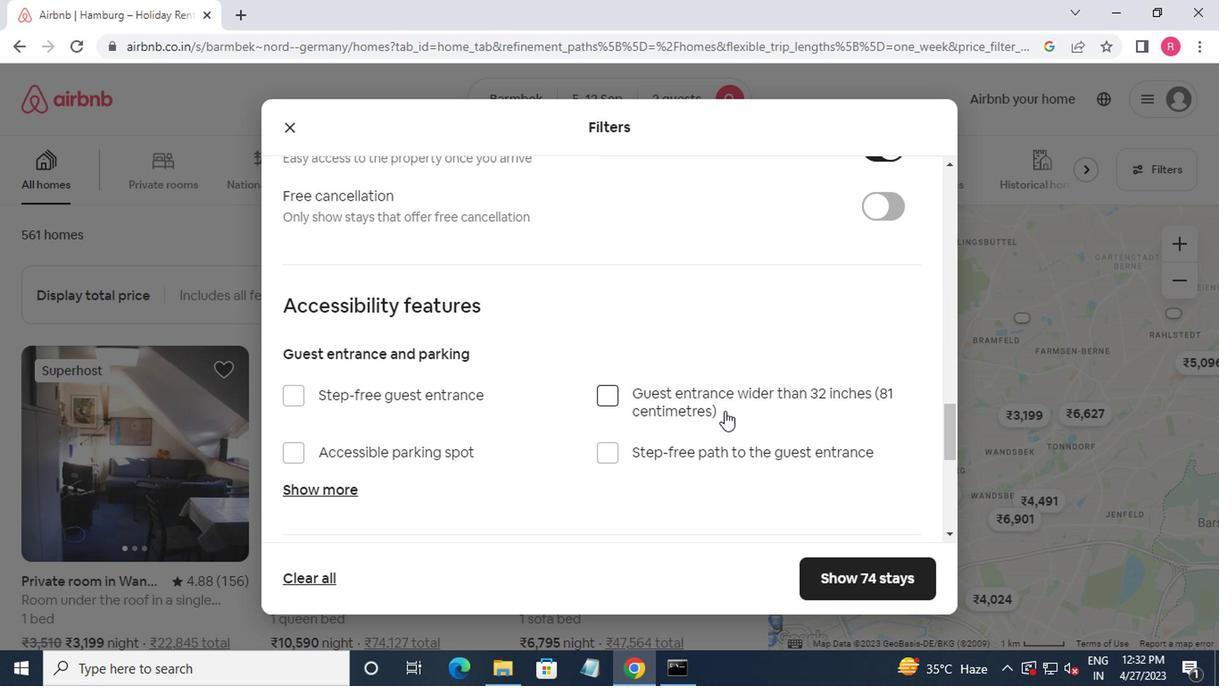 
Action: Mouse moved to (584, 418)
Screenshot: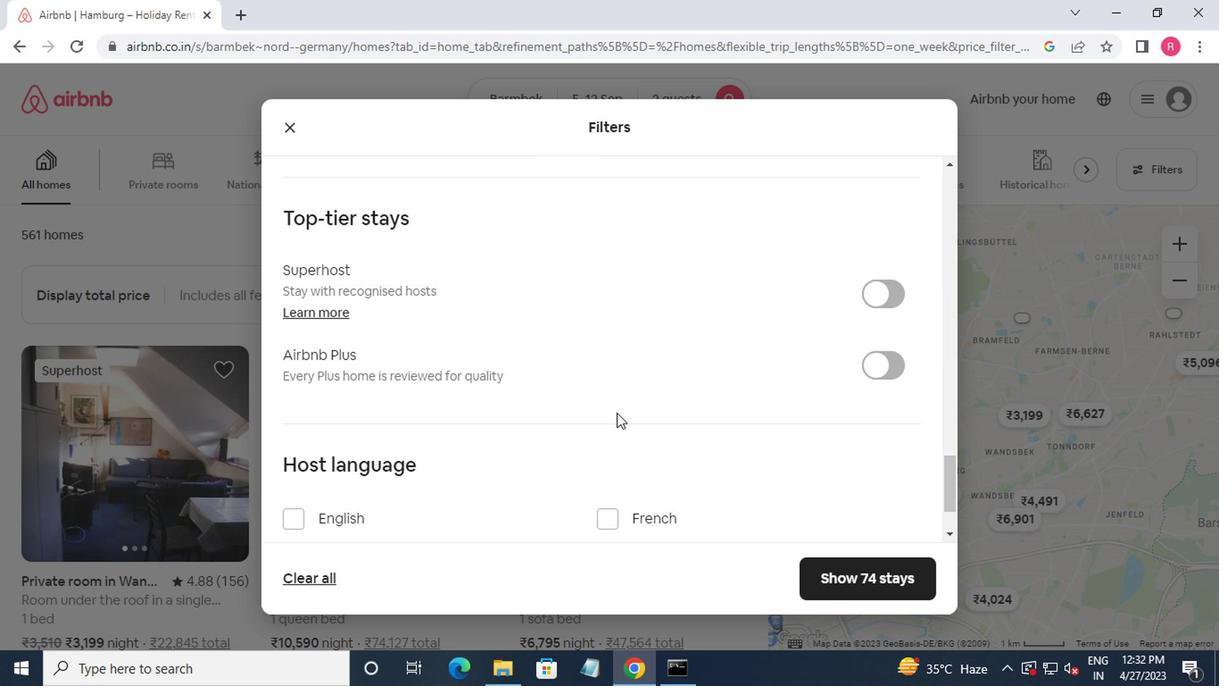 
Action: Mouse scrolled (584, 418) with delta (0, 0)
Screenshot: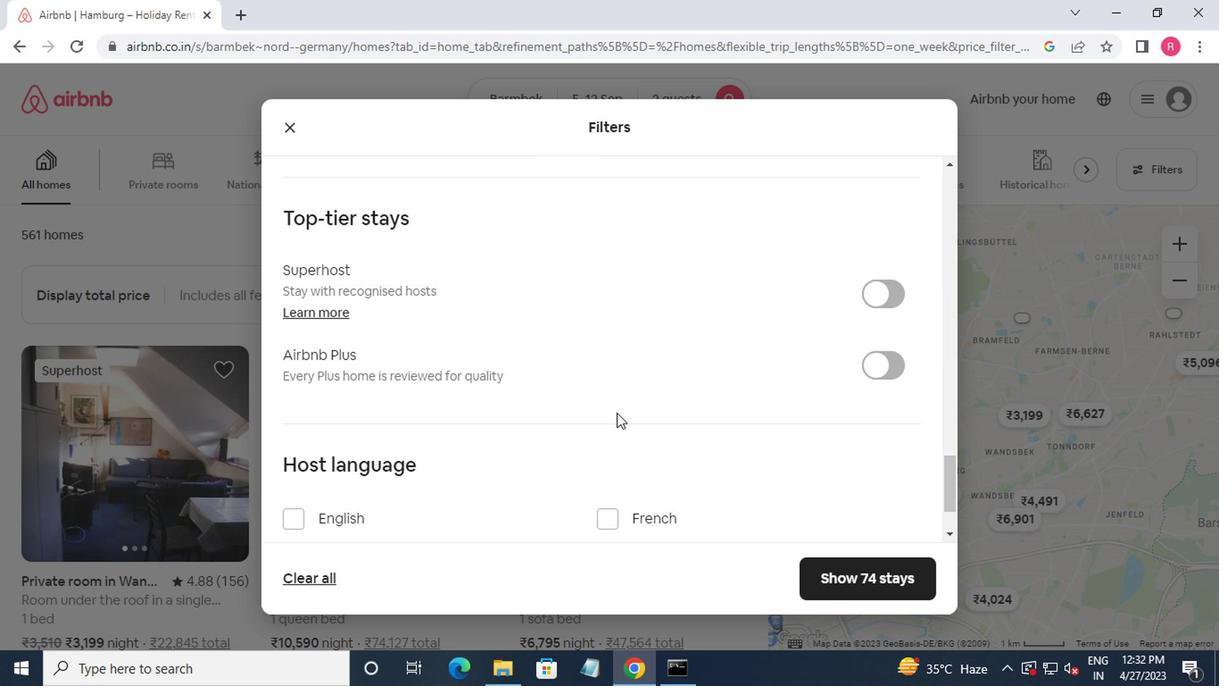 
Action: Mouse moved to (578, 420)
Screenshot: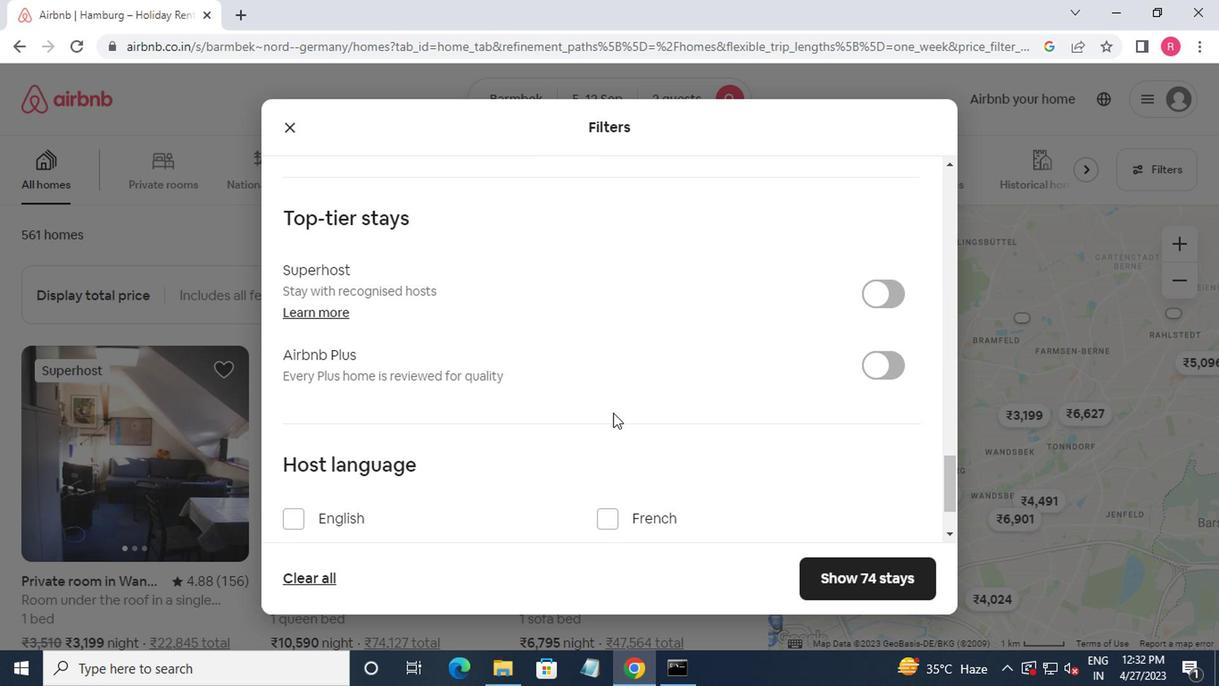 
Action: Mouse scrolled (578, 418) with delta (0, -1)
Screenshot: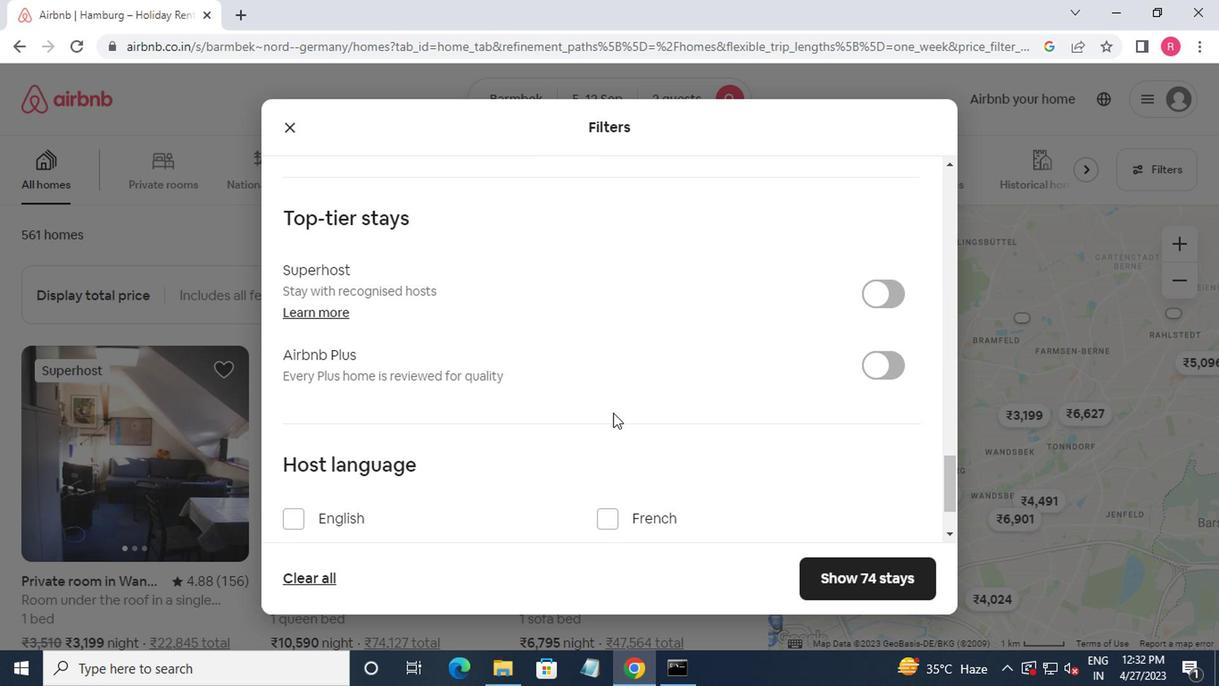 
Action: Mouse moved to (285, 425)
Screenshot: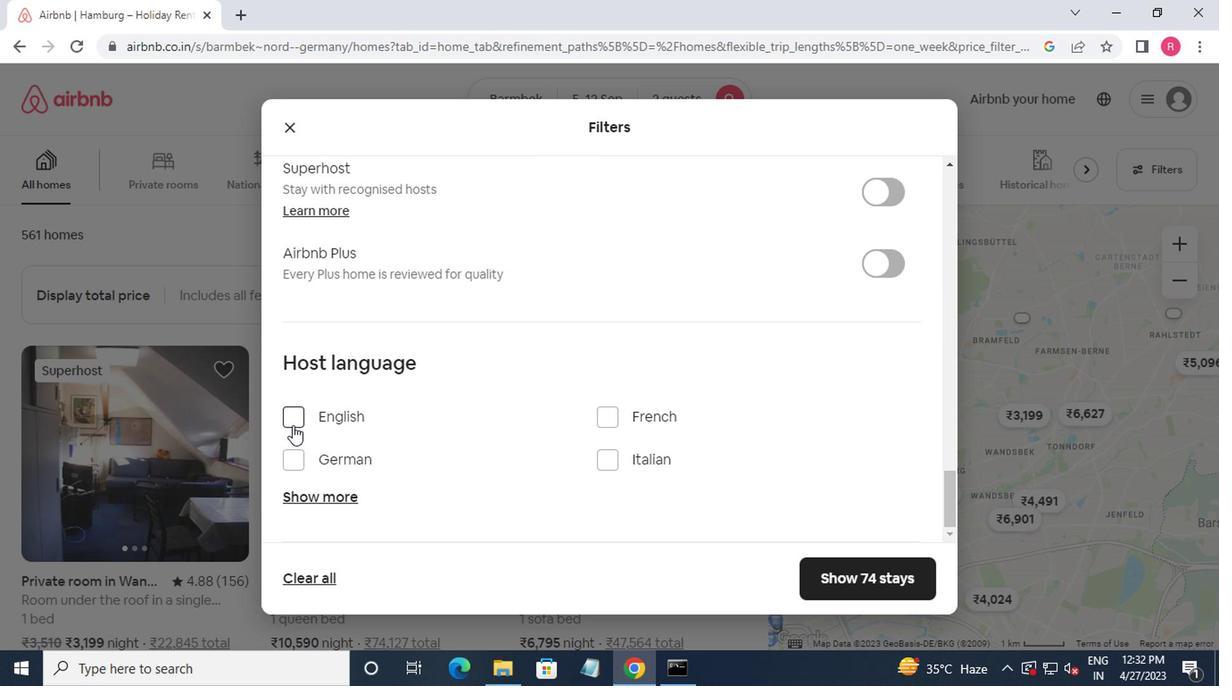 
Action: Mouse pressed left at (285, 425)
Screenshot: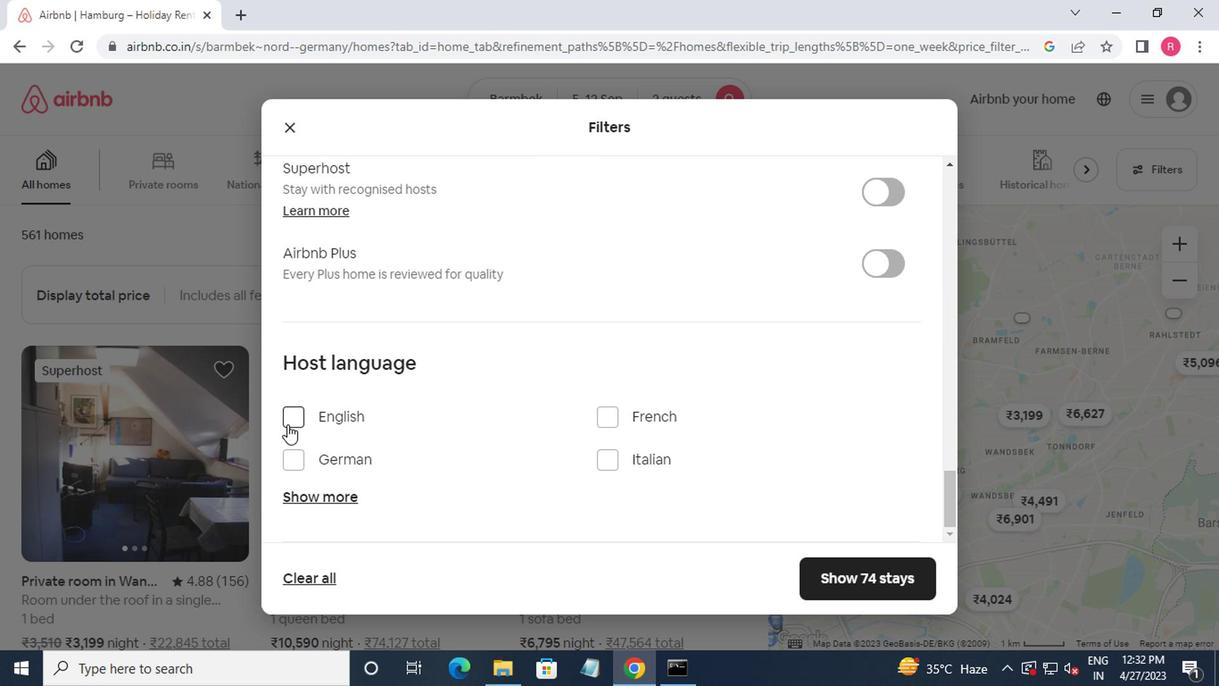 
Action: Mouse moved to (832, 583)
Screenshot: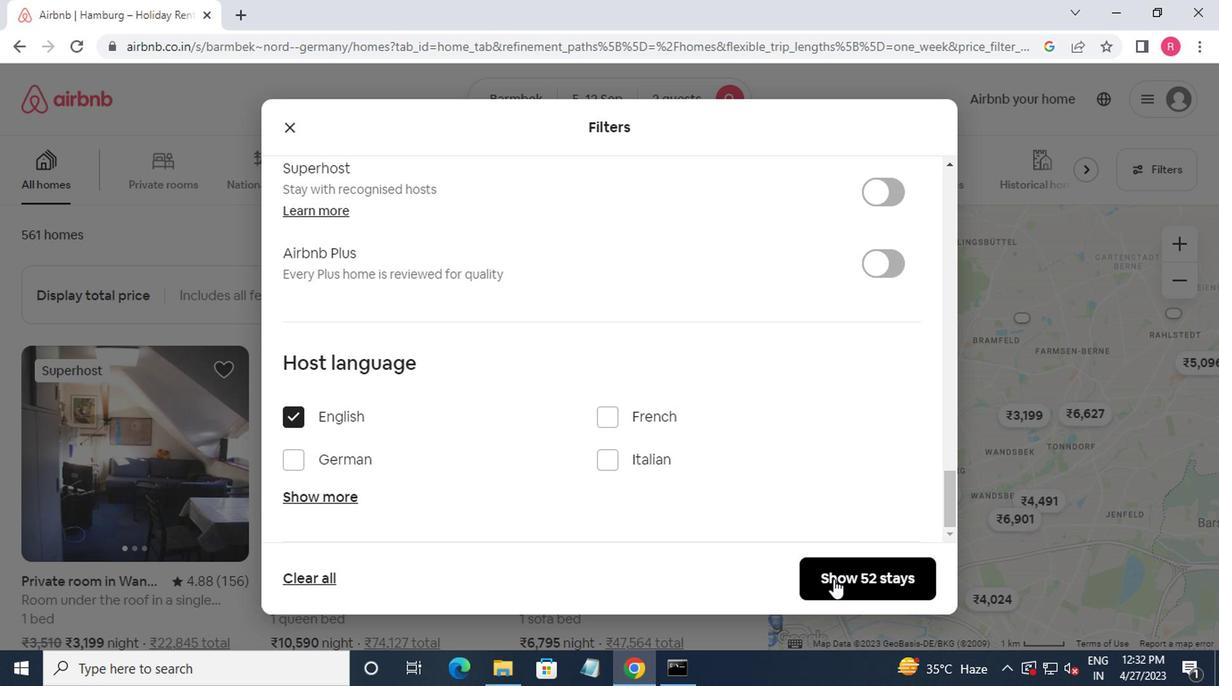 
Action: Mouse pressed left at (832, 583)
Screenshot: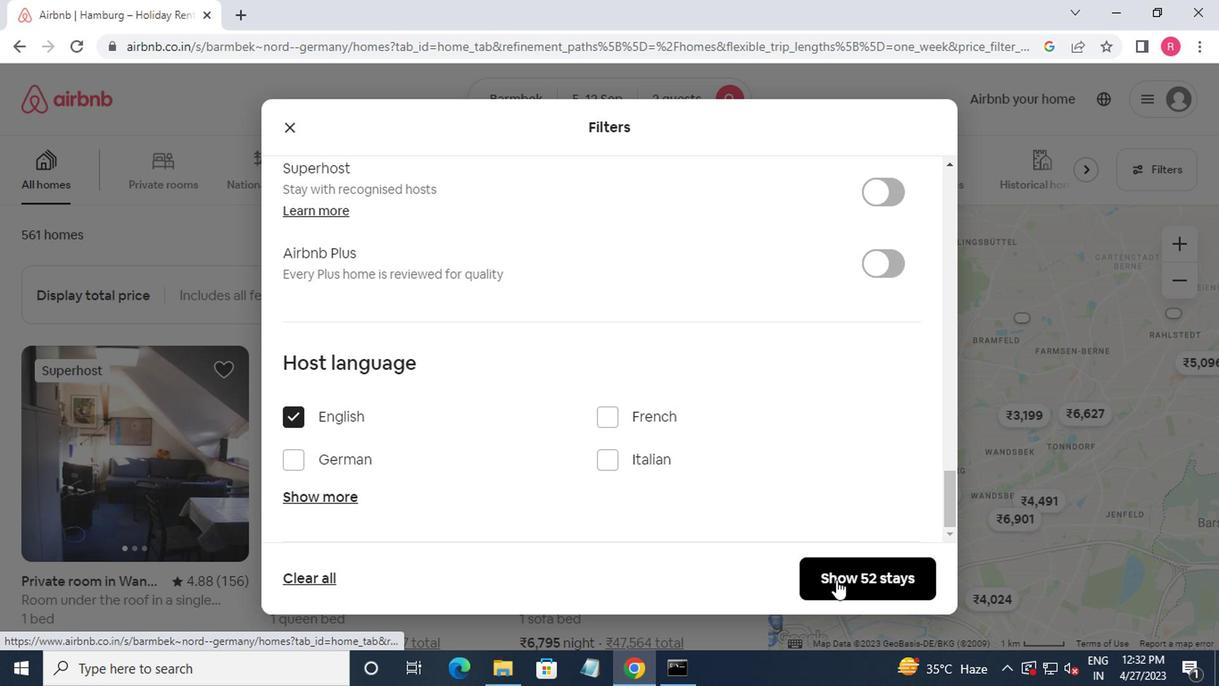 
Action: Mouse moved to (832, 580)
Screenshot: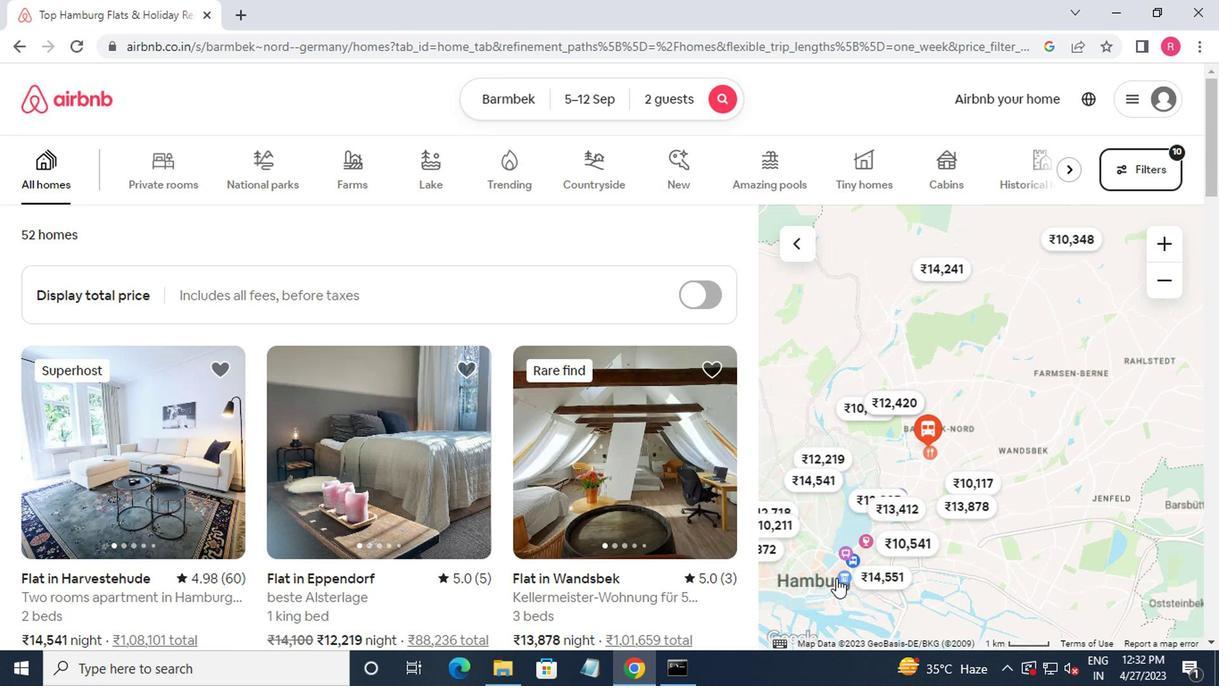 
